 Task: Research Airbnb properties in Peshtera, Bulgaria from 6th December, 2023 to 10th December, 2023 for 6 adults, 2 children.6 bedrooms having 6 beds and 6 bathrooms. Property type can be house. Amenities needed are: wifi, TV, free parkinig on premises, gym, breakfast. Booking option can be shelf check-in. Look for 3 properties as per requirement.
Action: Key pressed <Key.caps_lock>P<Key.caps_lock>eshtera
Screenshot: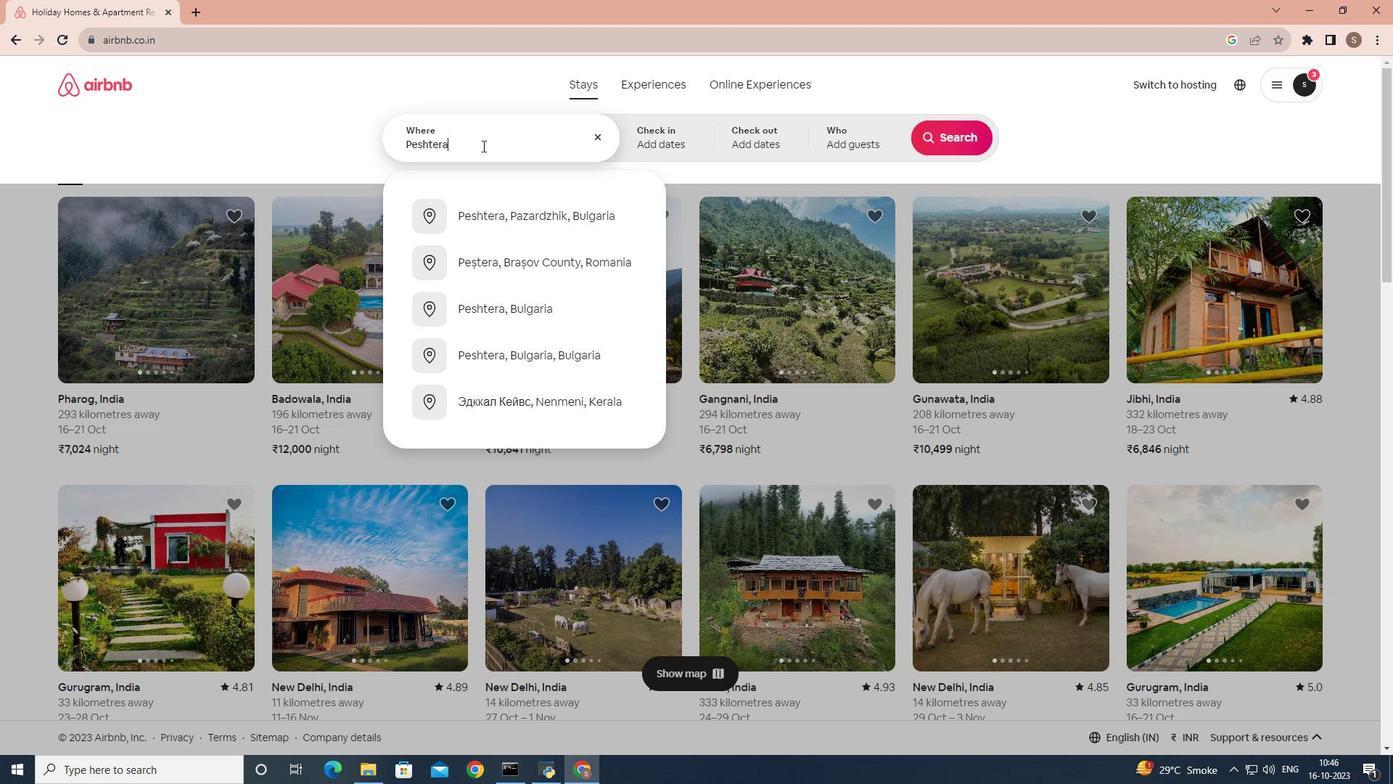 
Action: Mouse moved to (501, 235)
Screenshot: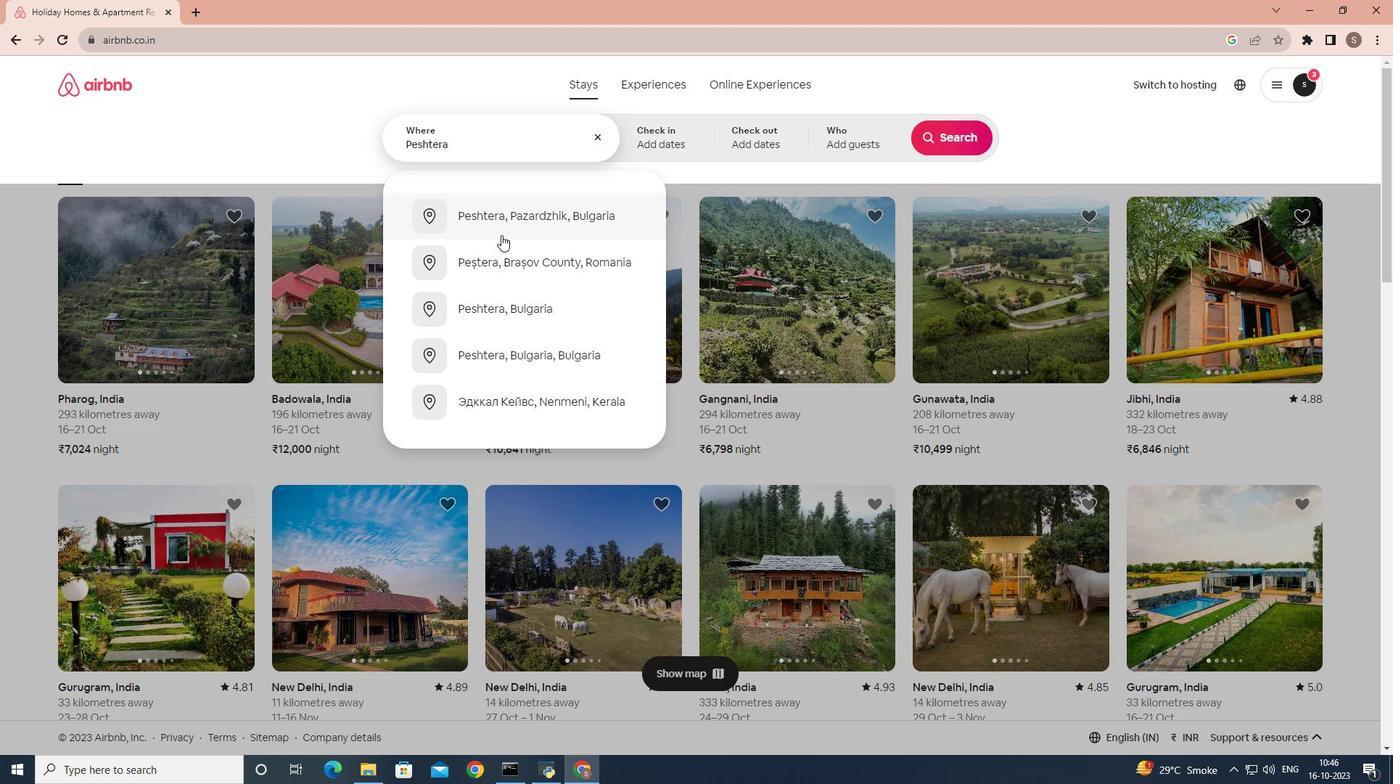 
Action: Mouse pressed left at (501, 235)
Screenshot: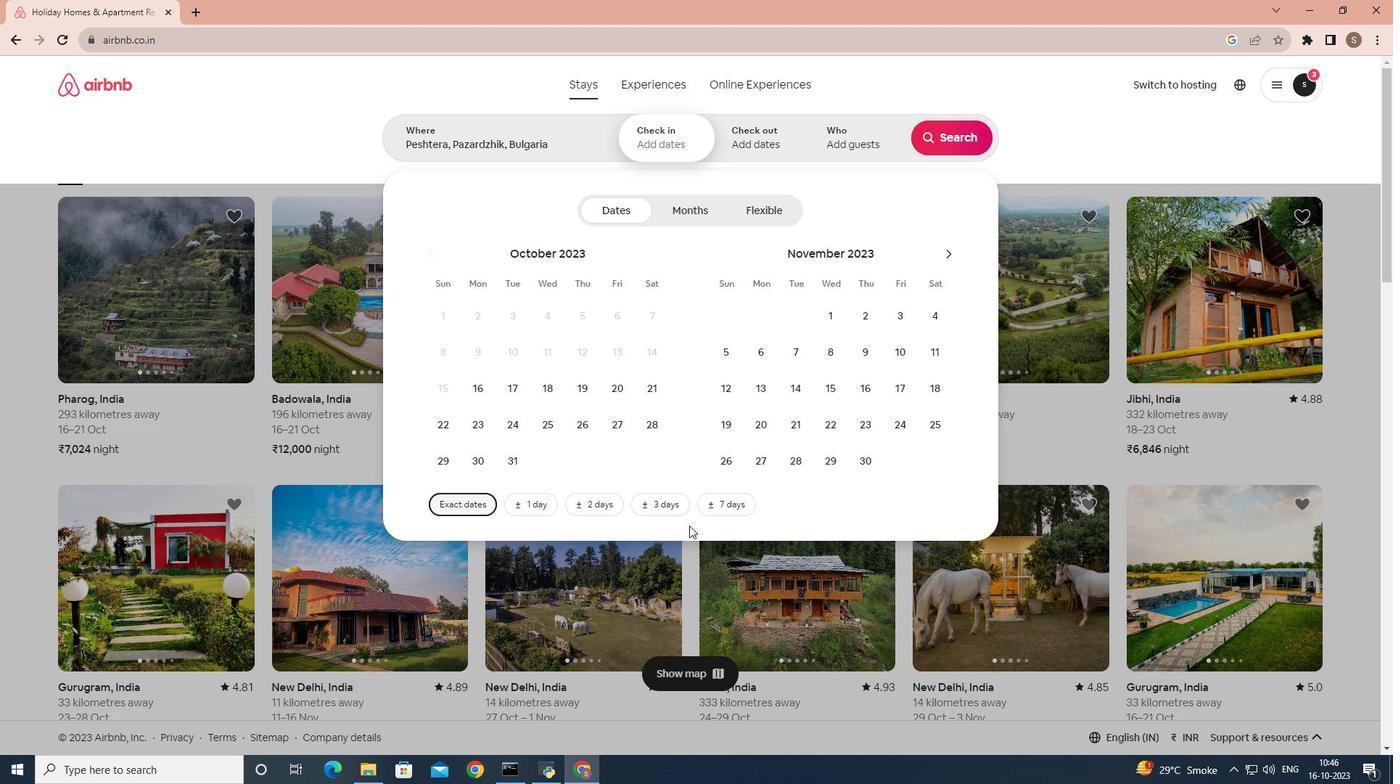 
Action: Mouse moved to (946, 262)
Screenshot: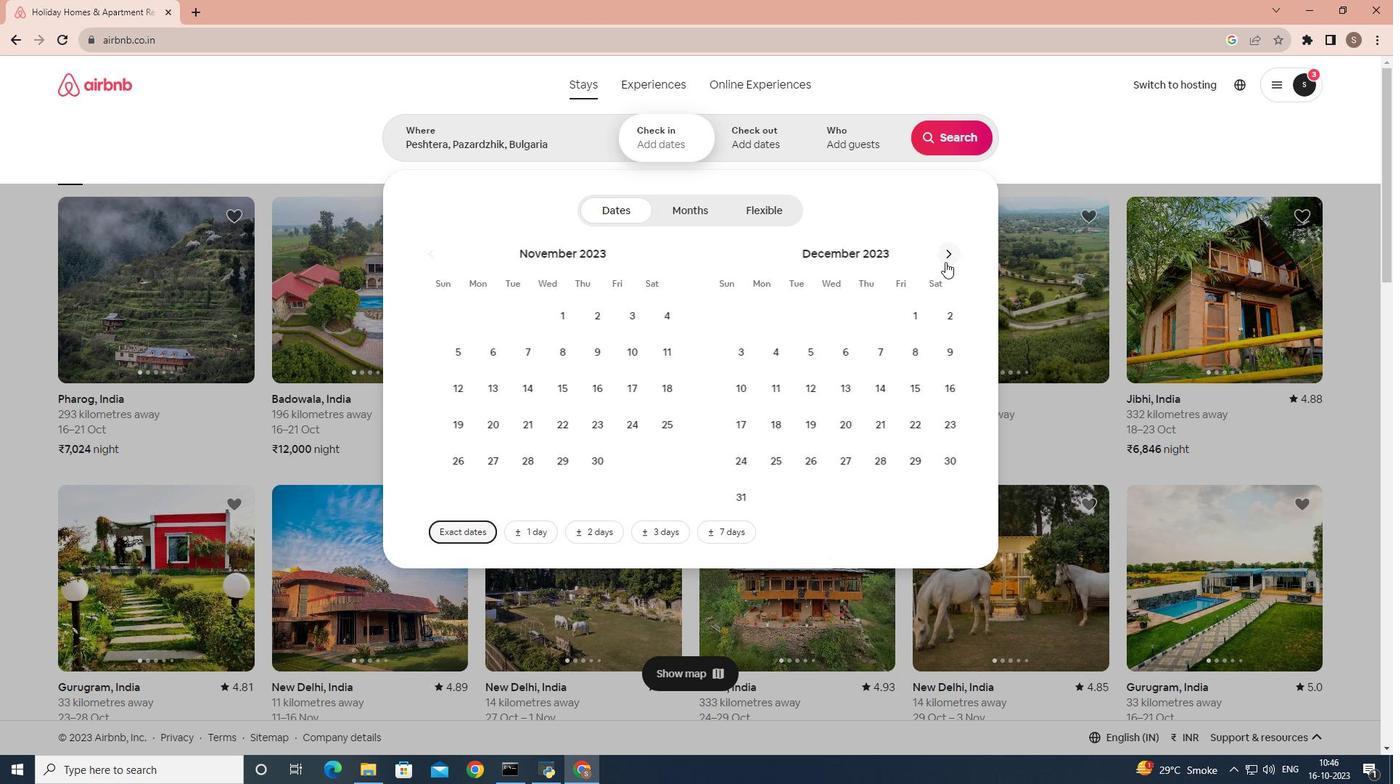 
Action: Mouse pressed left at (946, 262)
Screenshot: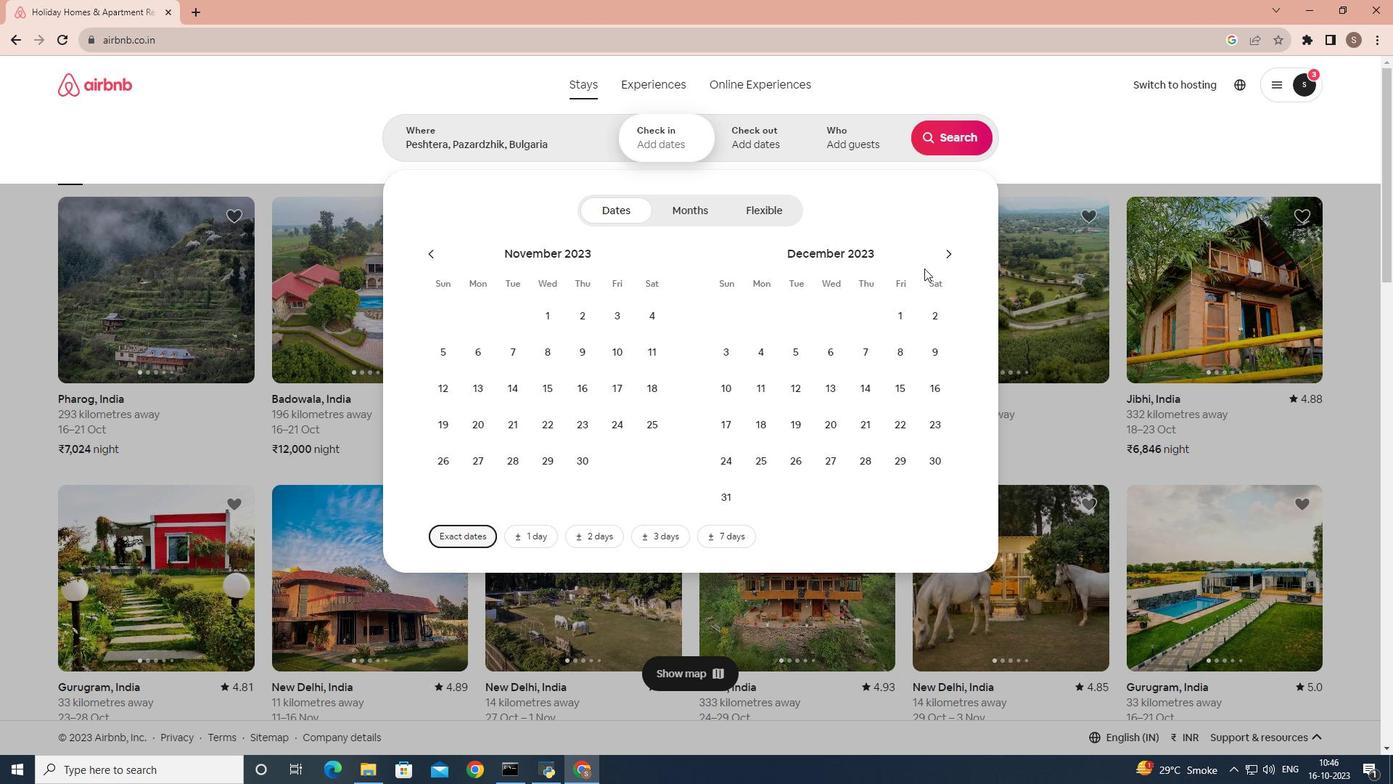 
Action: Mouse moved to (826, 352)
Screenshot: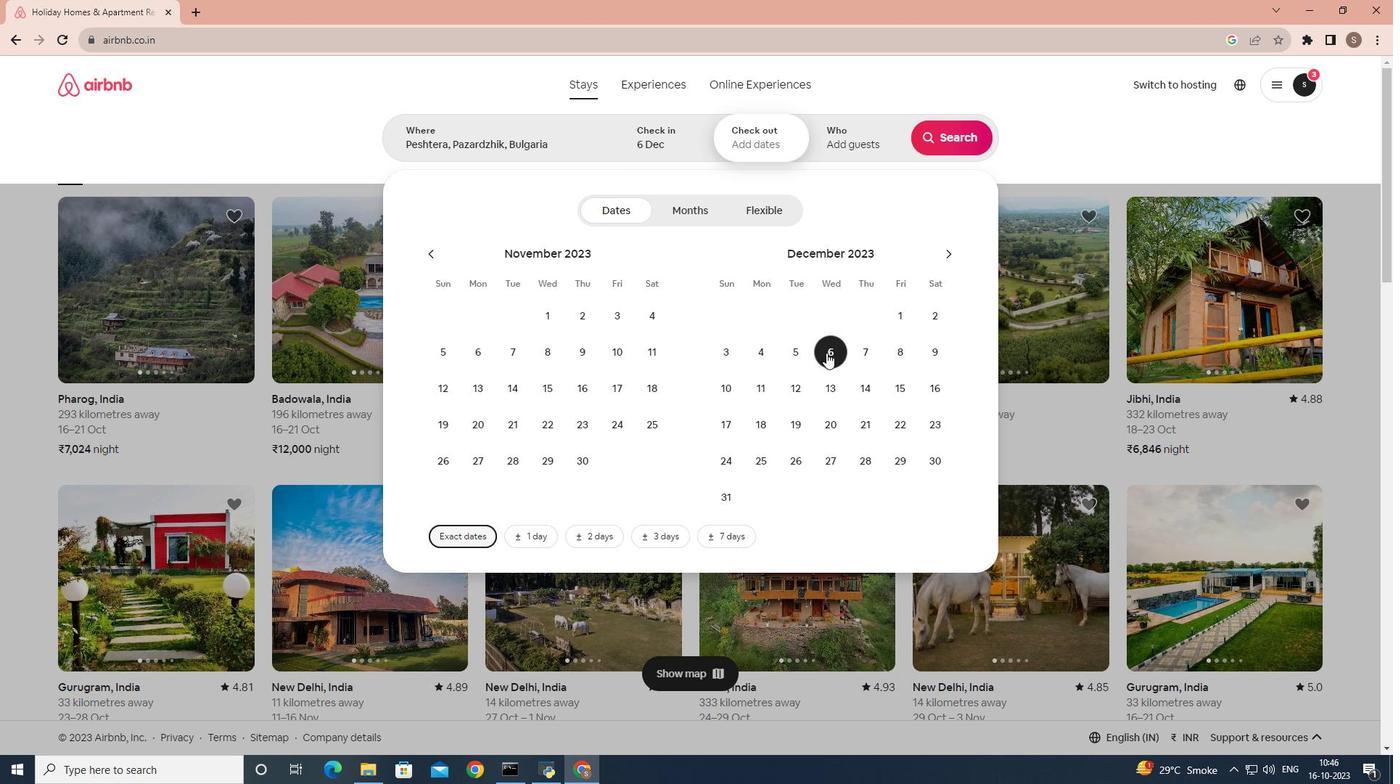 
Action: Mouse pressed left at (826, 352)
Screenshot: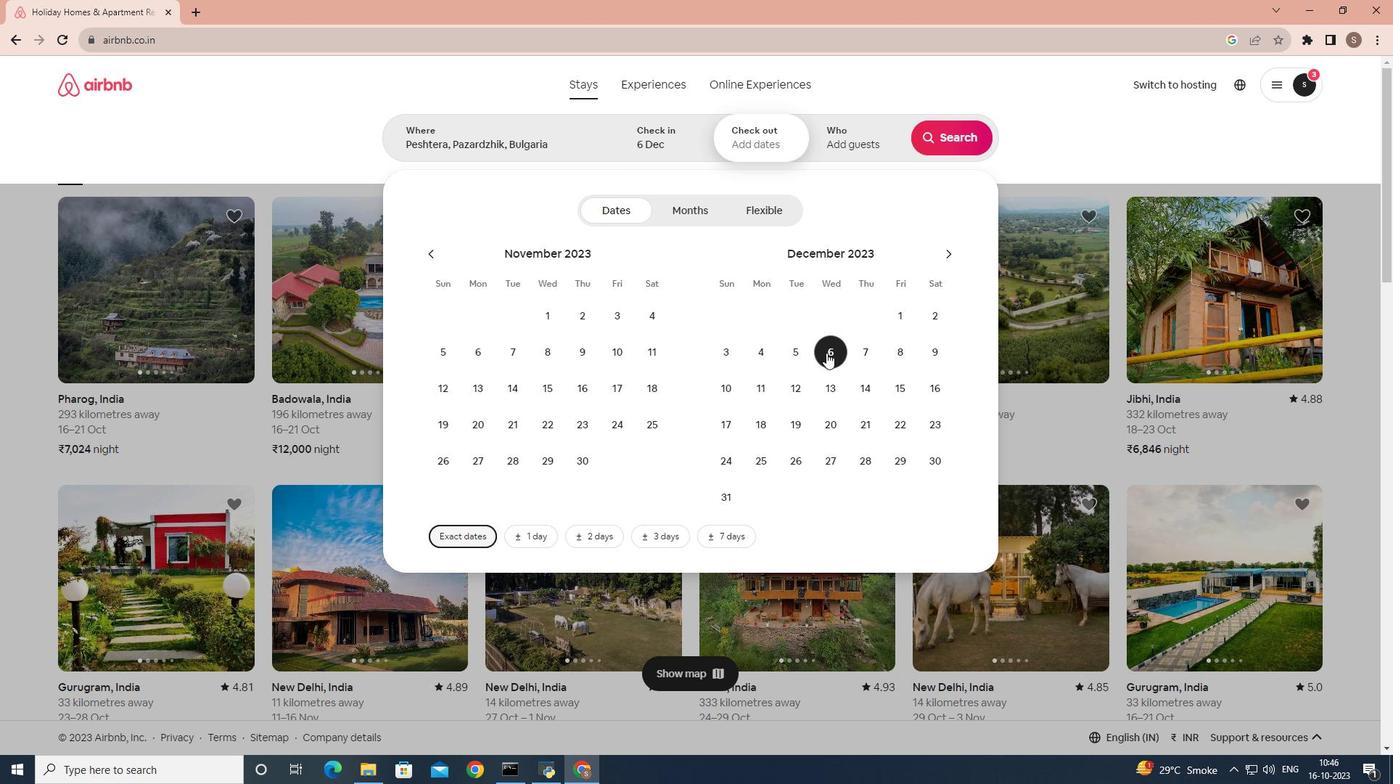 
Action: Mouse moved to (708, 379)
Screenshot: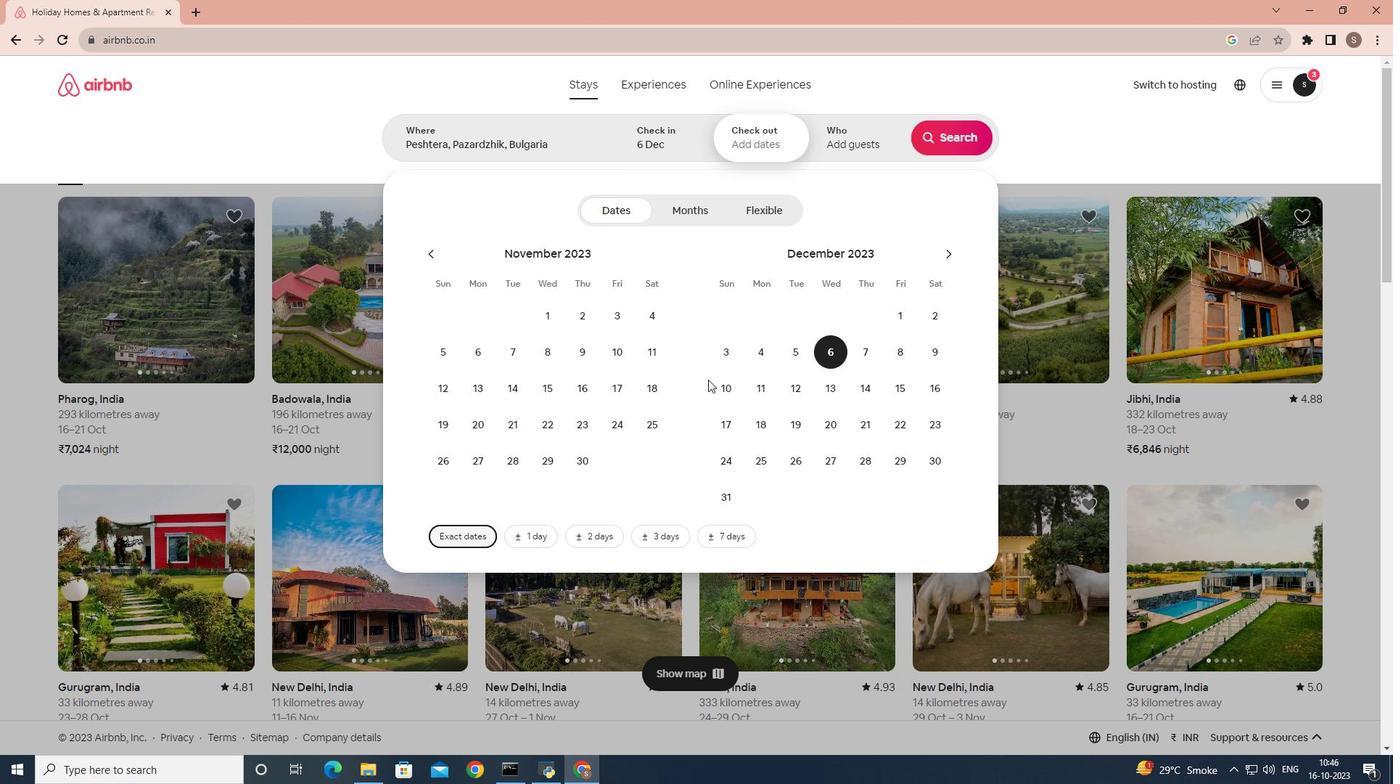 
Action: Mouse pressed left at (708, 379)
Screenshot: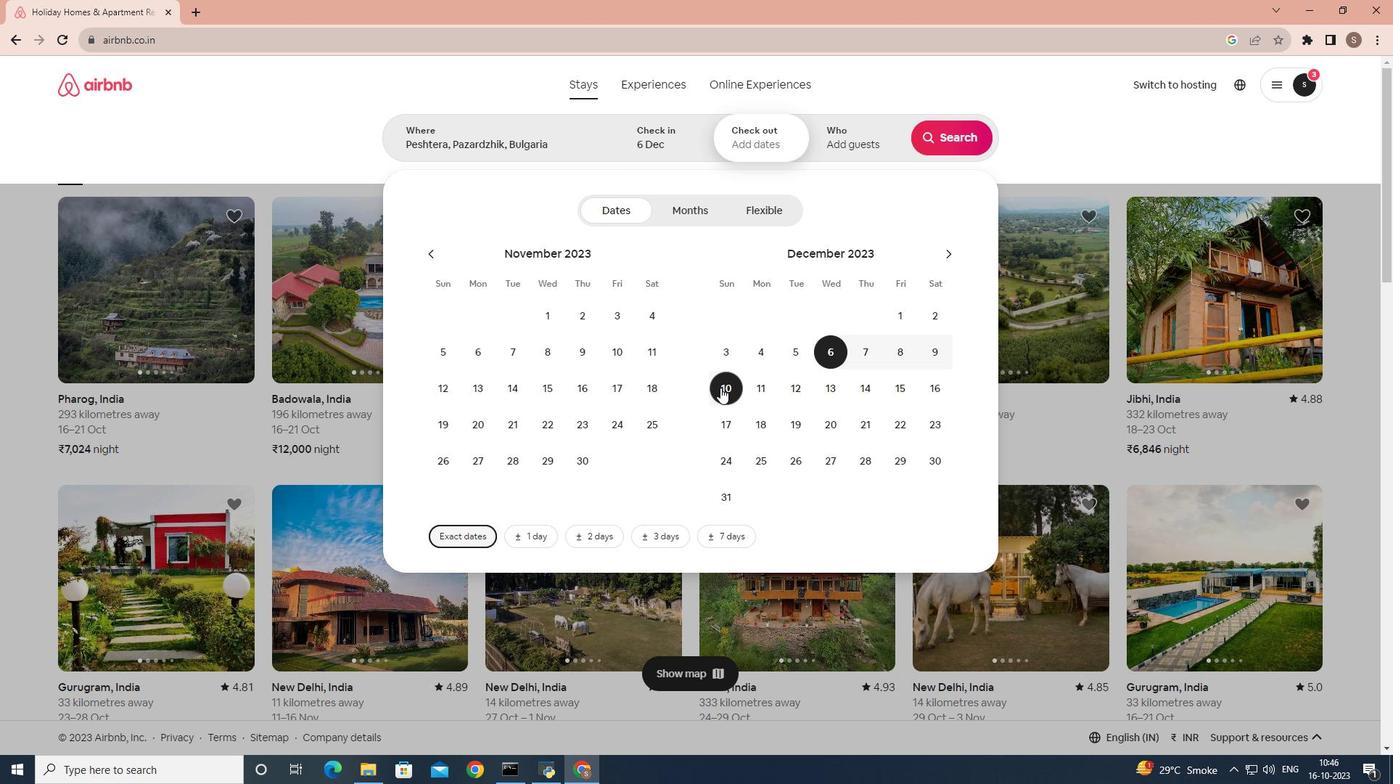 
Action: Mouse moved to (720, 387)
Screenshot: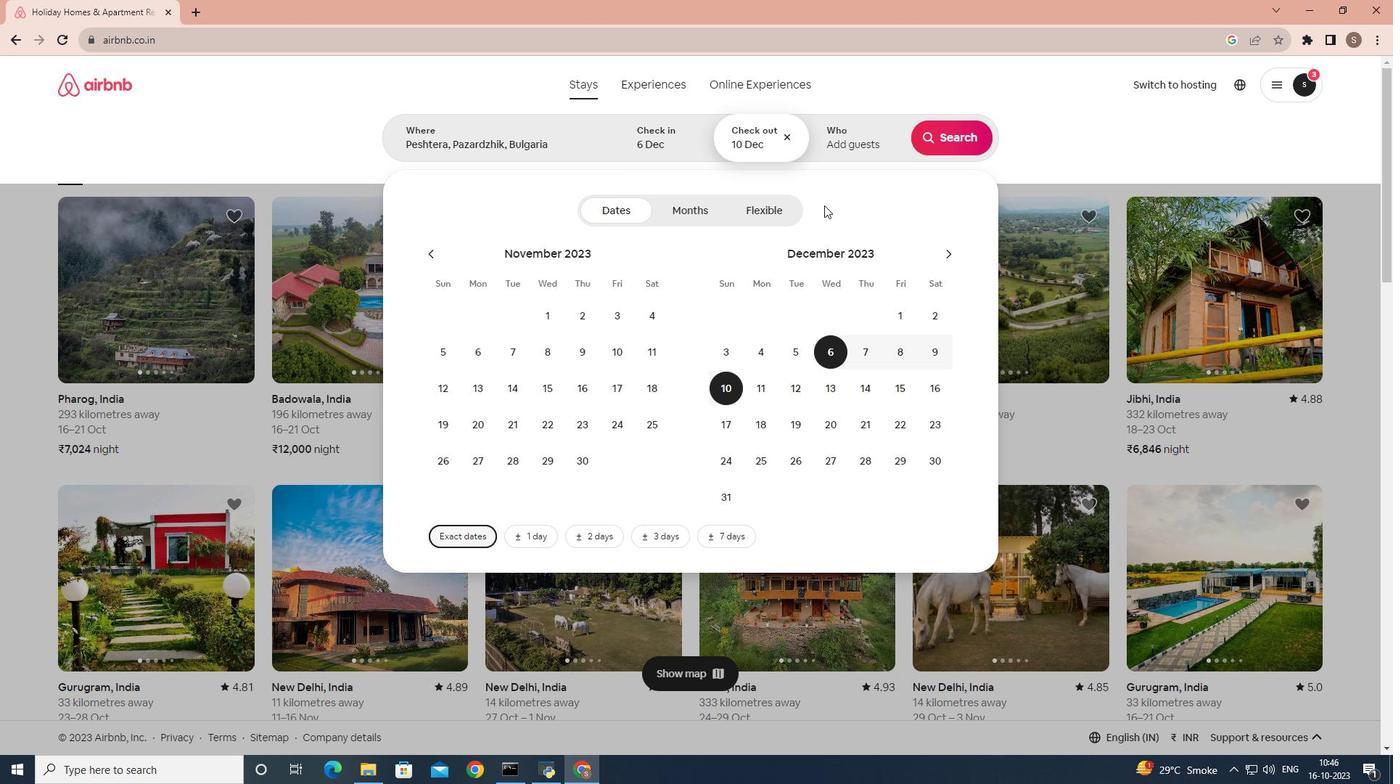 
Action: Mouse pressed left at (720, 387)
Screenshot: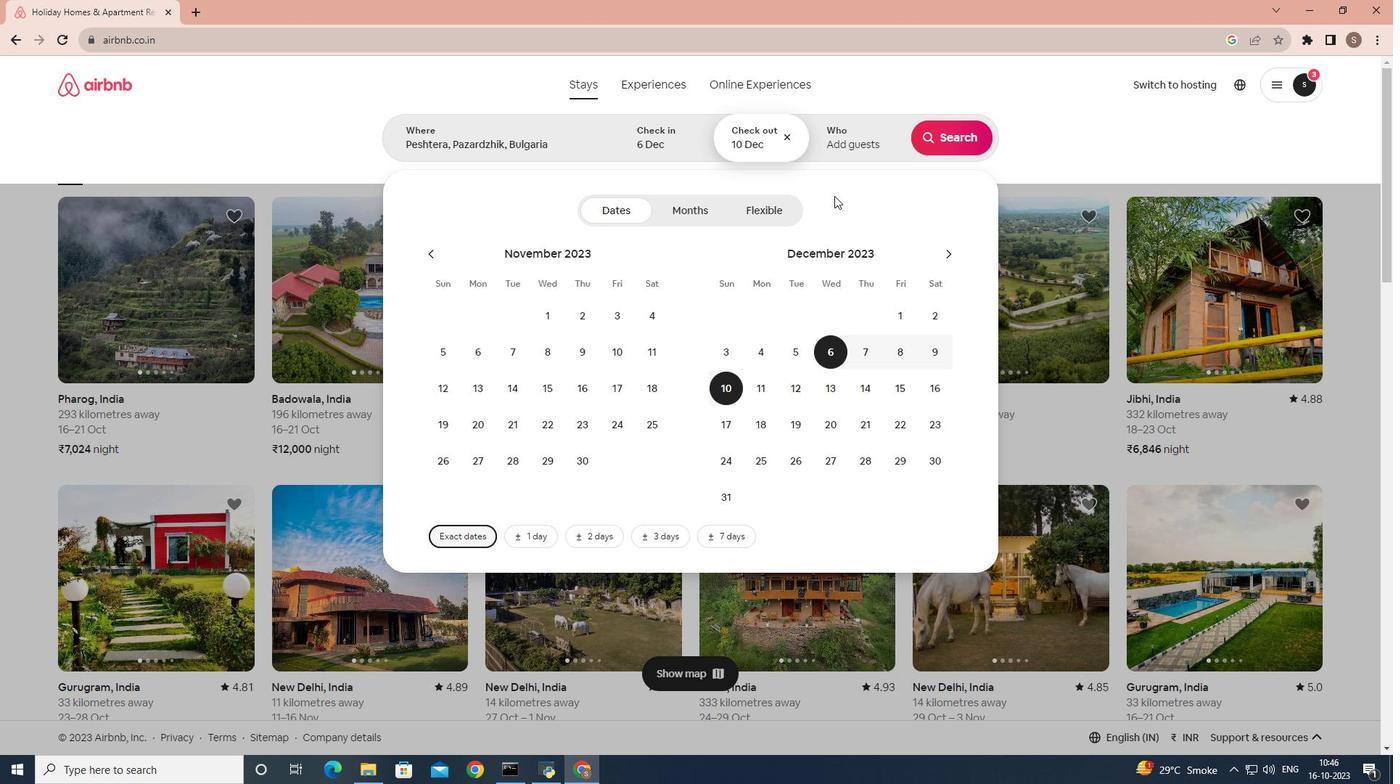 
Action: Mouse moved to (874, 148)
Screenshot: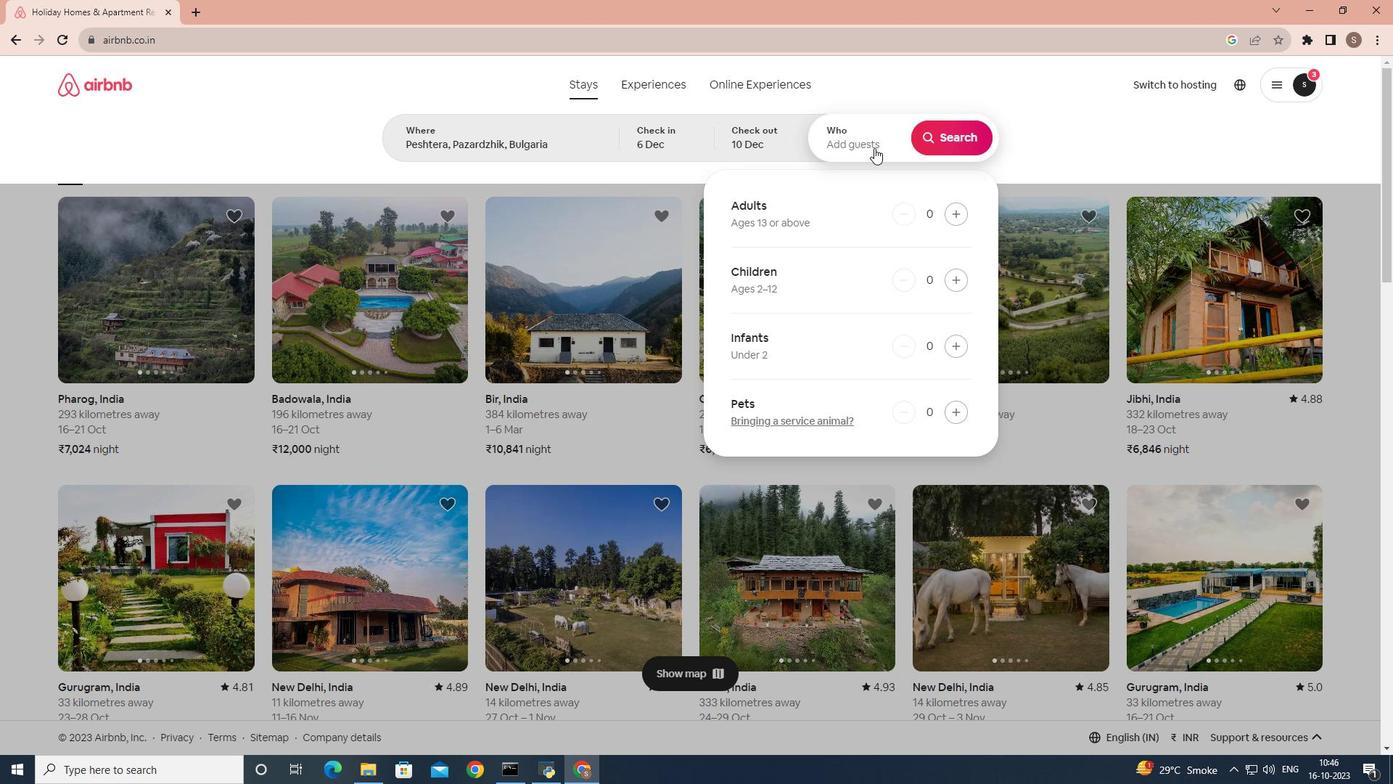 
Action: Mouse pressed left at (874, 148)
Screenshot: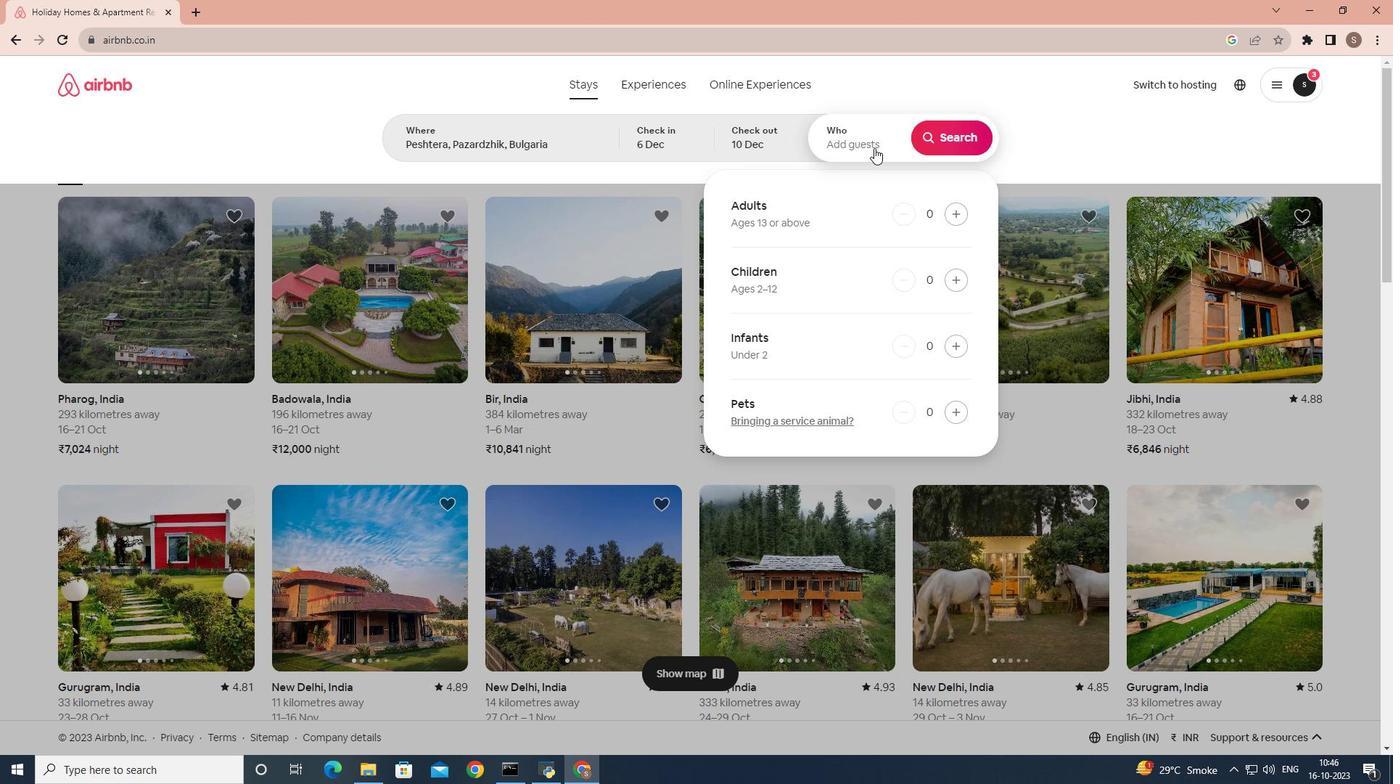 
Action: Mouse moved to (945, 210)
Screenshot: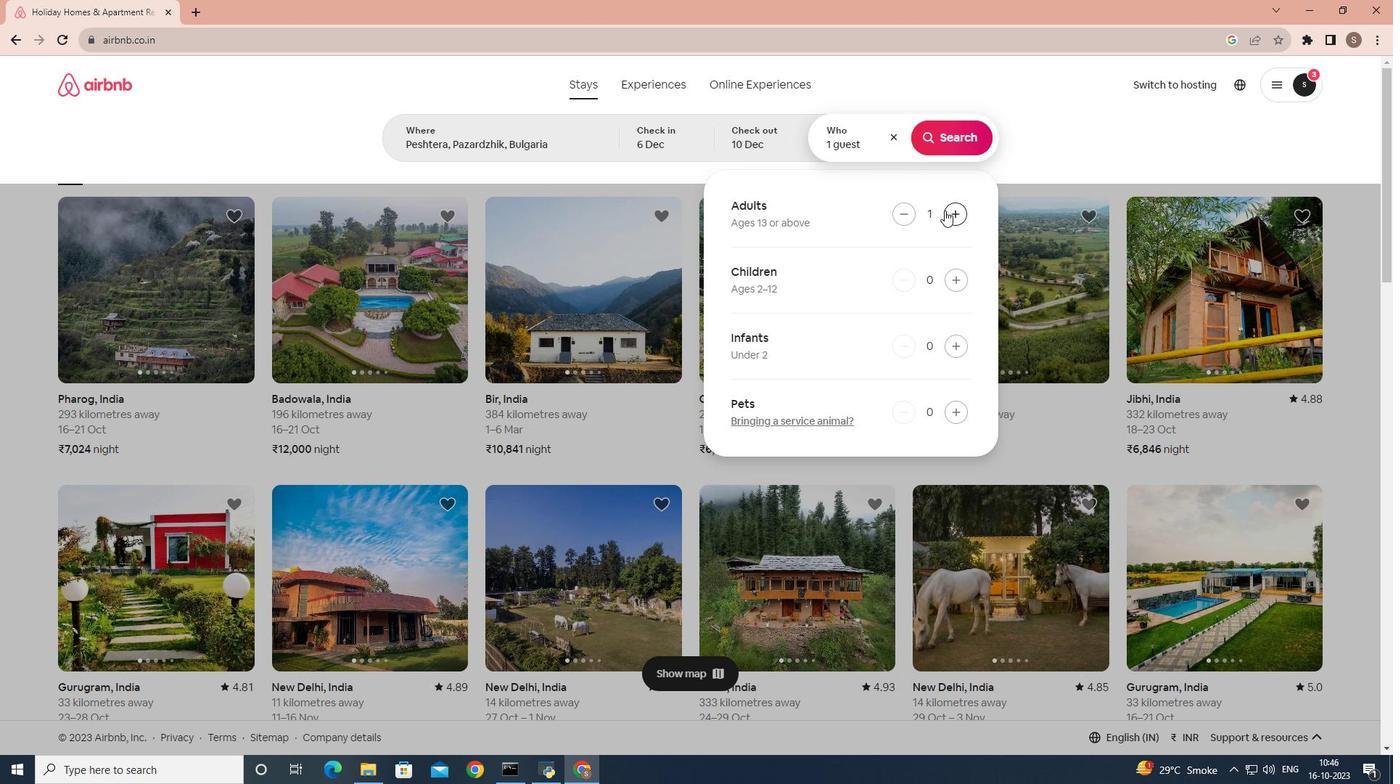 
Action: Mouse pressed left at (945, 210)
Screenshot: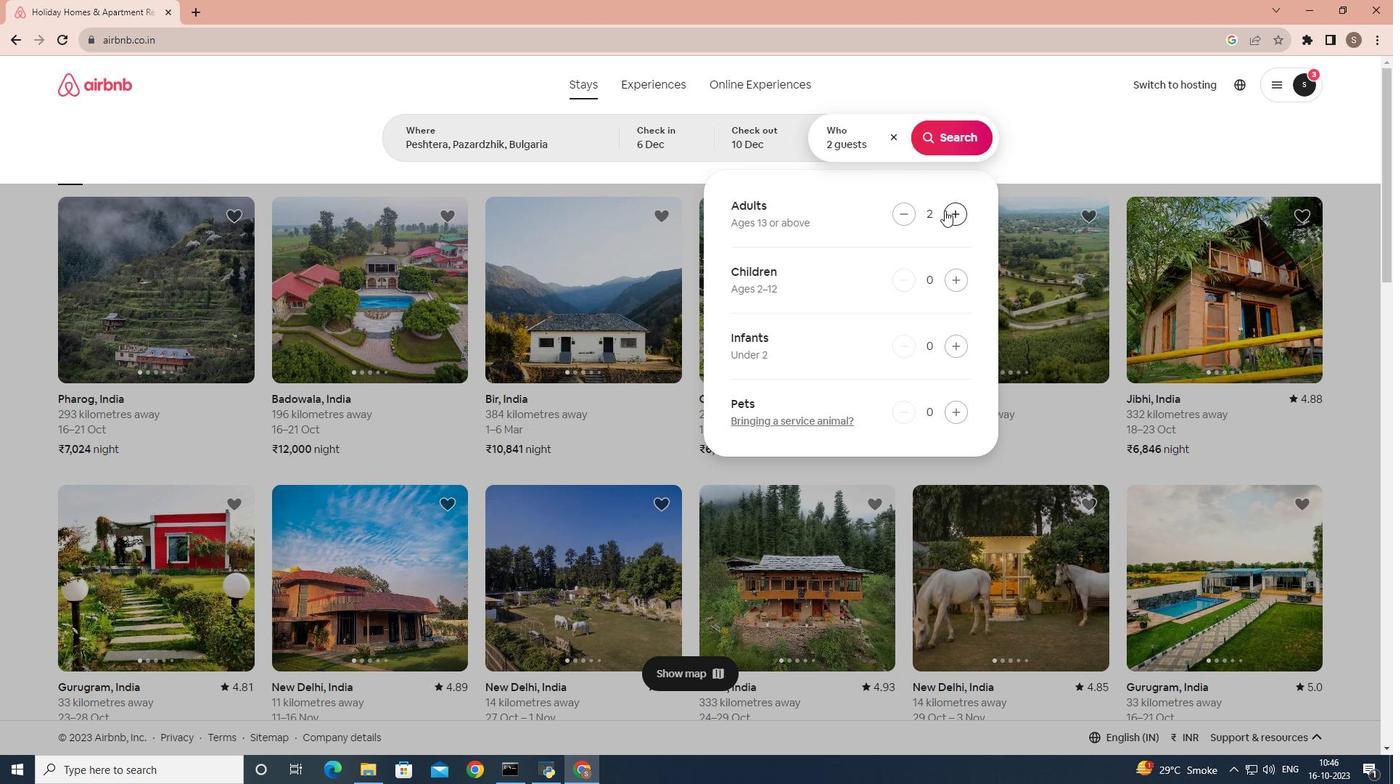 
Action: Mouse pressed left at (945, 210)
Screenshot: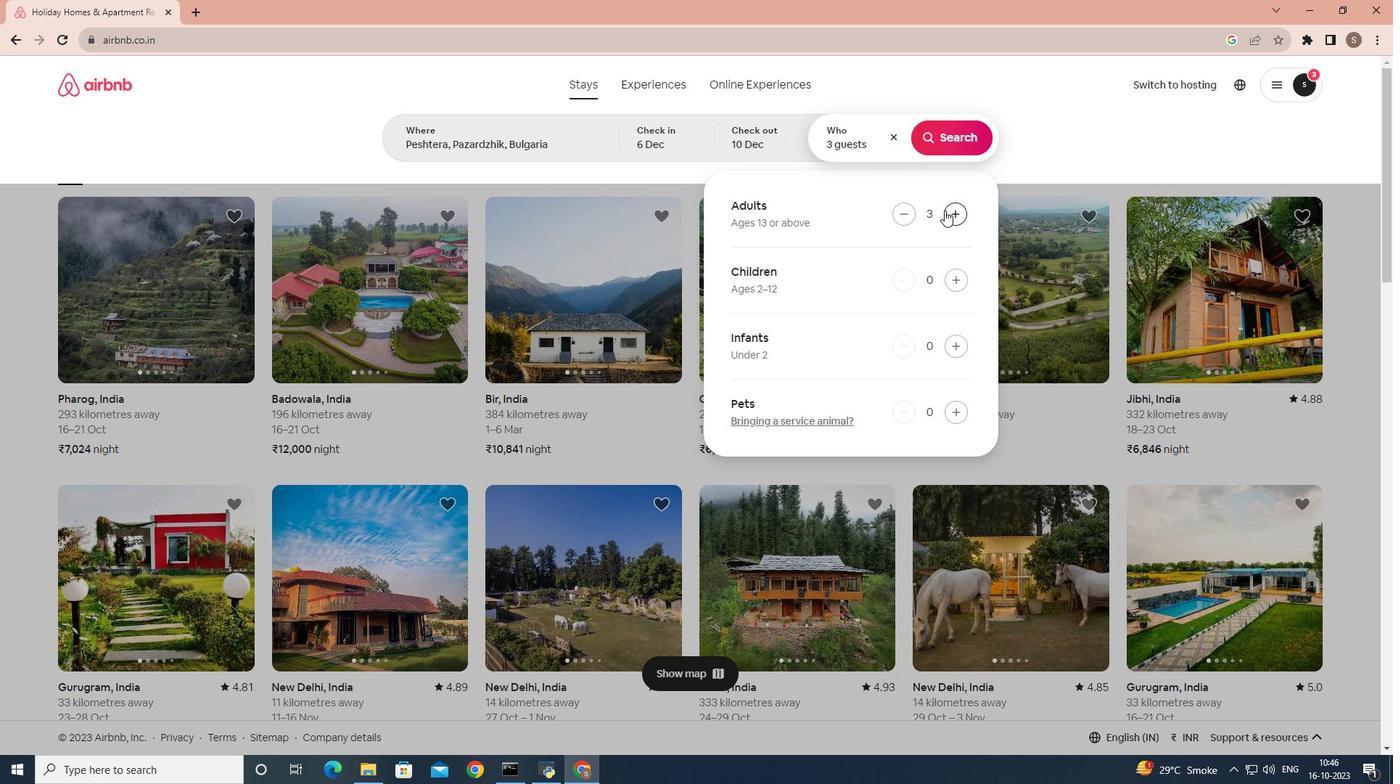 
Action: Mouse pressed left at (945, 210)
Screenshot: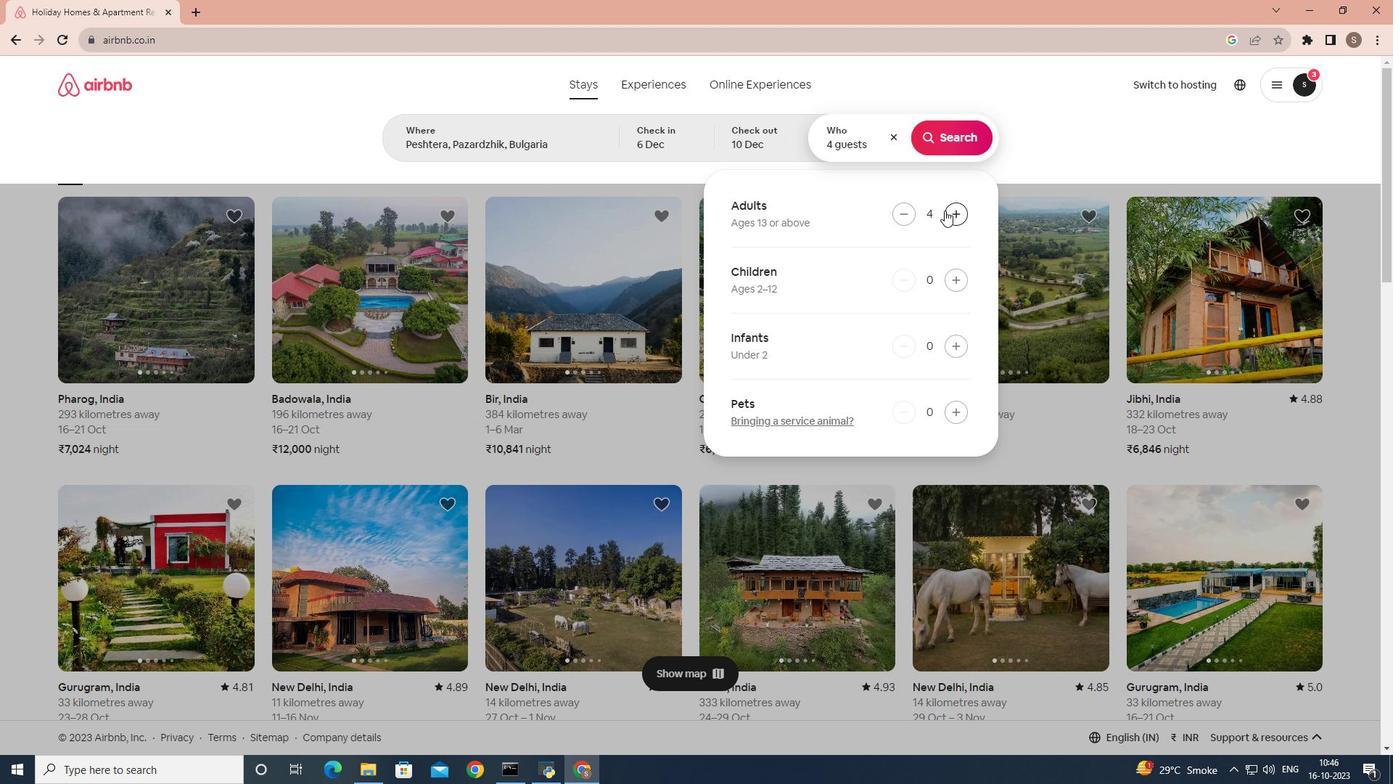
Action: Mouse pressed left at (945, 210)
Screenshot: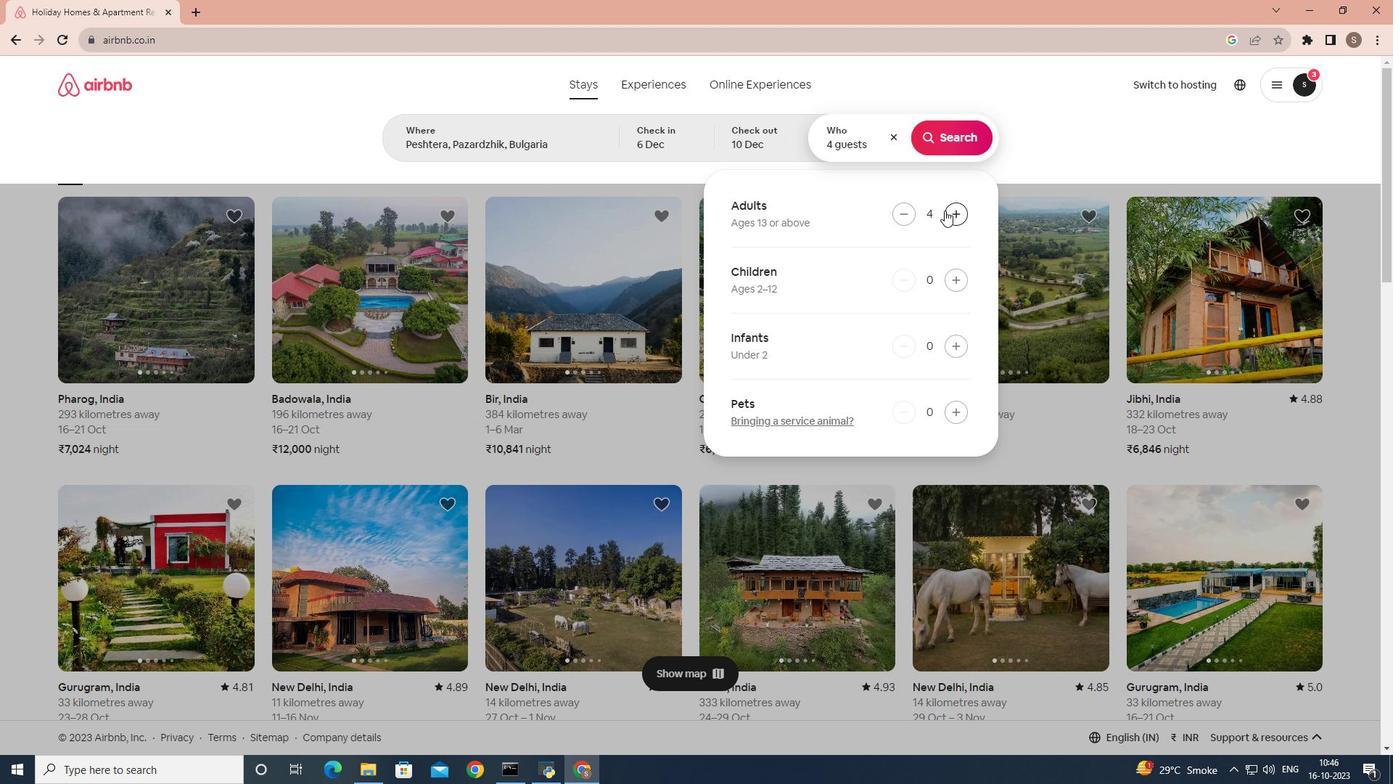 
Action: Mouse pressed left at (945, 210)
Screenshot: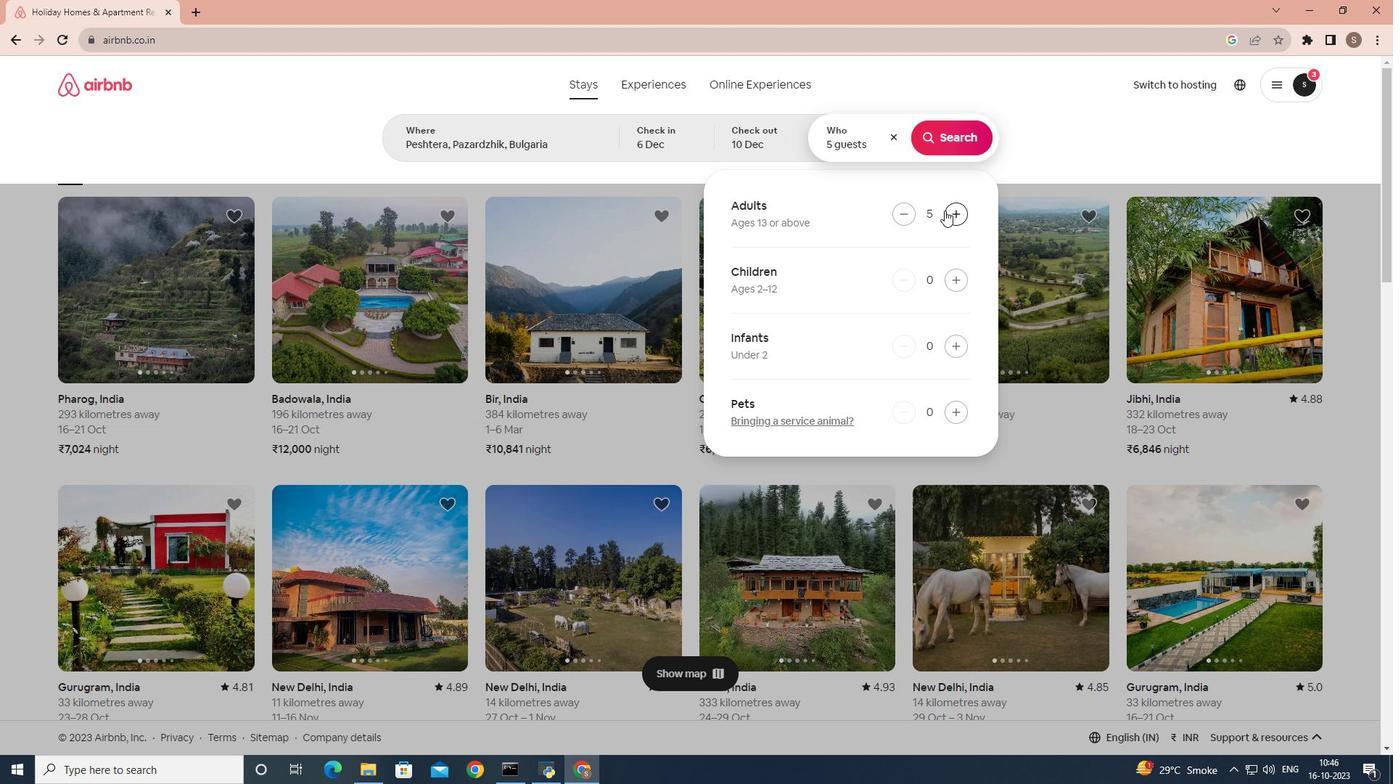 
Action: Mouse pressed left at (945, 210)
Screenshot: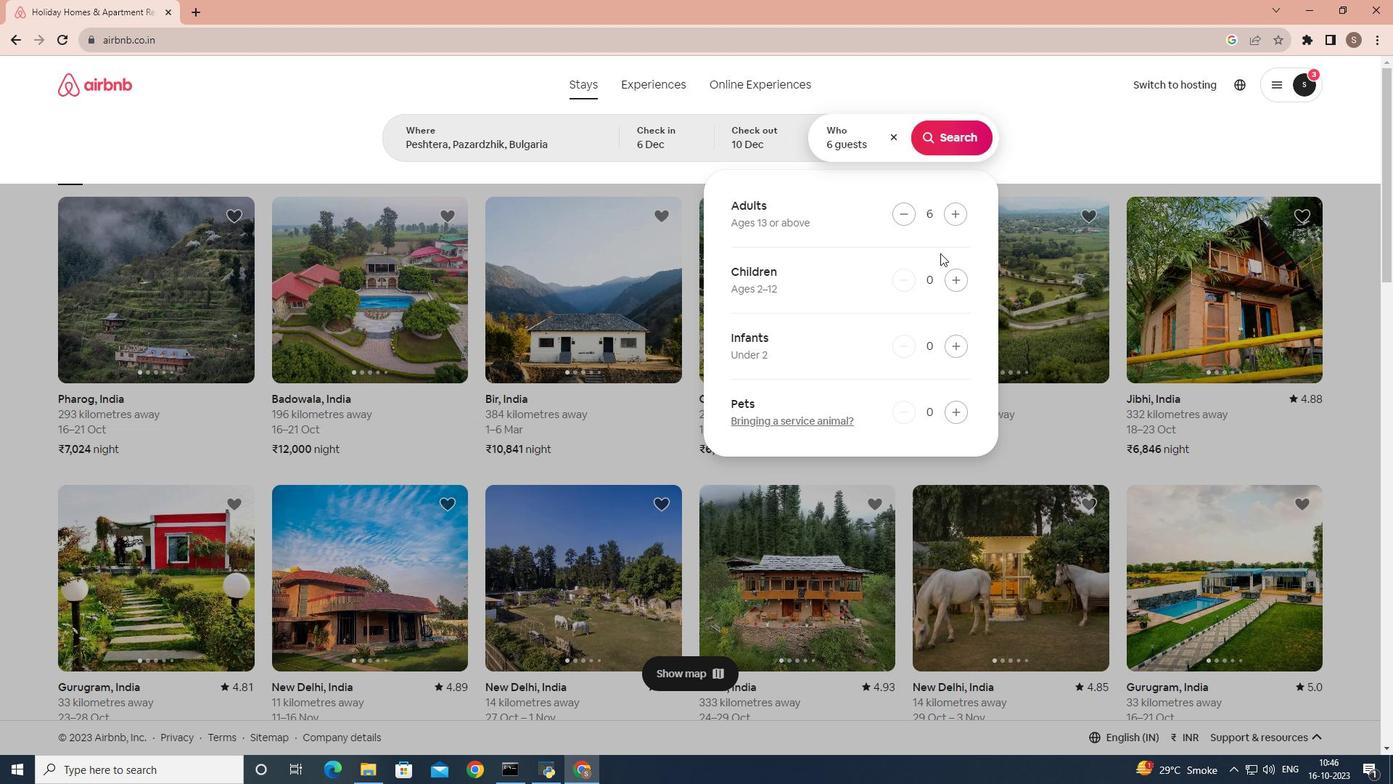 
Action: Mouse moved to (951, 280)
Screenshot: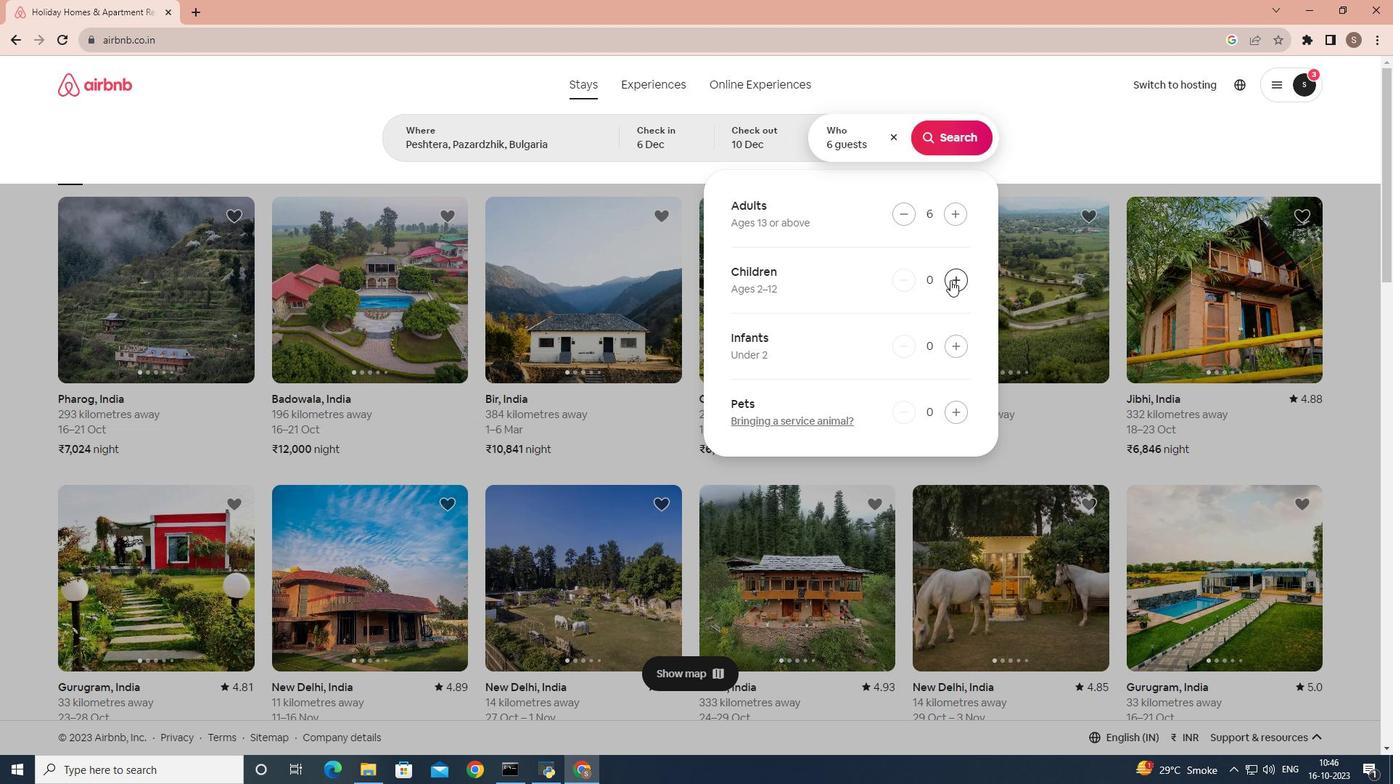 
Action: Mouse pressed left at (951, 280)
Screenshot: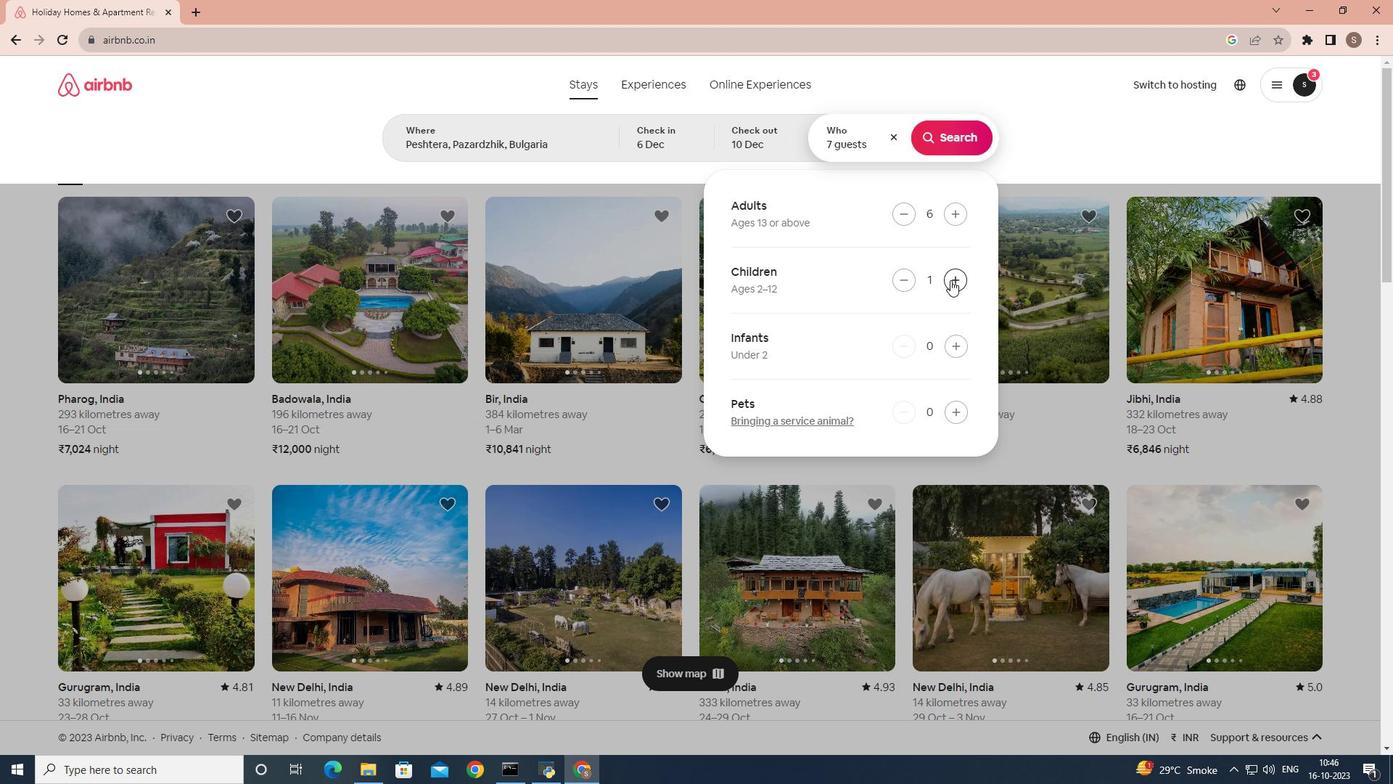 
Action: Mouse pressed left at (951, 280)
Screenshot: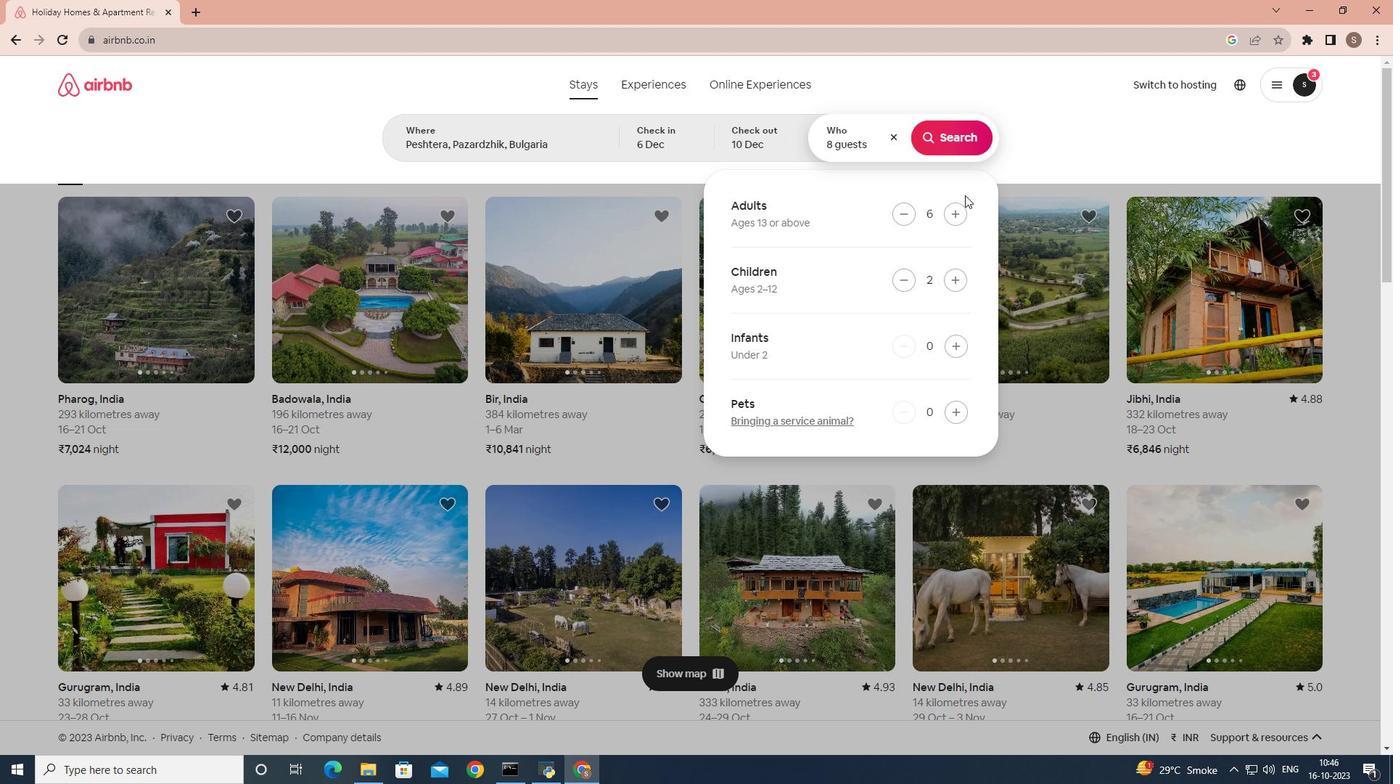 
Action: Mouse moved to (972, 145)
Screenshot: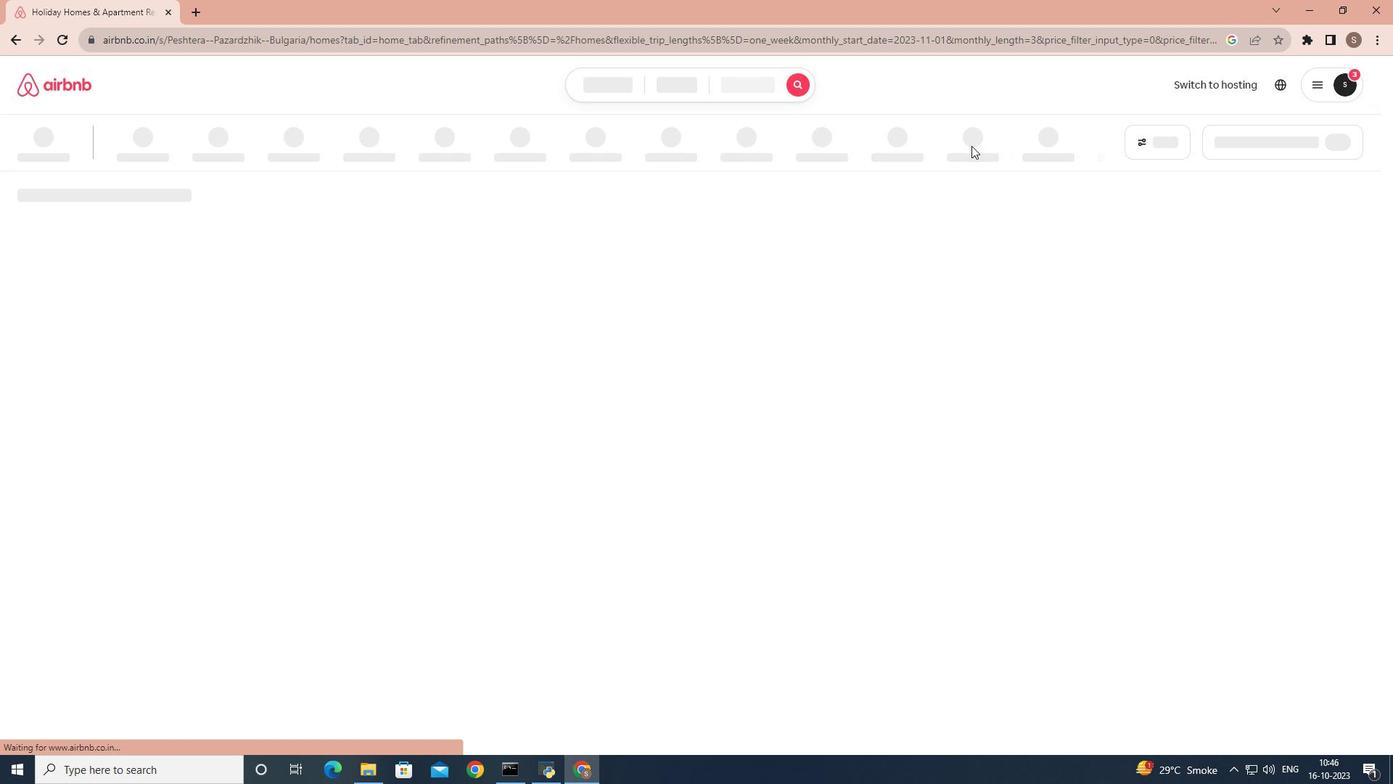 
Action: Mouse pressed left at (972, 145)
Screenshot: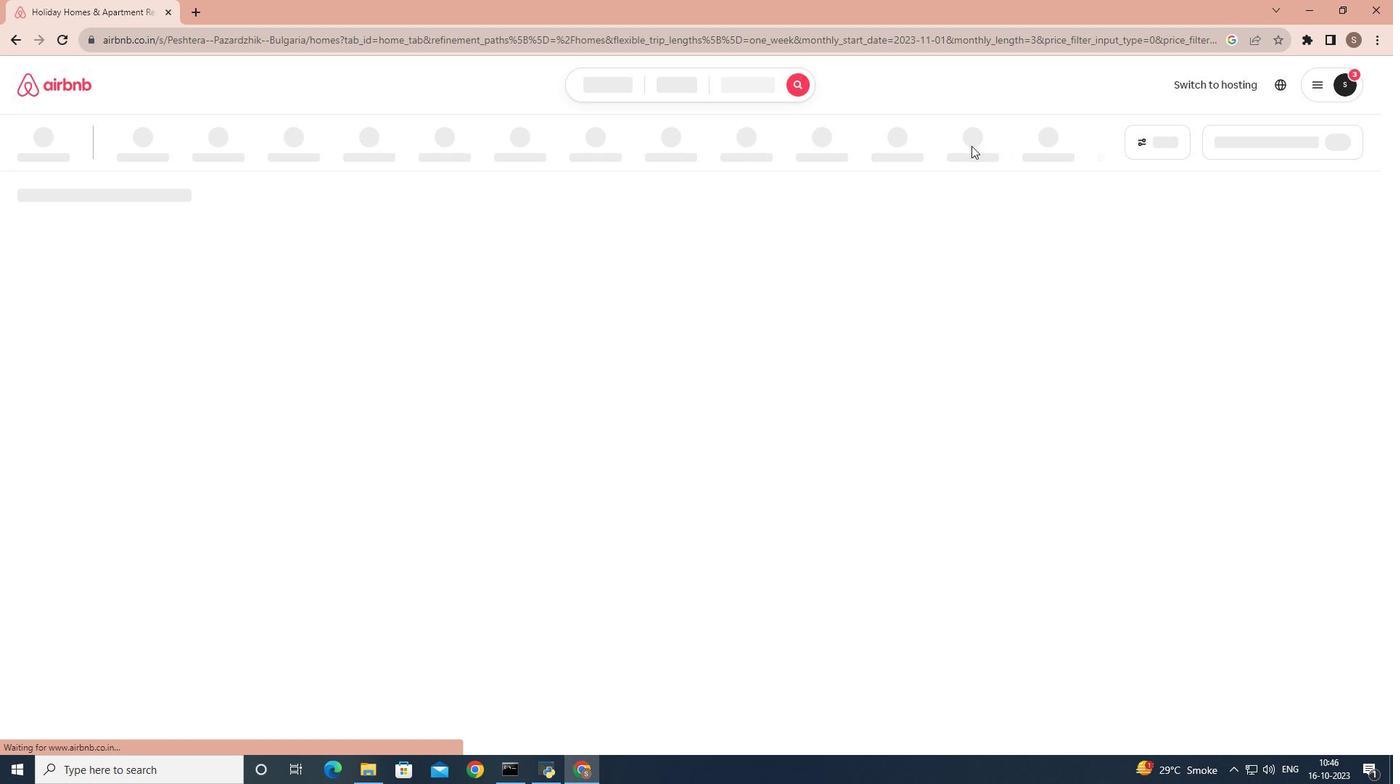 
Action: Mouse moved to (1166, 140)
Screenshot: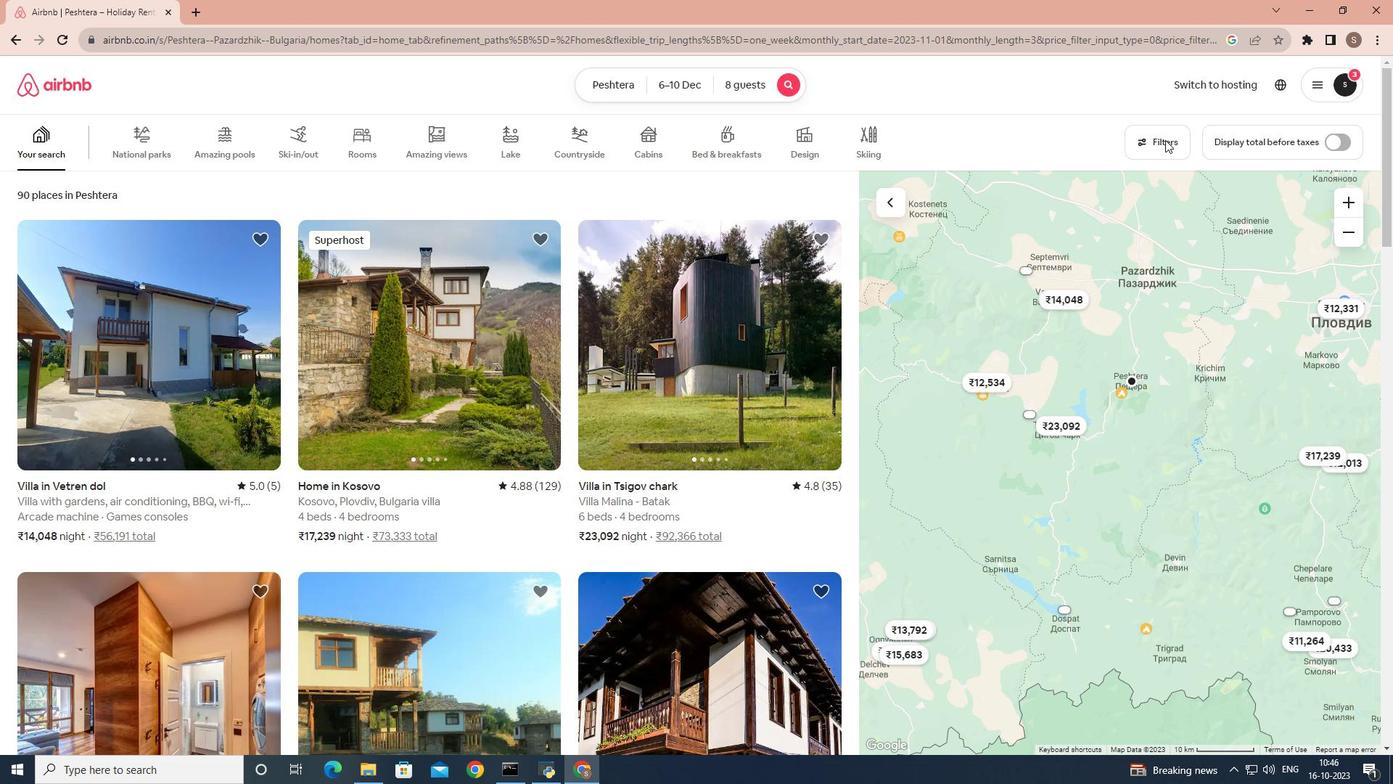 
Action: Mouse pressed left at (1166, 140)
Screenshot: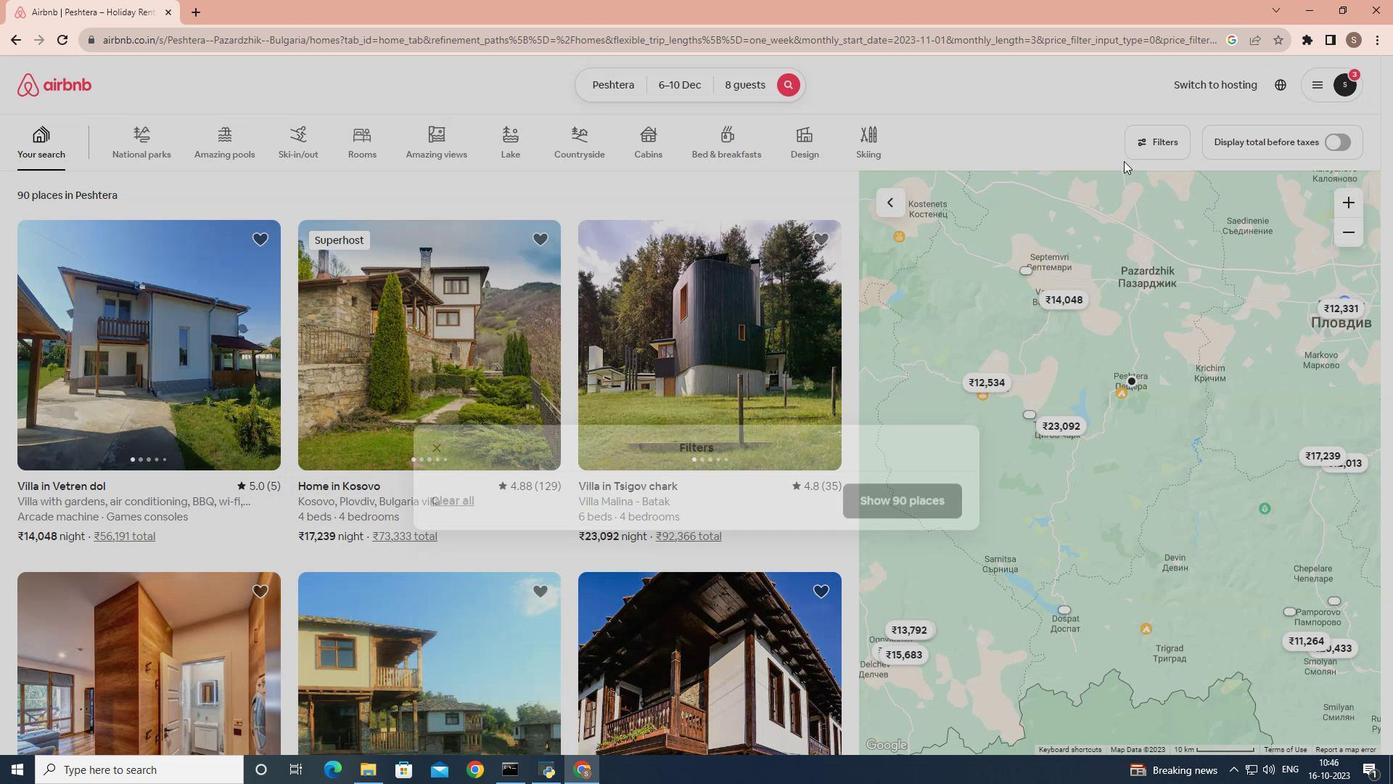 
Action: Mouse moved to (564, 390)
Screenshot: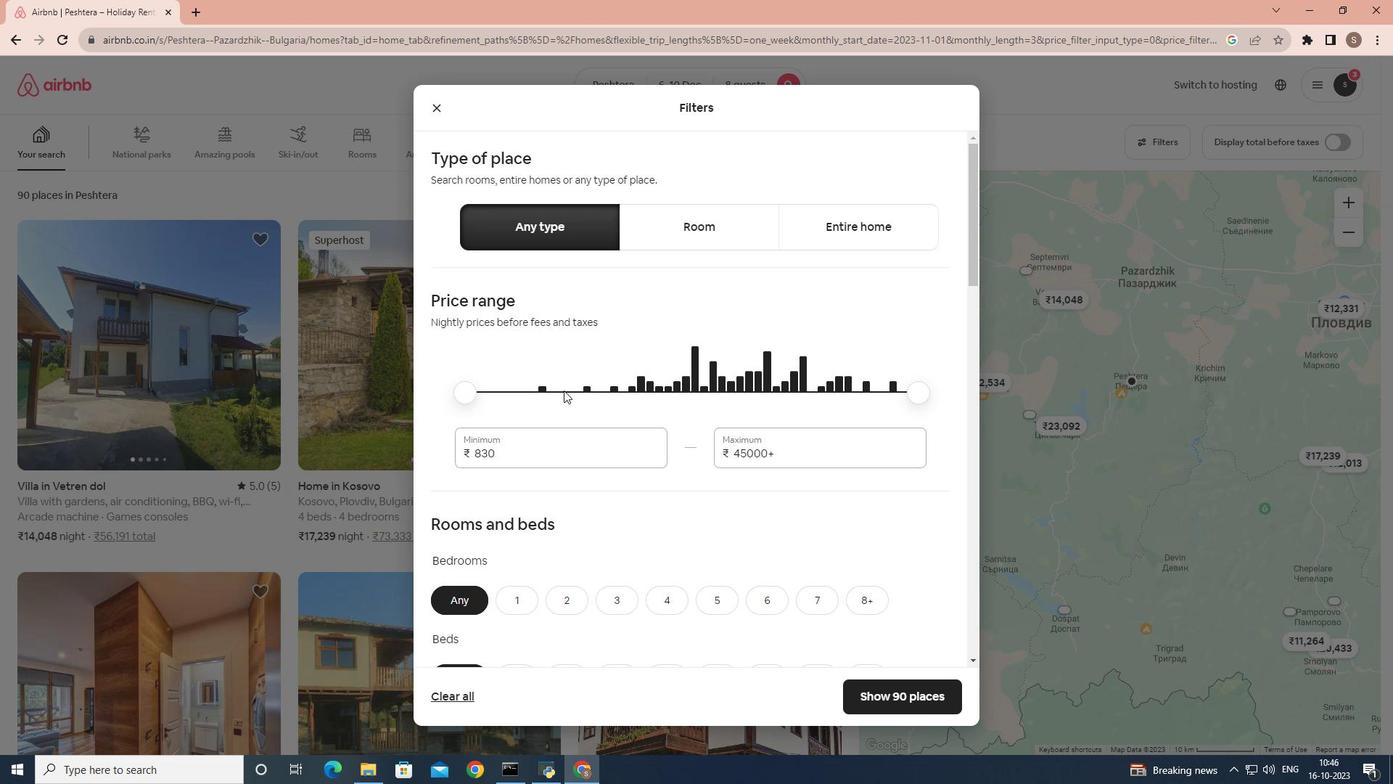 
Action: Mouse scrolled (564, 389) with delta (0, 0)
Screenshot: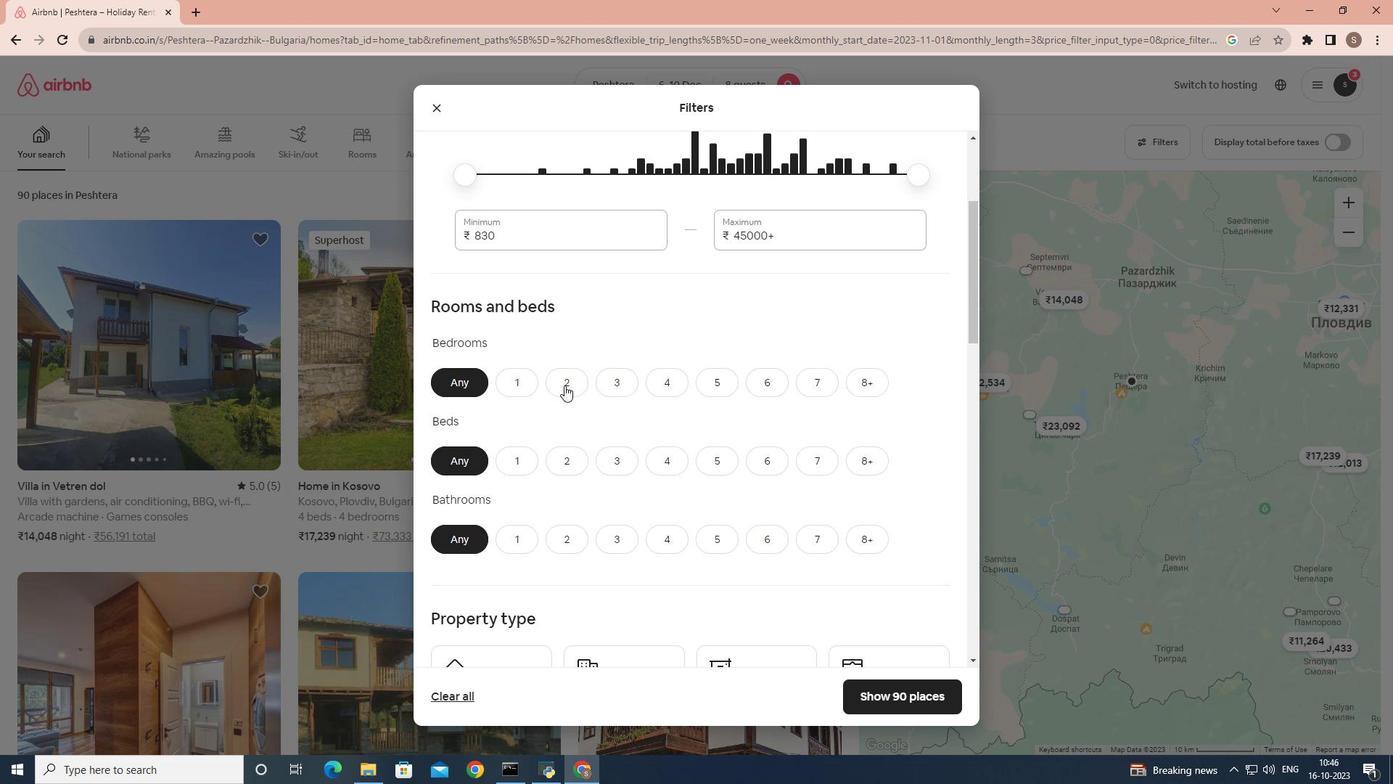 
Action: Mouse scrolled (564, 389) with delta (0, 0)
Screenshot: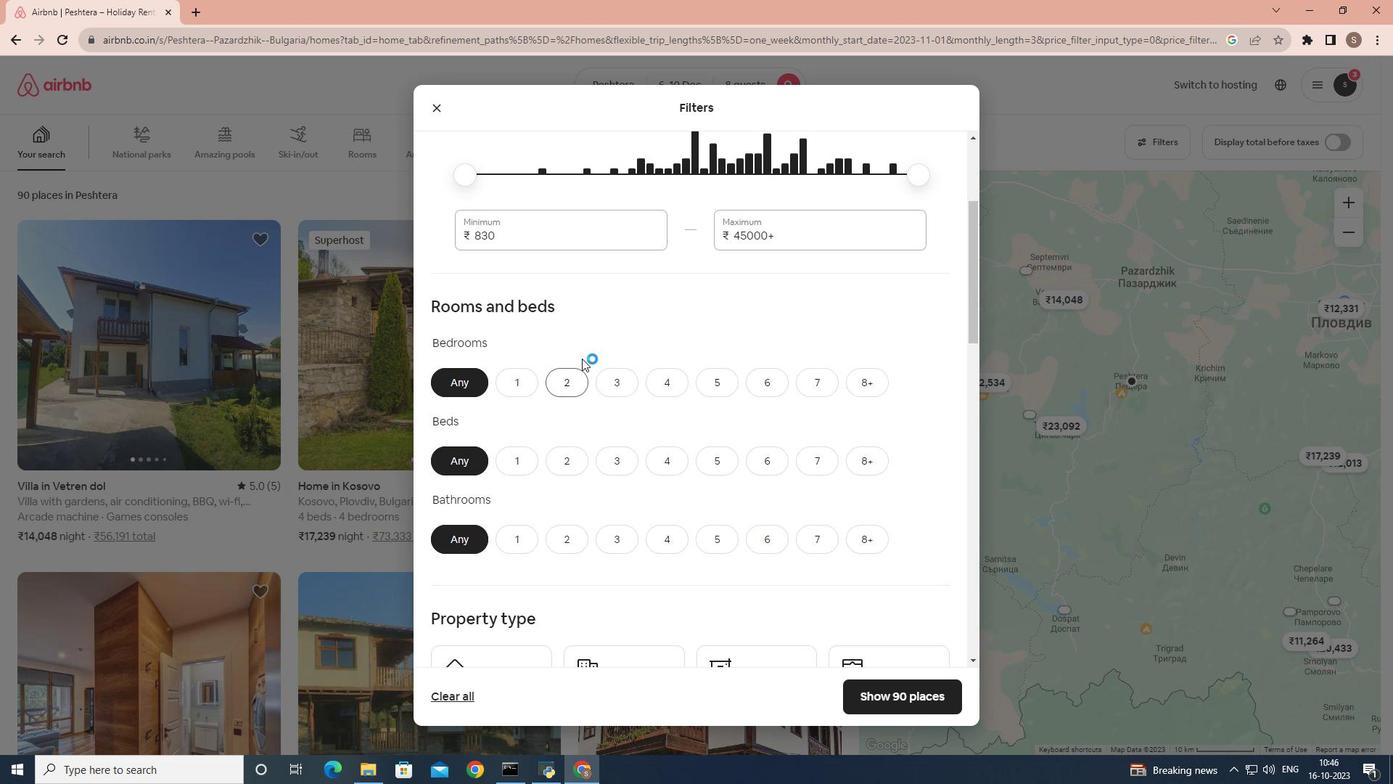 
Action: Mouse scrolled (564, 389) with delta (0, 0)
Screenshot: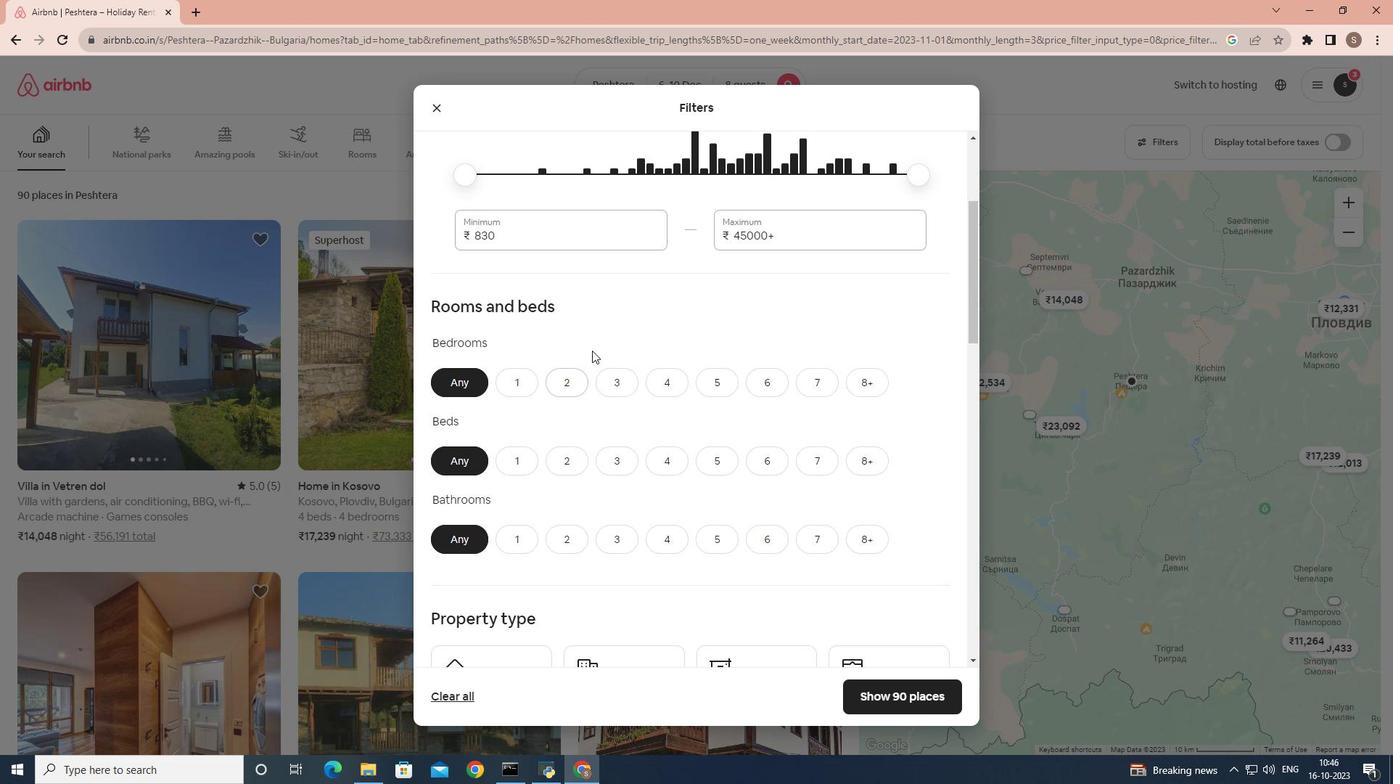
Action: Mouse moved to (779, 386)
Screenshot: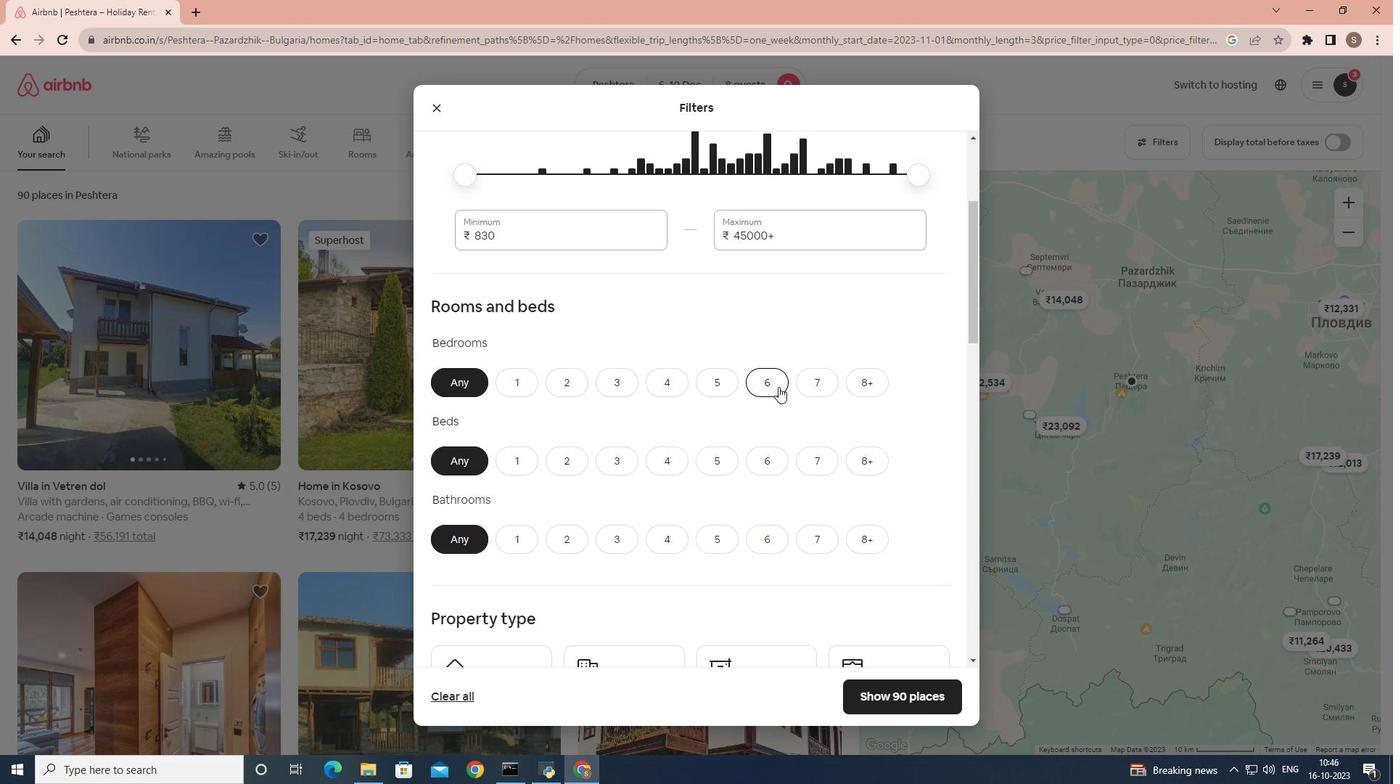 
Action: Mouse pressed left at (779, 386)
Screenshot: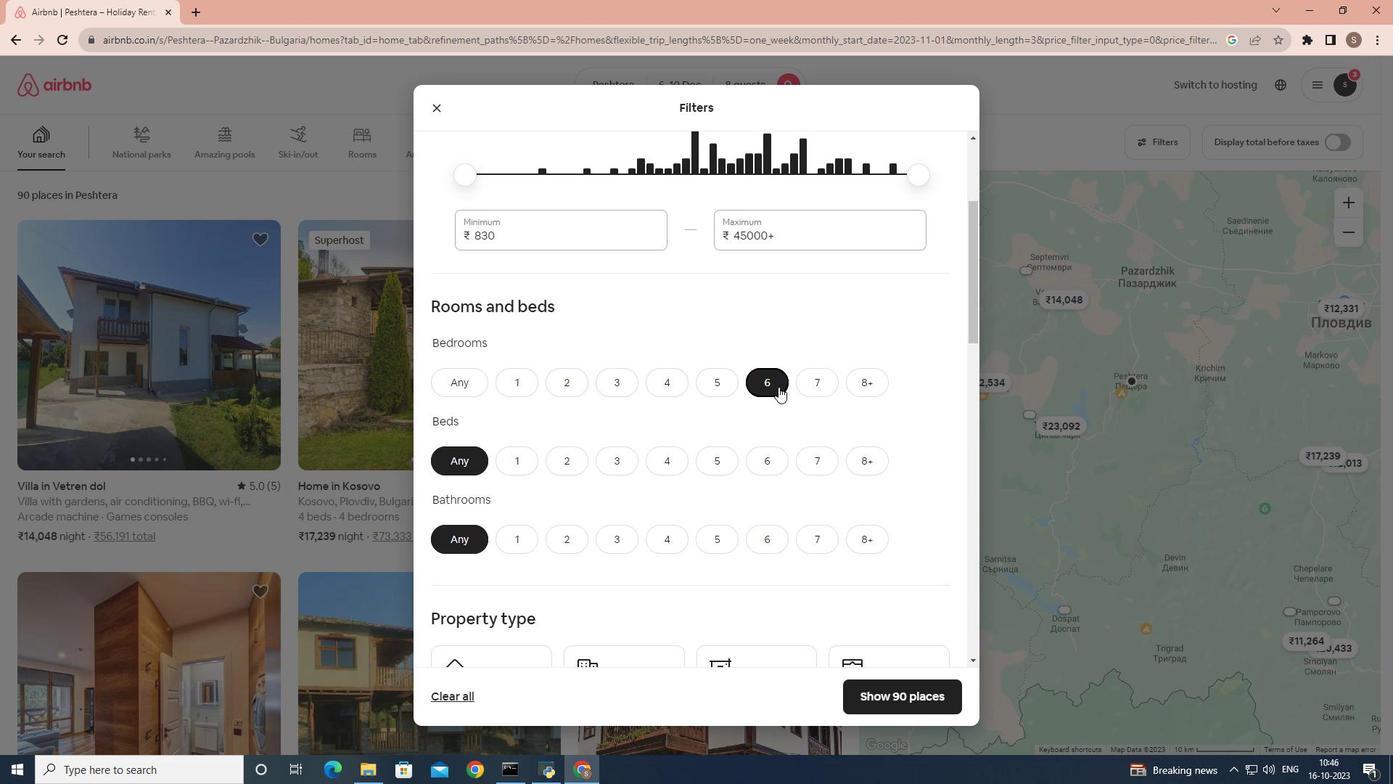 
Action: Mouse moved to (759, 469)
Screenshot: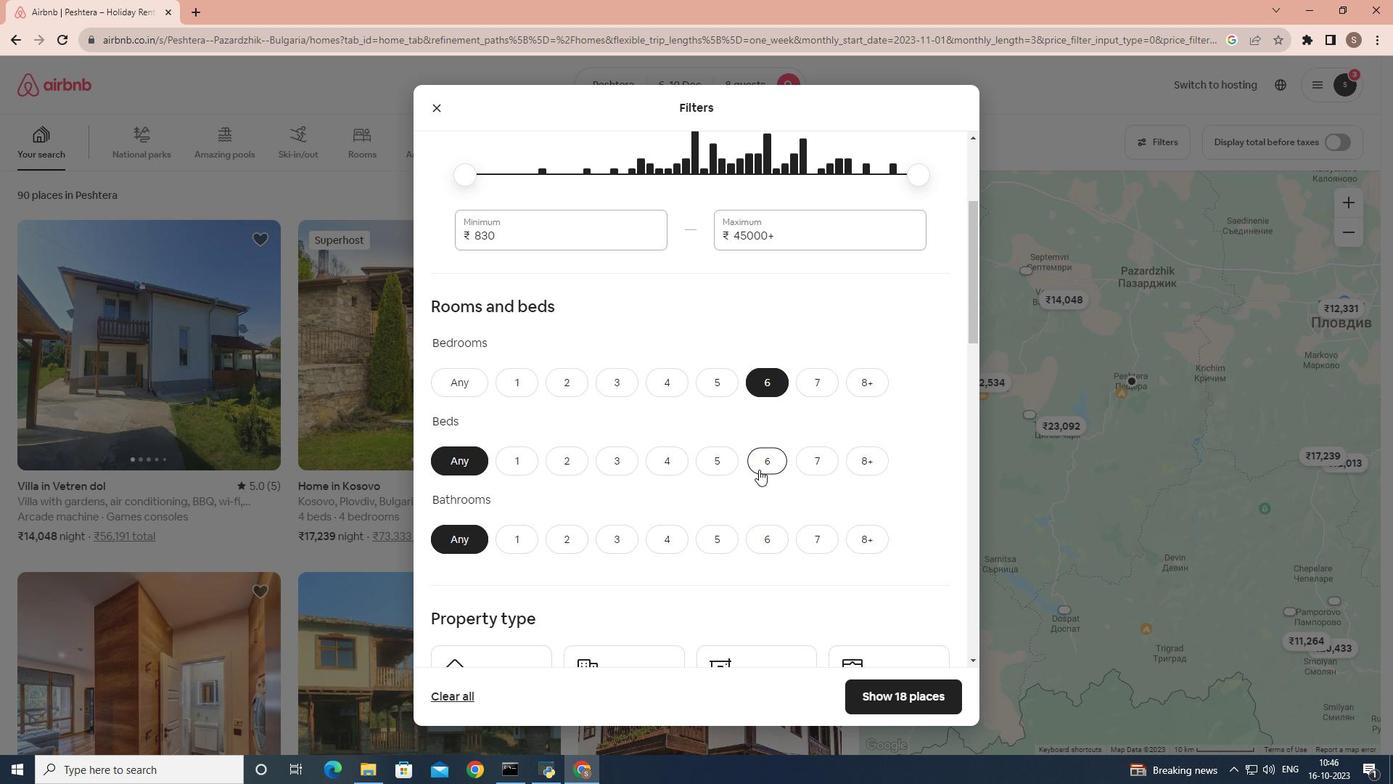 
Action: Mouse pressed left at (759, 469)
Screenshot: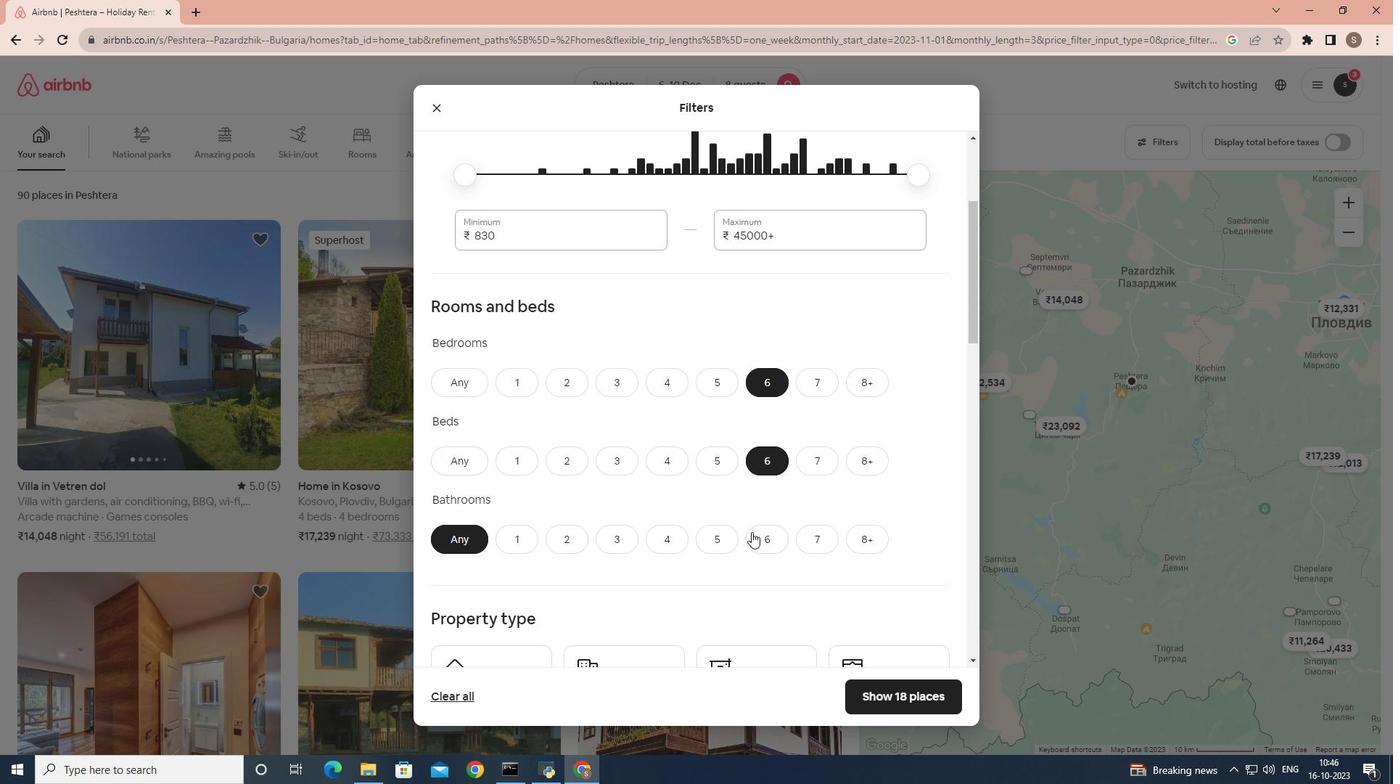 
Action: Mouse moved to (752, 532)
Screenshot: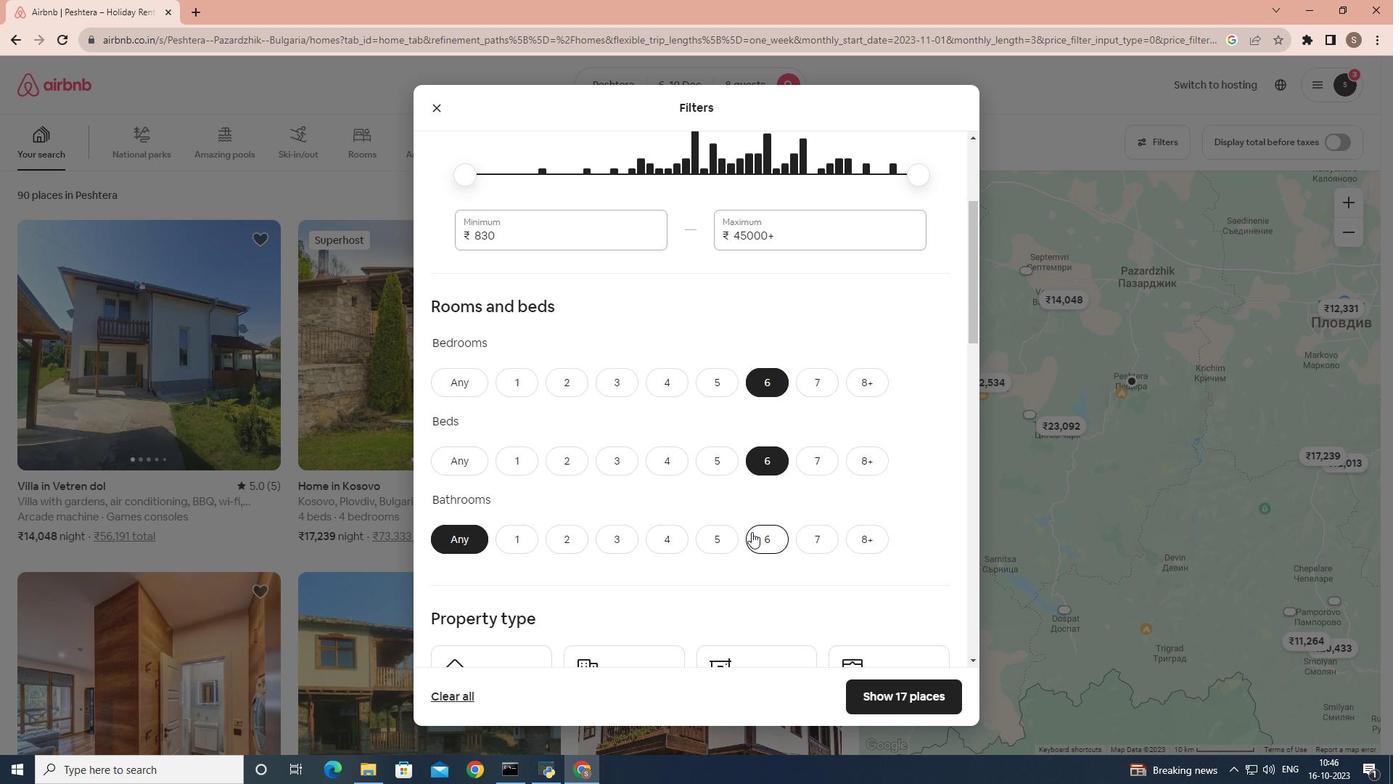 
Action: Mouse pressed left at (752, 532)
Screenshot: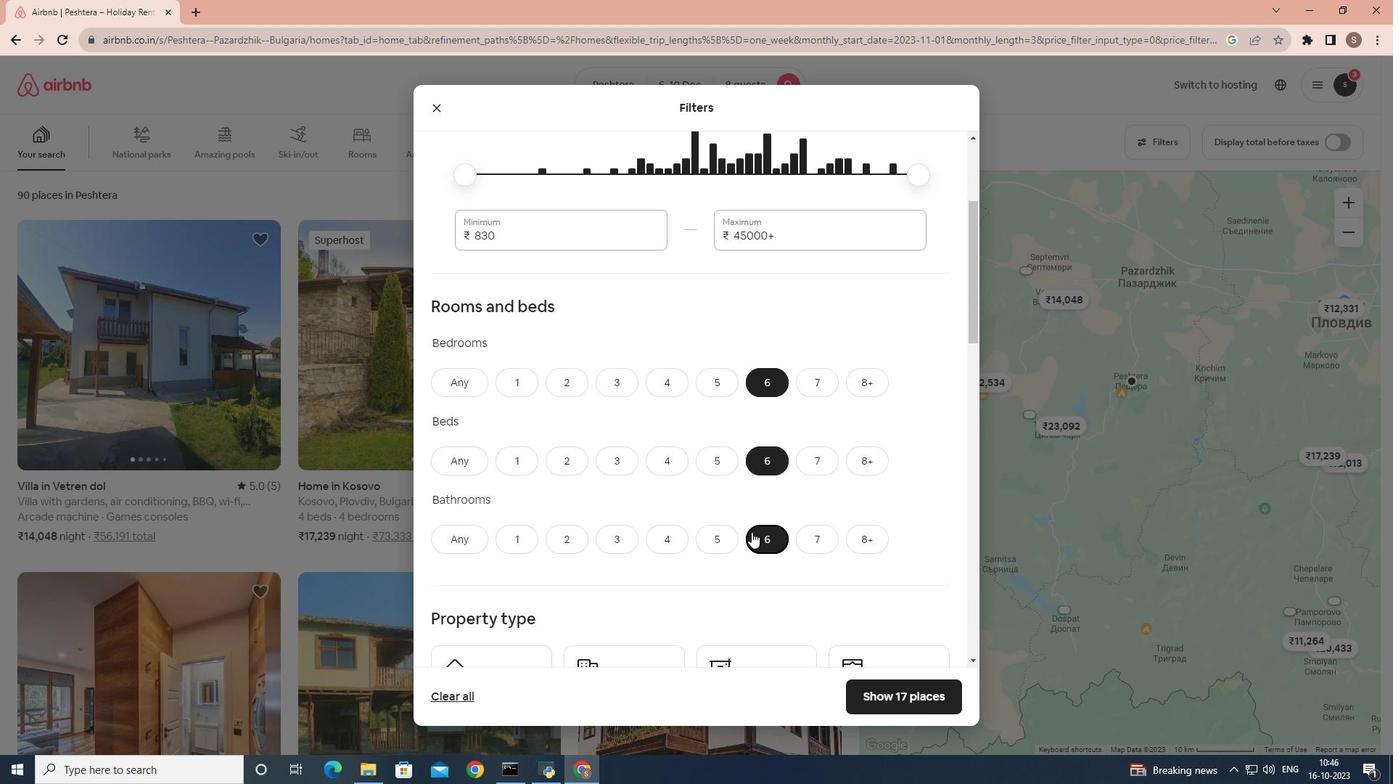 
Action: Mouse moved to (687, 438)
Screenshot: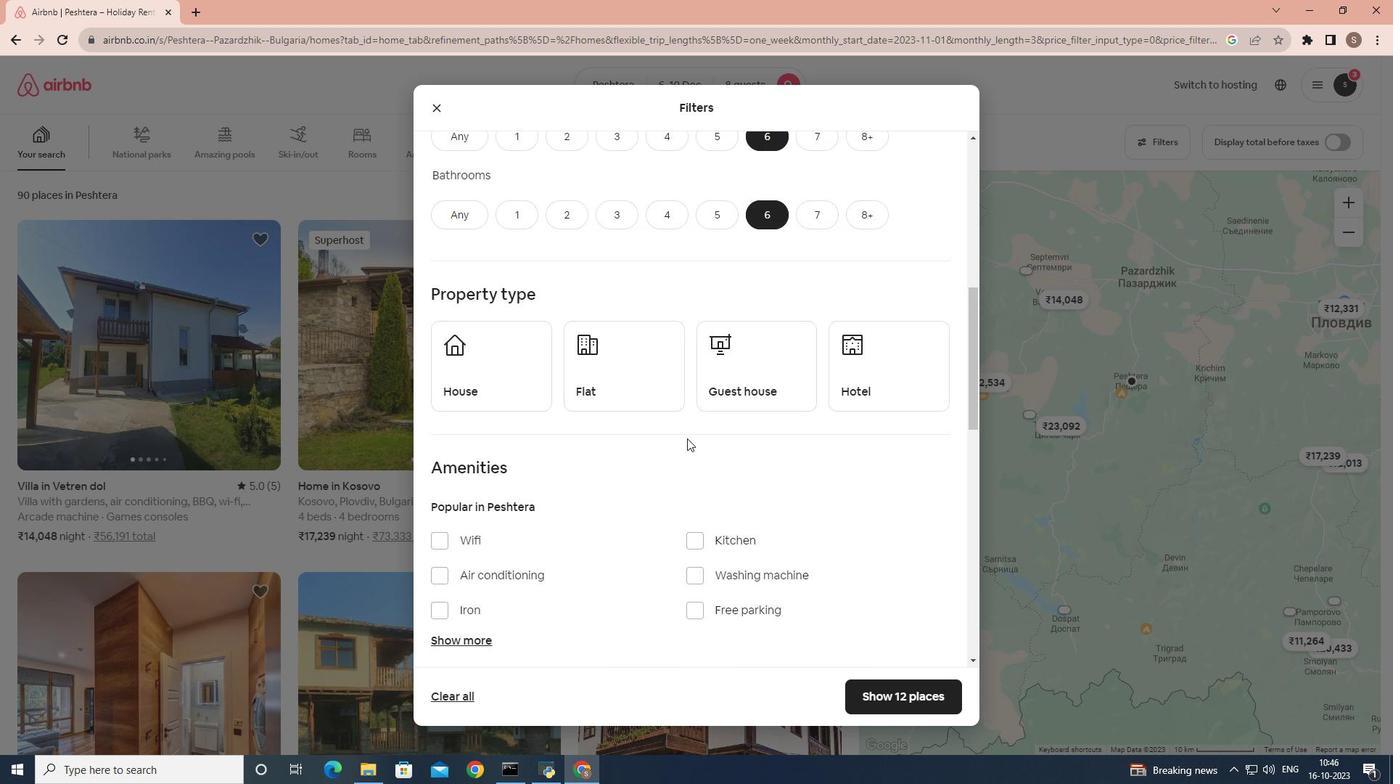 
Action: Mouse scrolled (687, 437) with delta (0, 0)
Screenshot: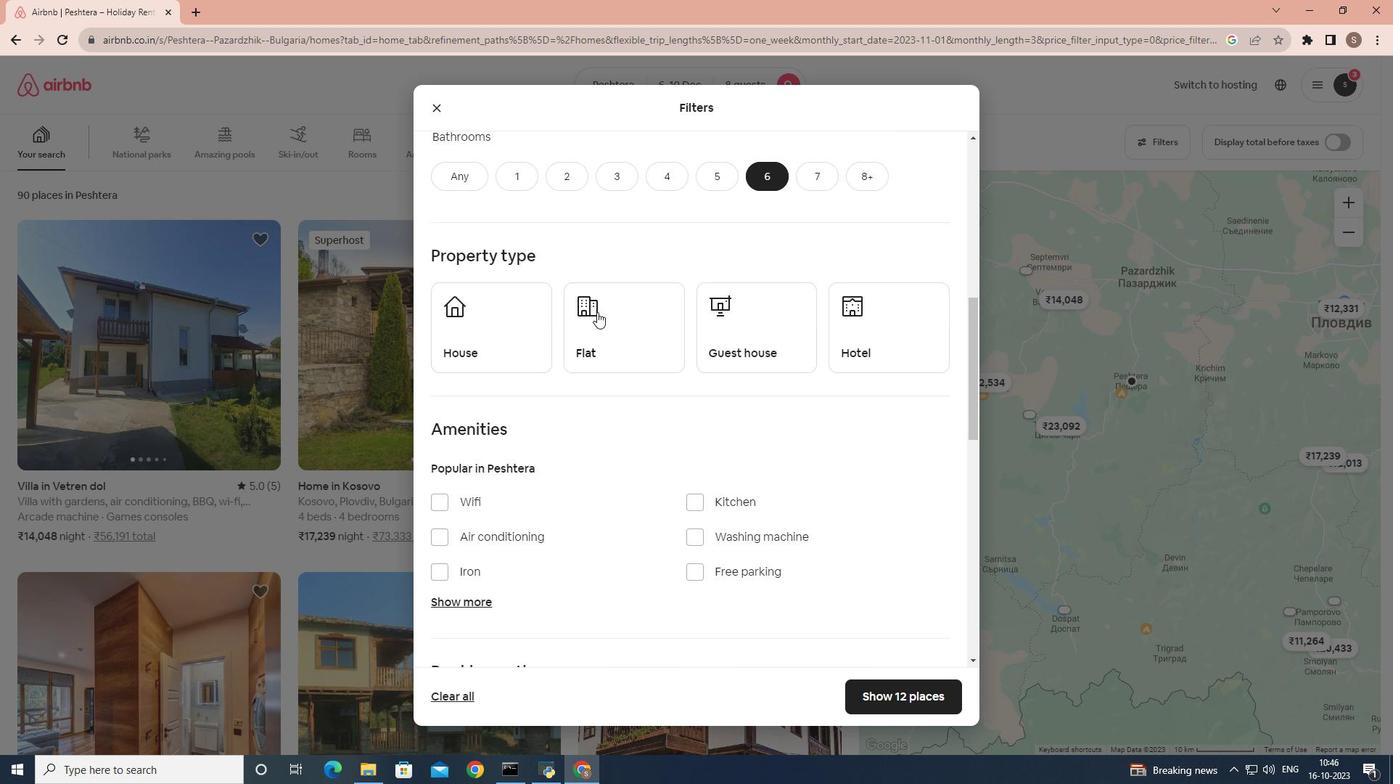 
Action: Mouse scrolled (687, 437) with delta (0, 0)
Screenshot: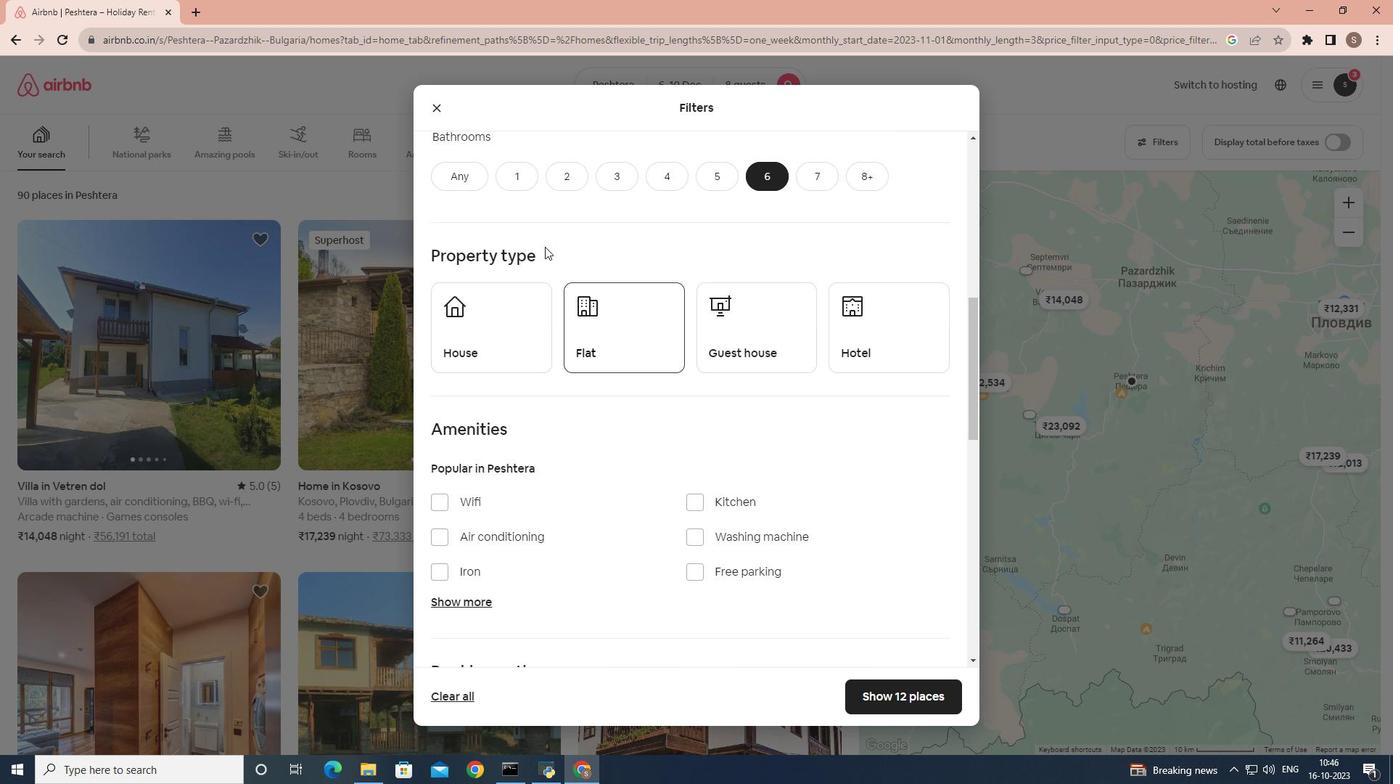 
Action: Mouse scrolled (687, 437) with delta (0, 0)
Screenshot: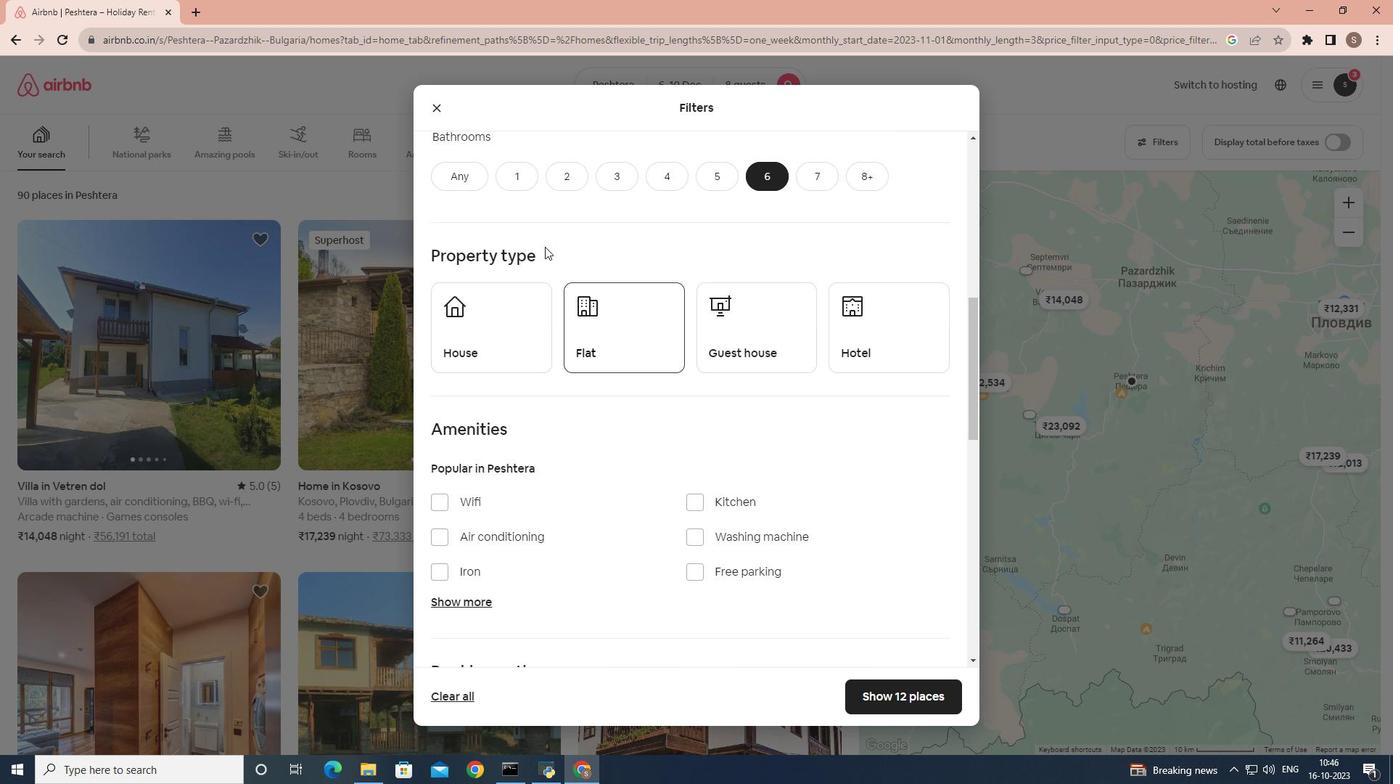 
Action: Mouse scrolled (687, 437) with delta (0, 0)
Screenshot: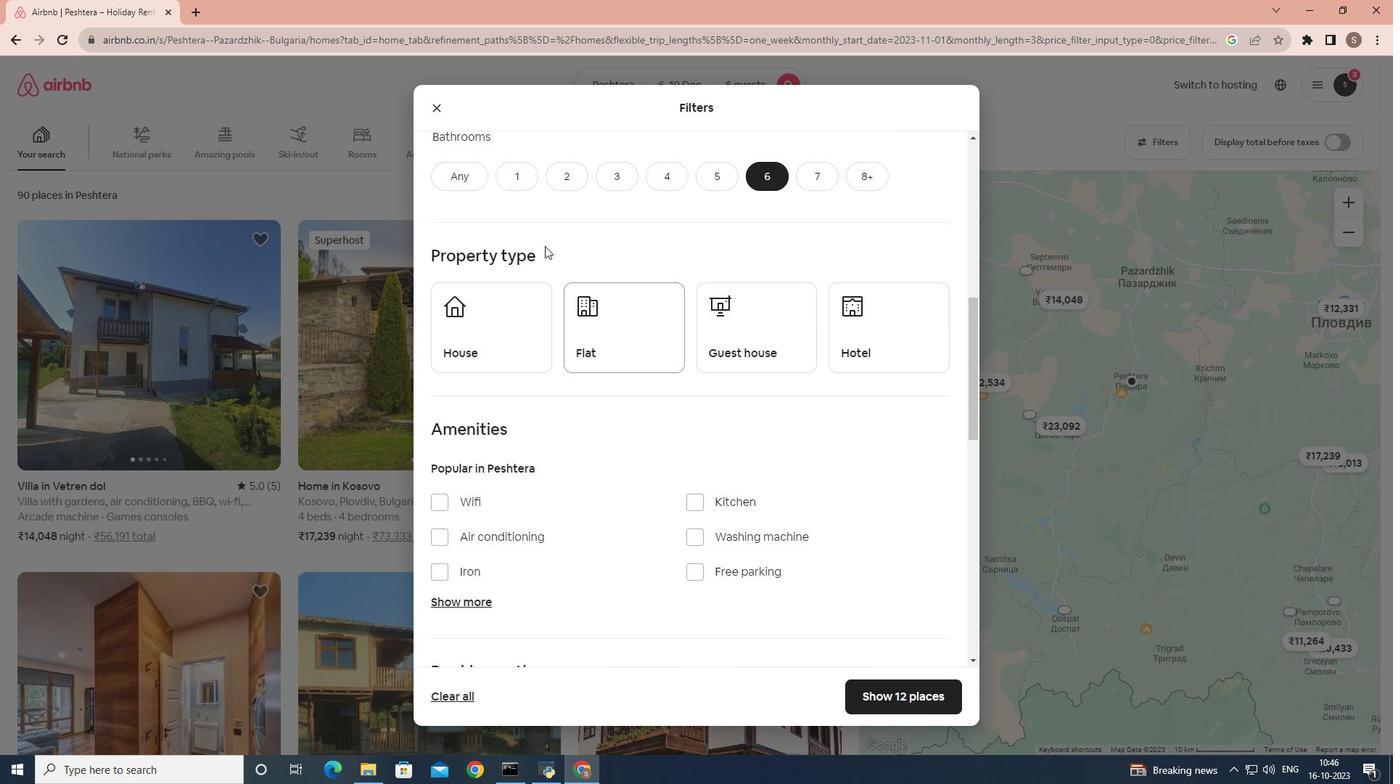 
Action: Mouse scrolled (687, 437) with delta (0, 0)
Screenshot: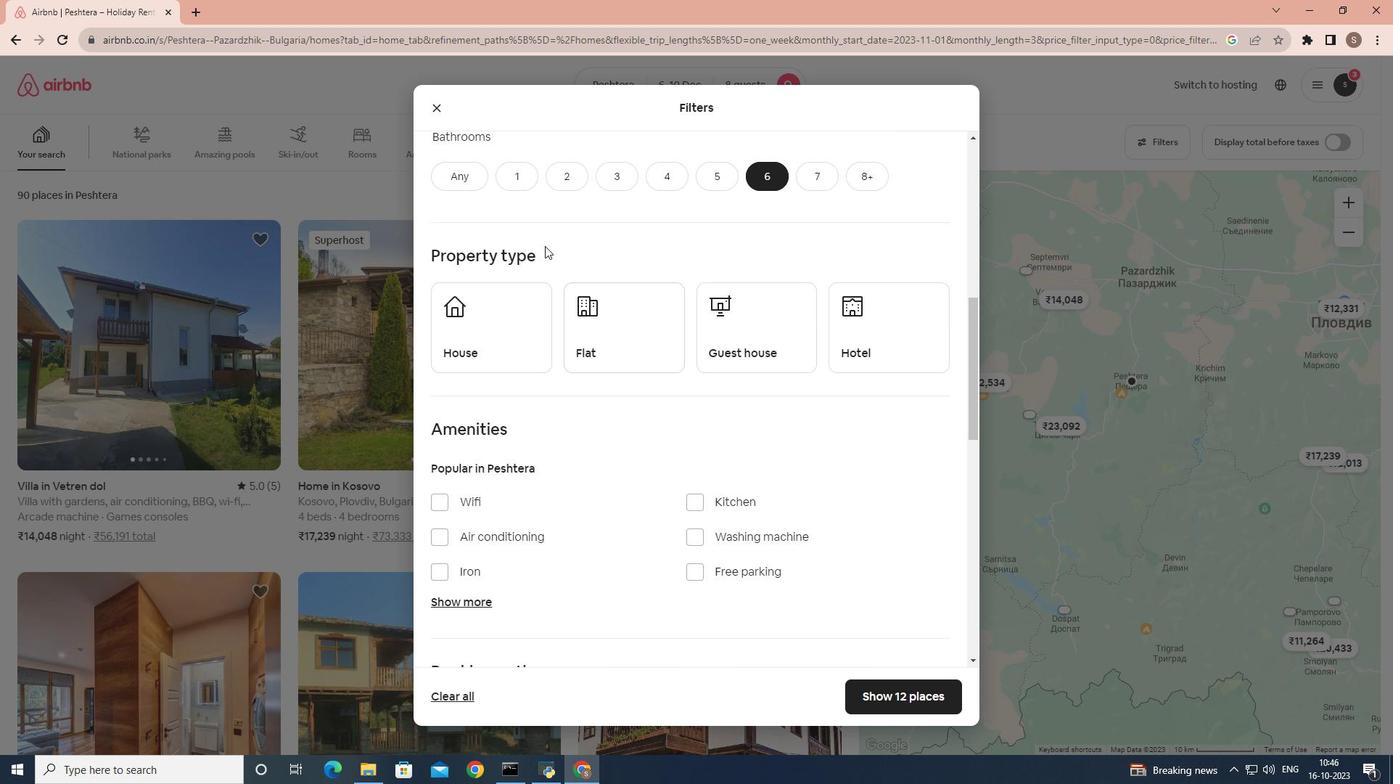 
Action: Mouse moved to (484, 347)
Screenshot: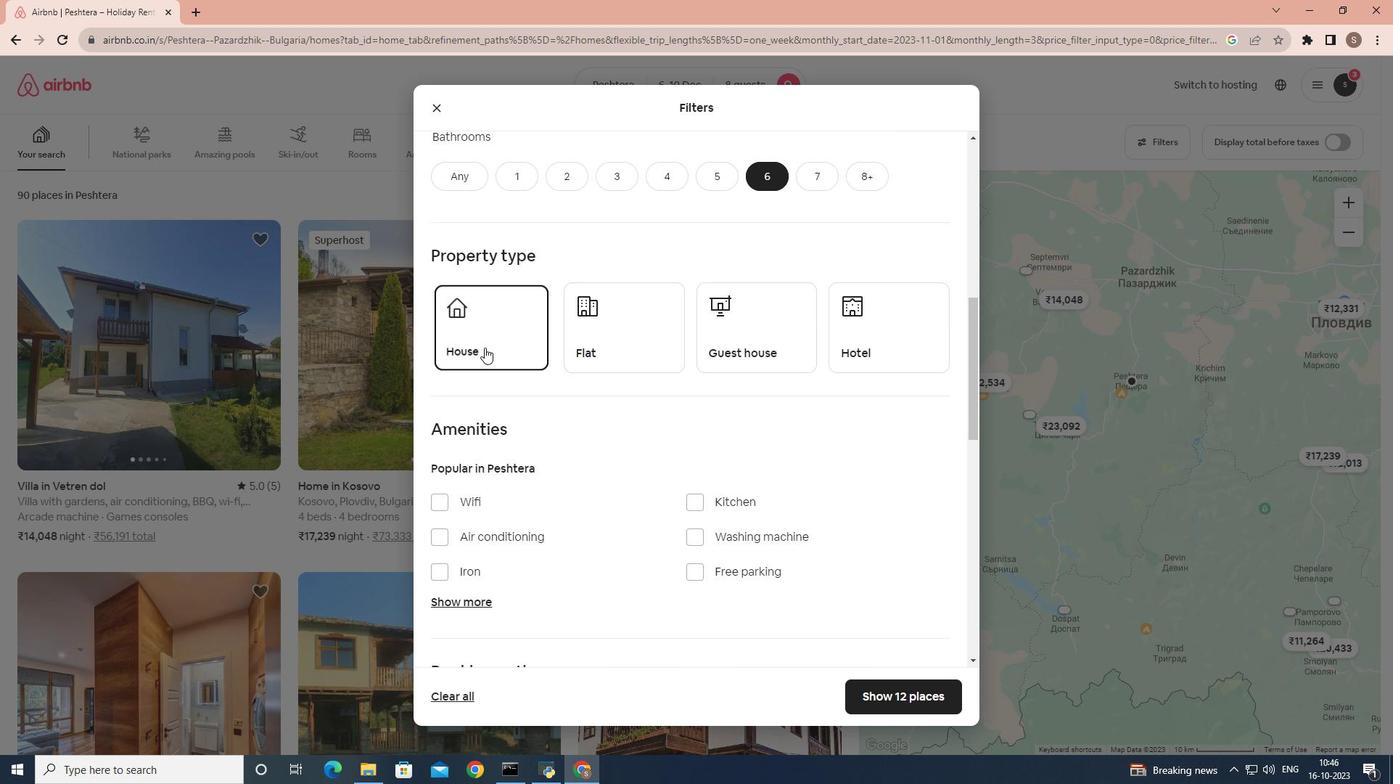 
Action: Mouse pressed left at (484, 347)
Screenshot: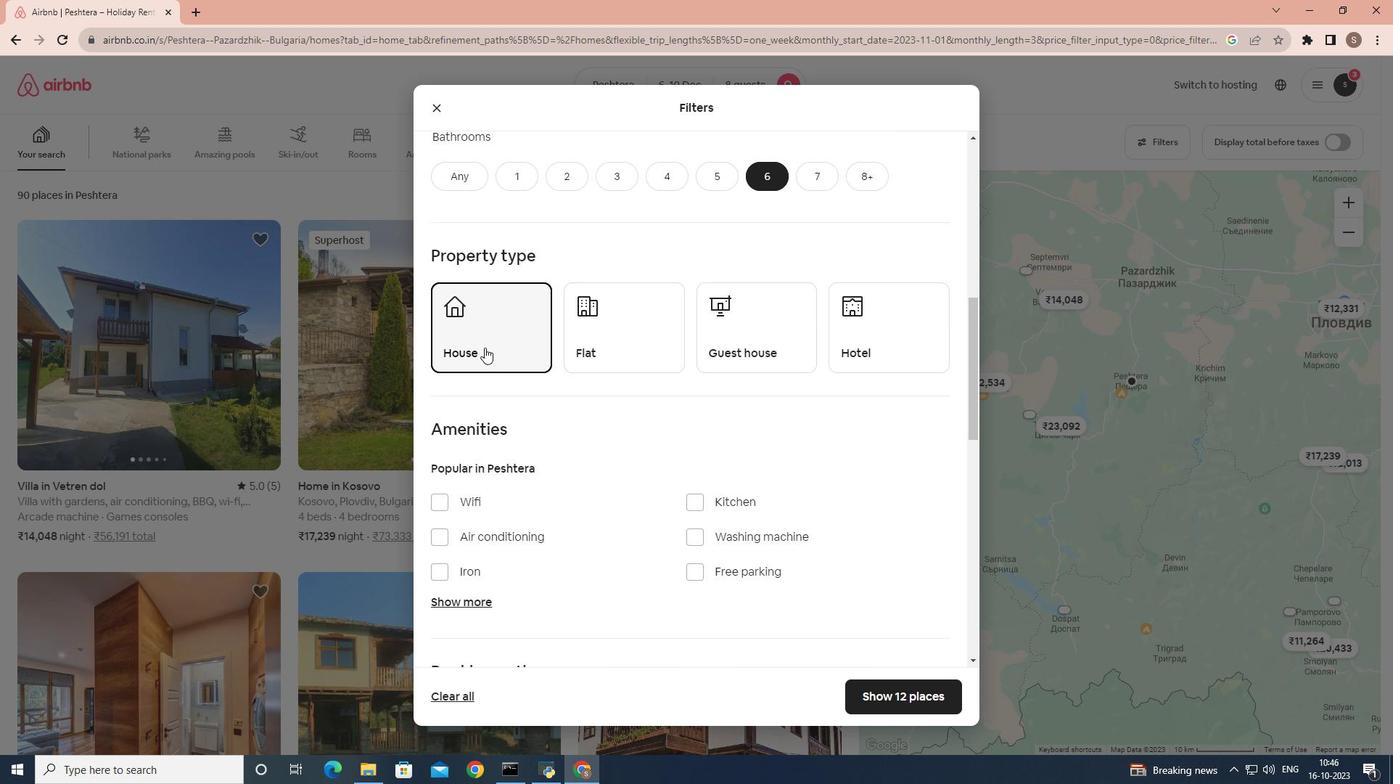 
Action: Mouse moved to (506, 396)
Screenshot: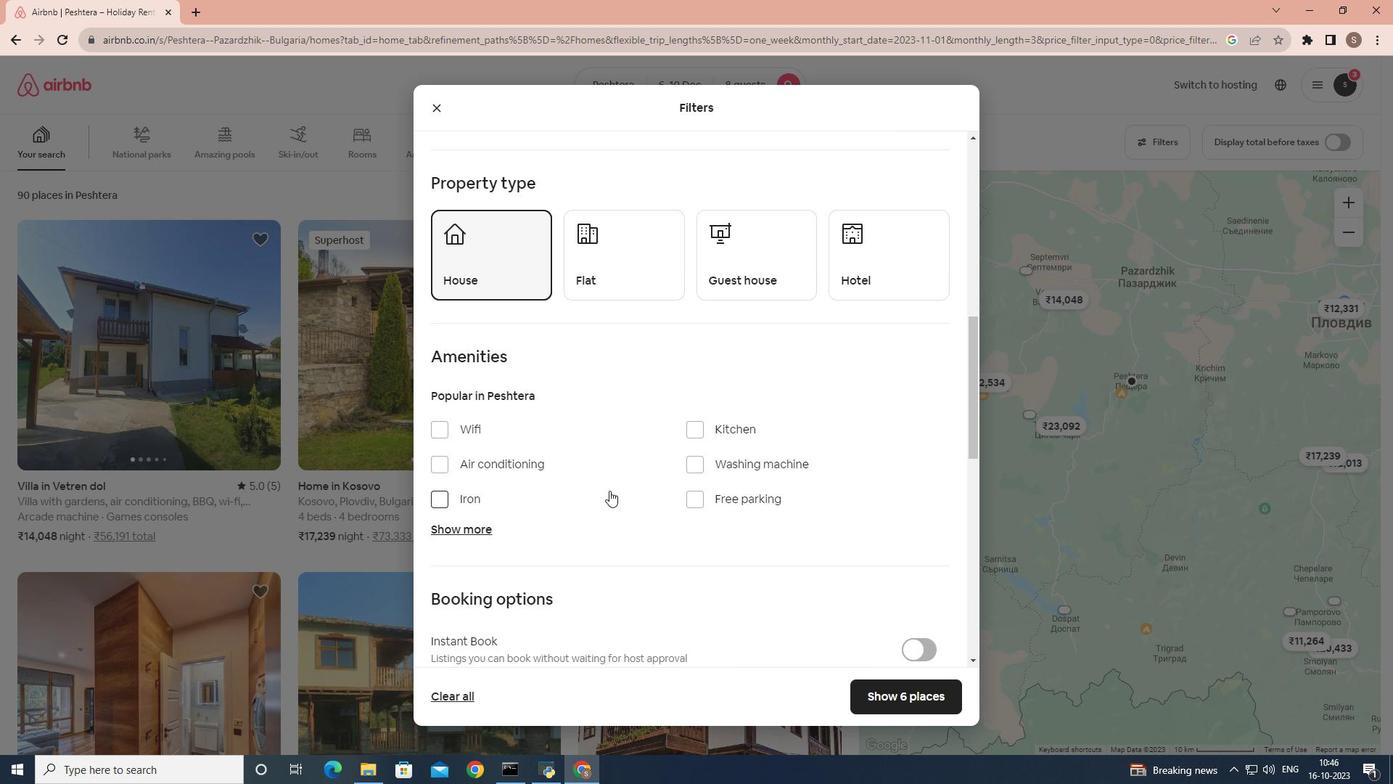
Action: Mouse scrolled (506, 395) with delta (0, 0)
Screenshot: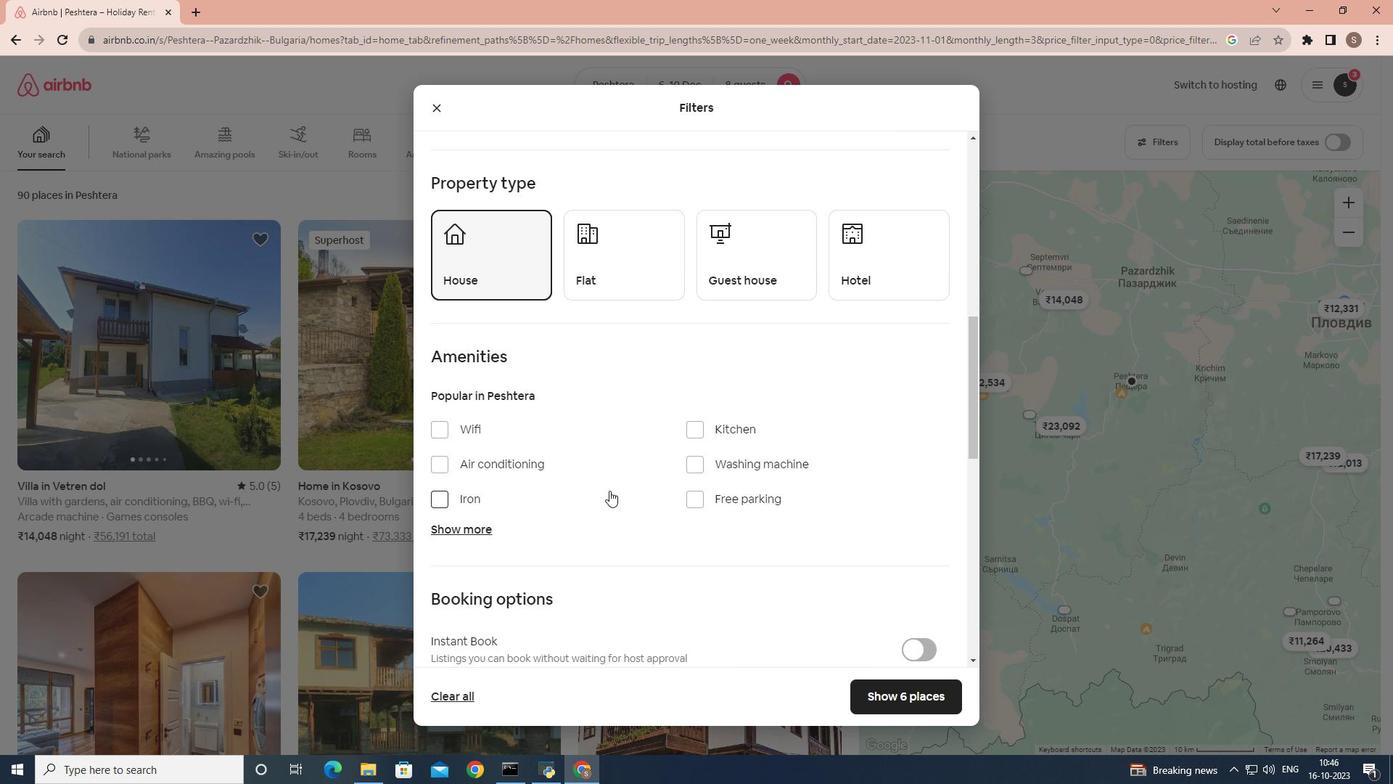 
Action: Mouse moved to (609, 481)
Screenshot: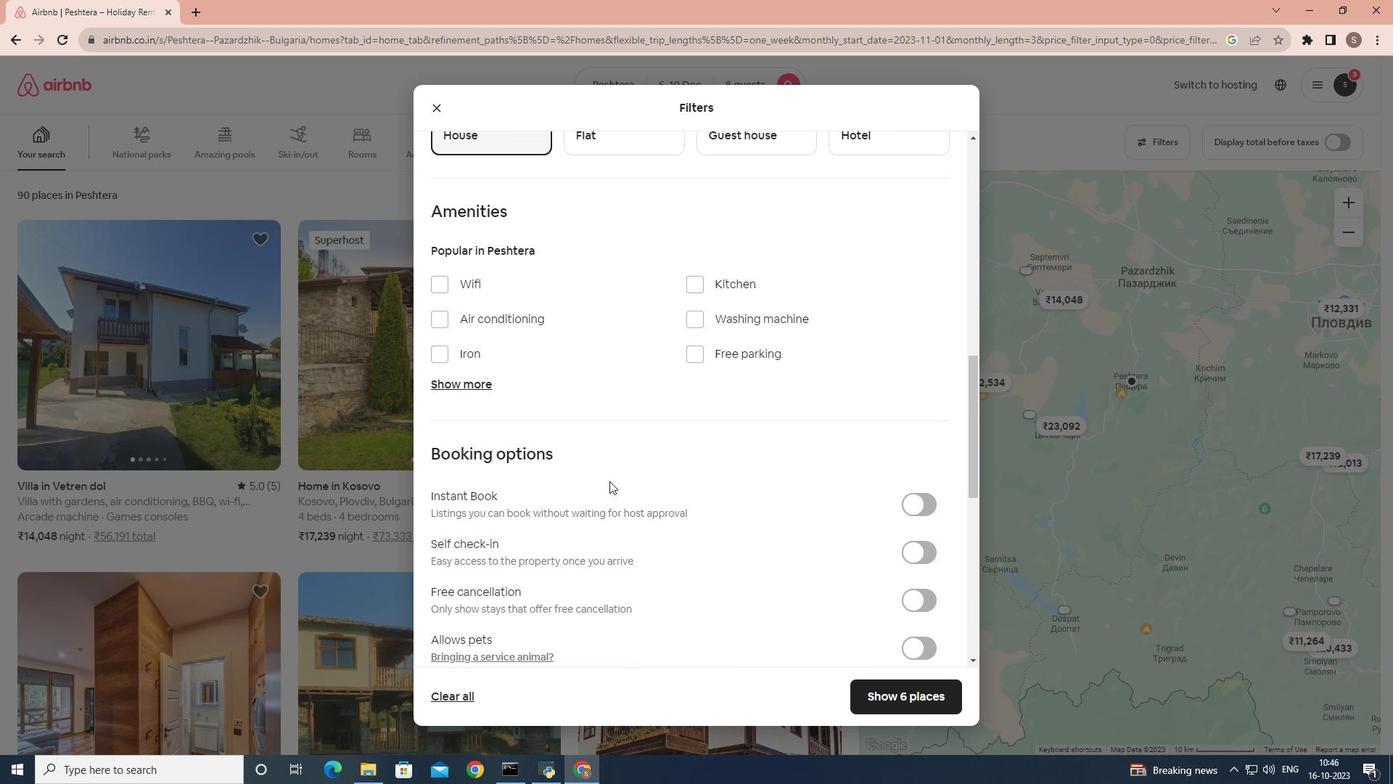 
Action: Mouse scrolled (609, 480) with delta (0, 0)
Screenshot: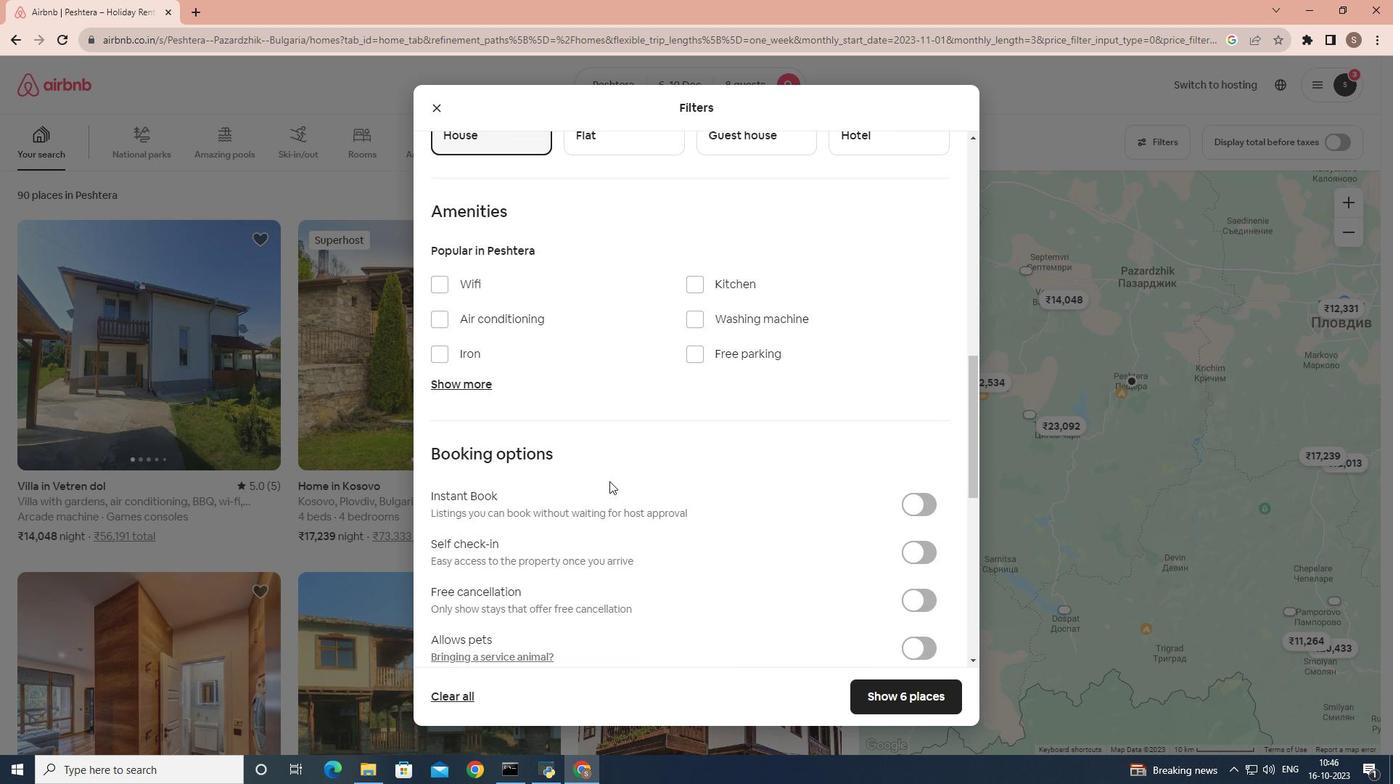 
Action: Mouse scrolled (609, 480) with delta (0, 0)
Screenshot: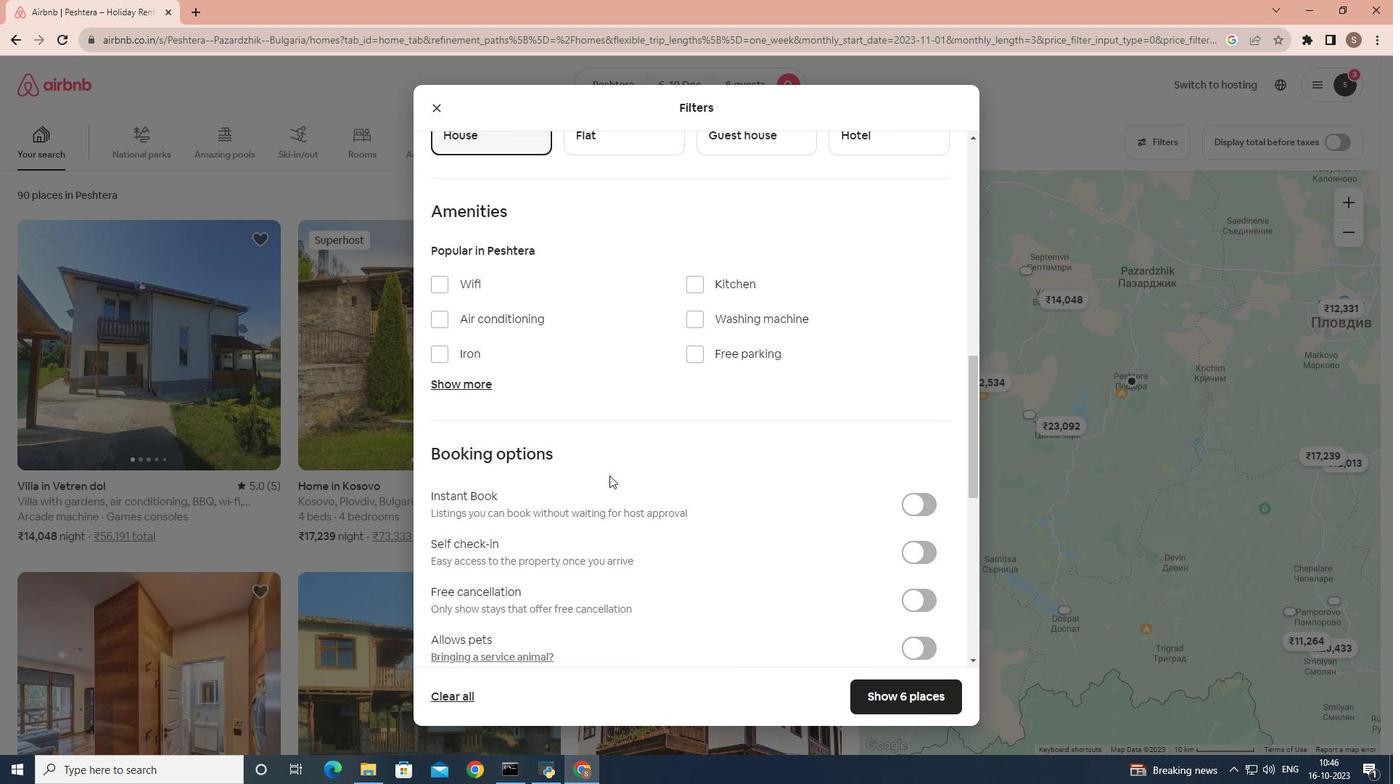 
Action: Mouse moved to (485, 384)
Screenshot: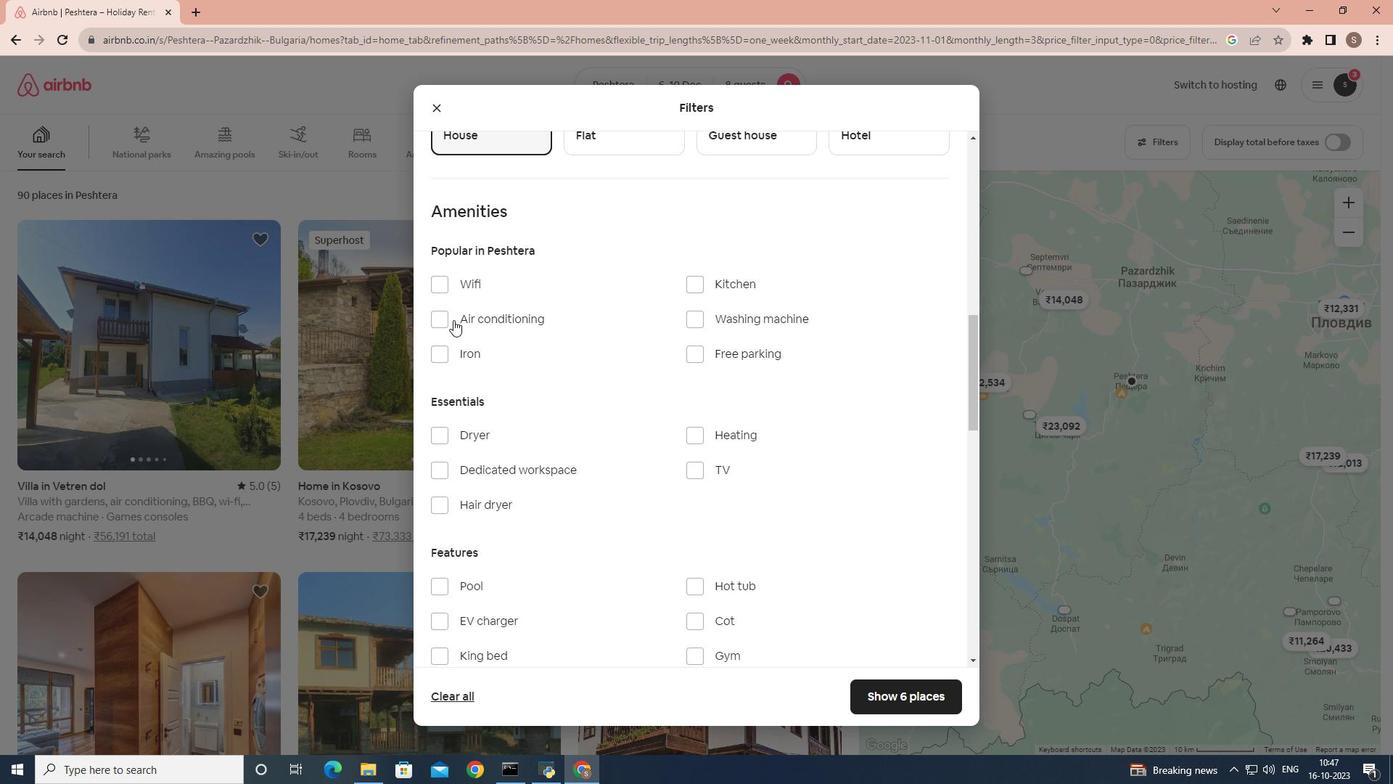 
Action: Mouse pressed left at (485, 384)
Screenshot: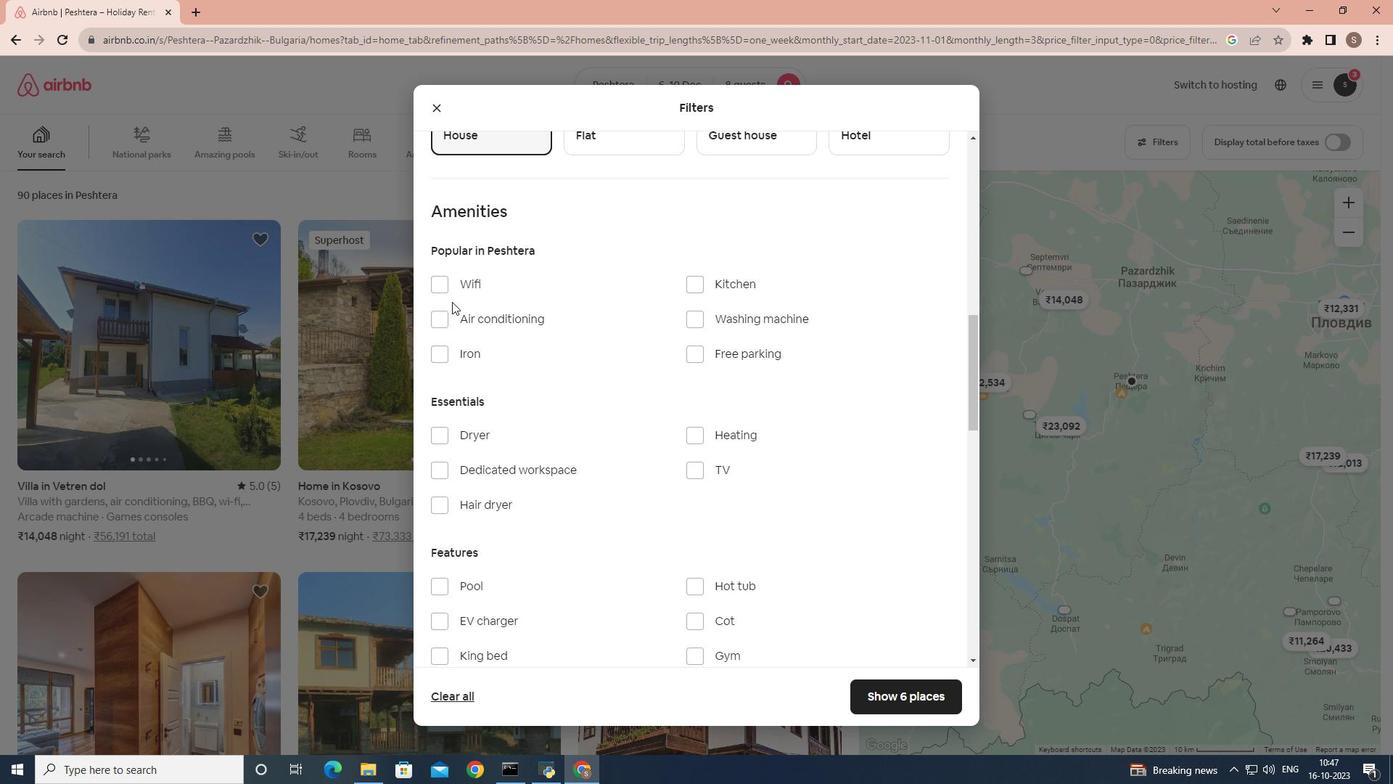
Action: Mouse moved to (459, 291)
Screenshot: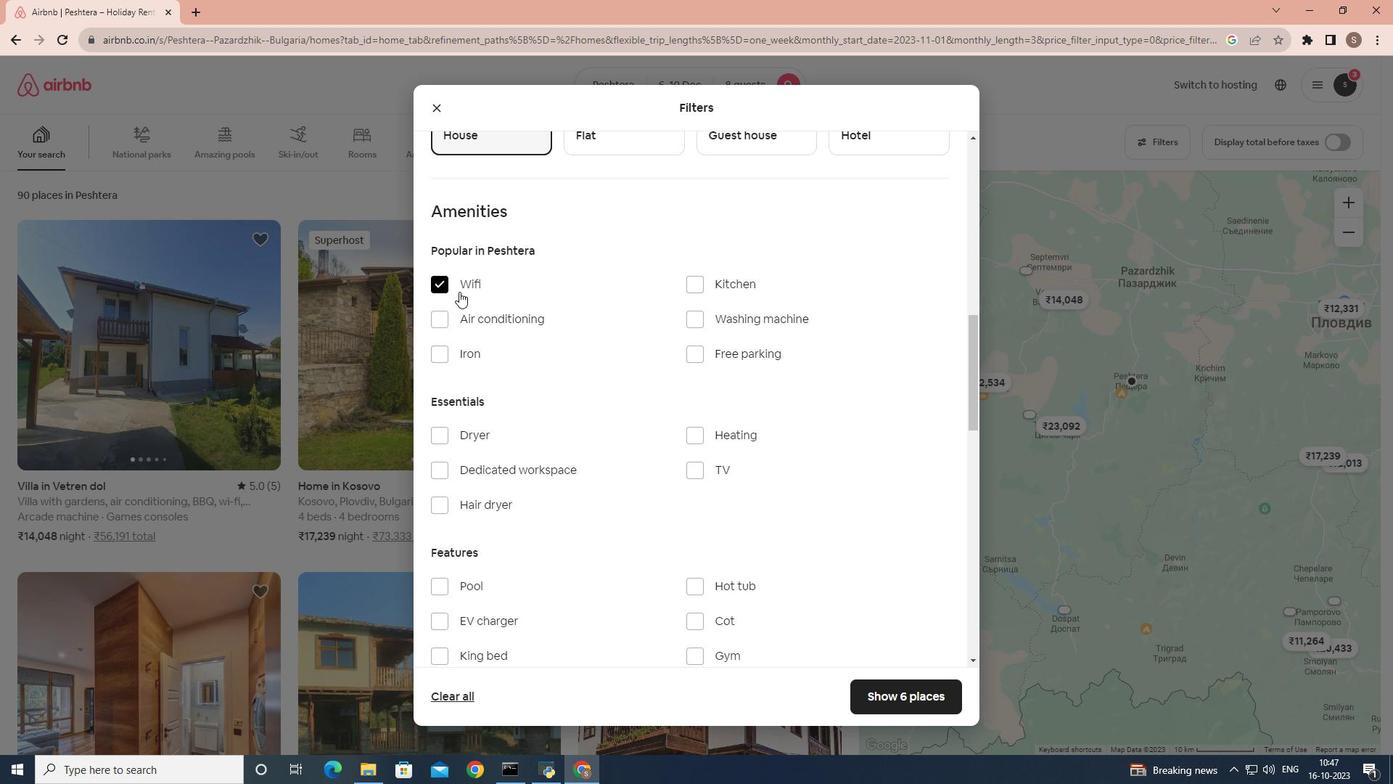 
Action: Mouse pressed left at (459, 291)
Screenshot: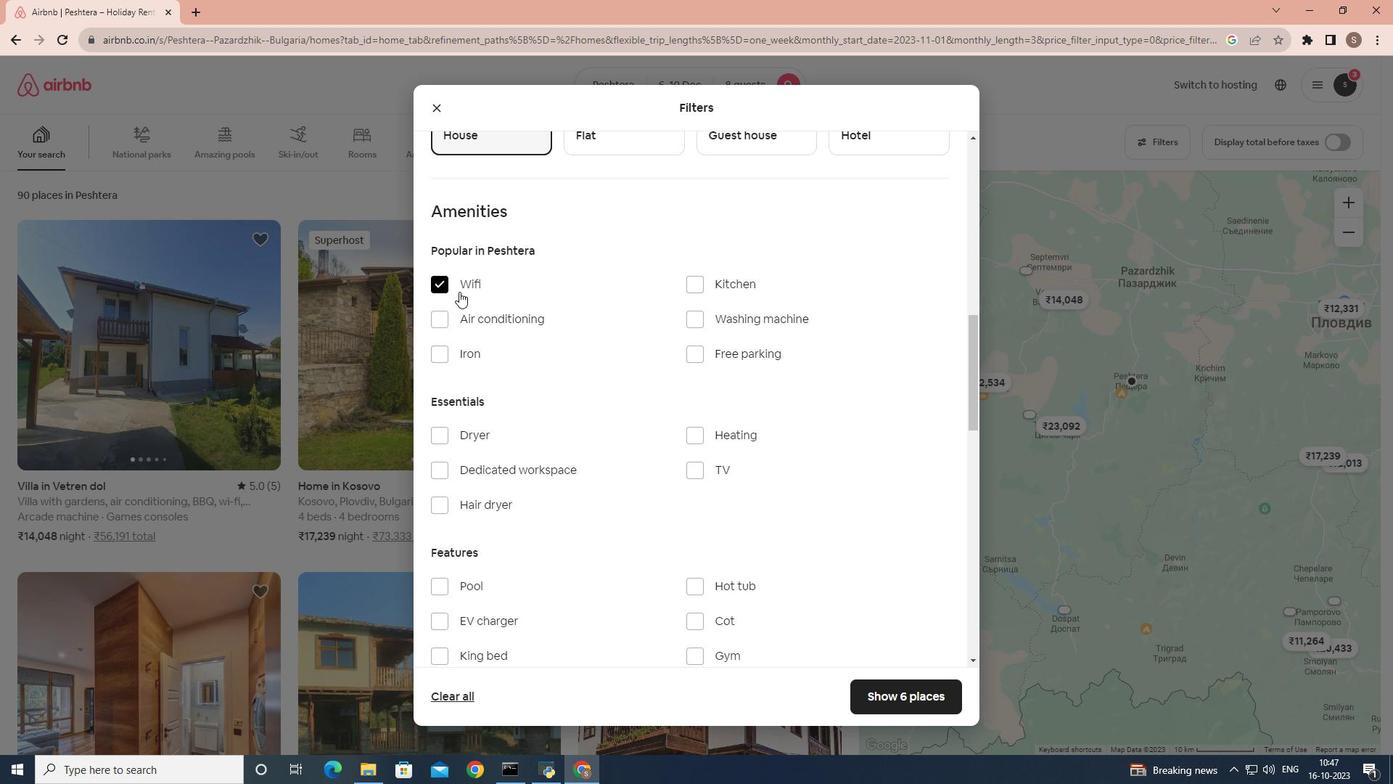 
Action: Mouse moved to (496, 418)
Screenshot: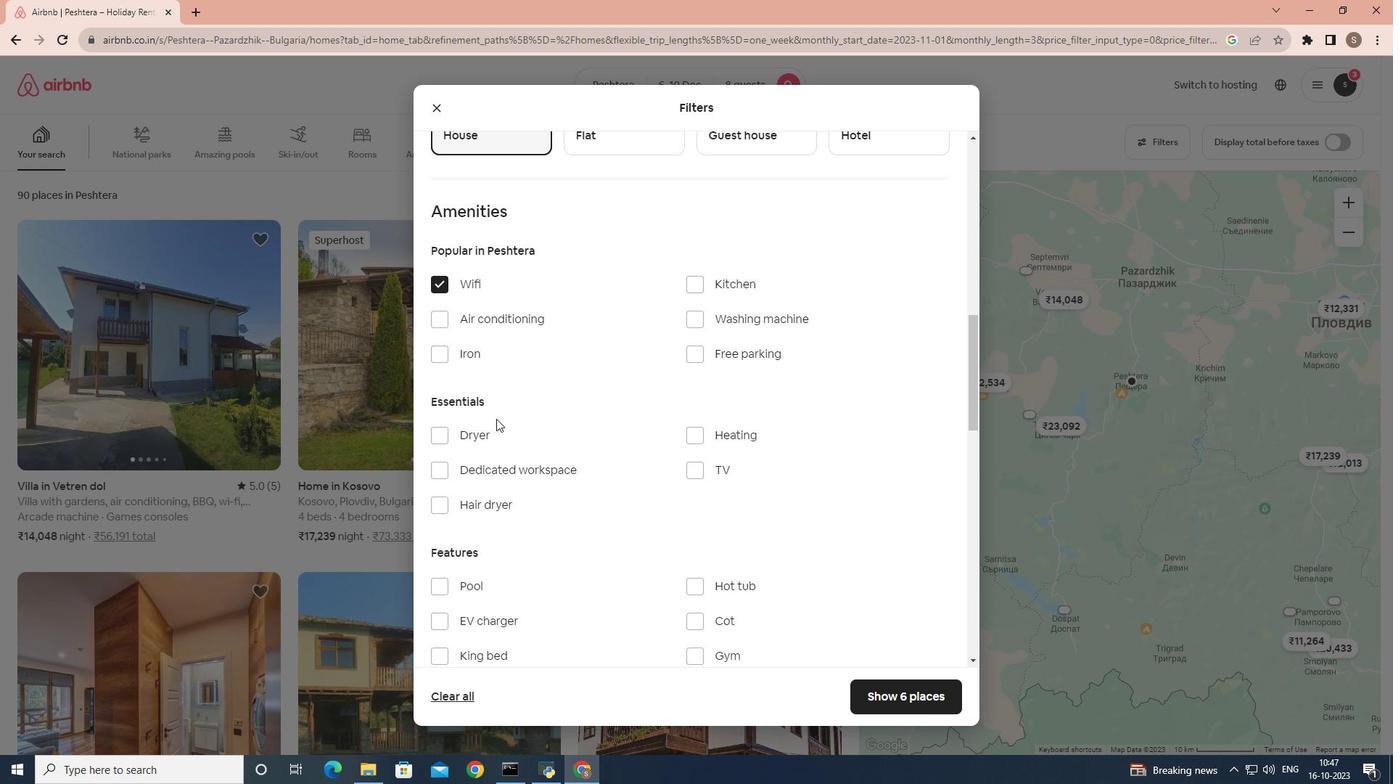 
Action: Mouse scrolled (496, 418) with delta (0, 0)
Screenshot: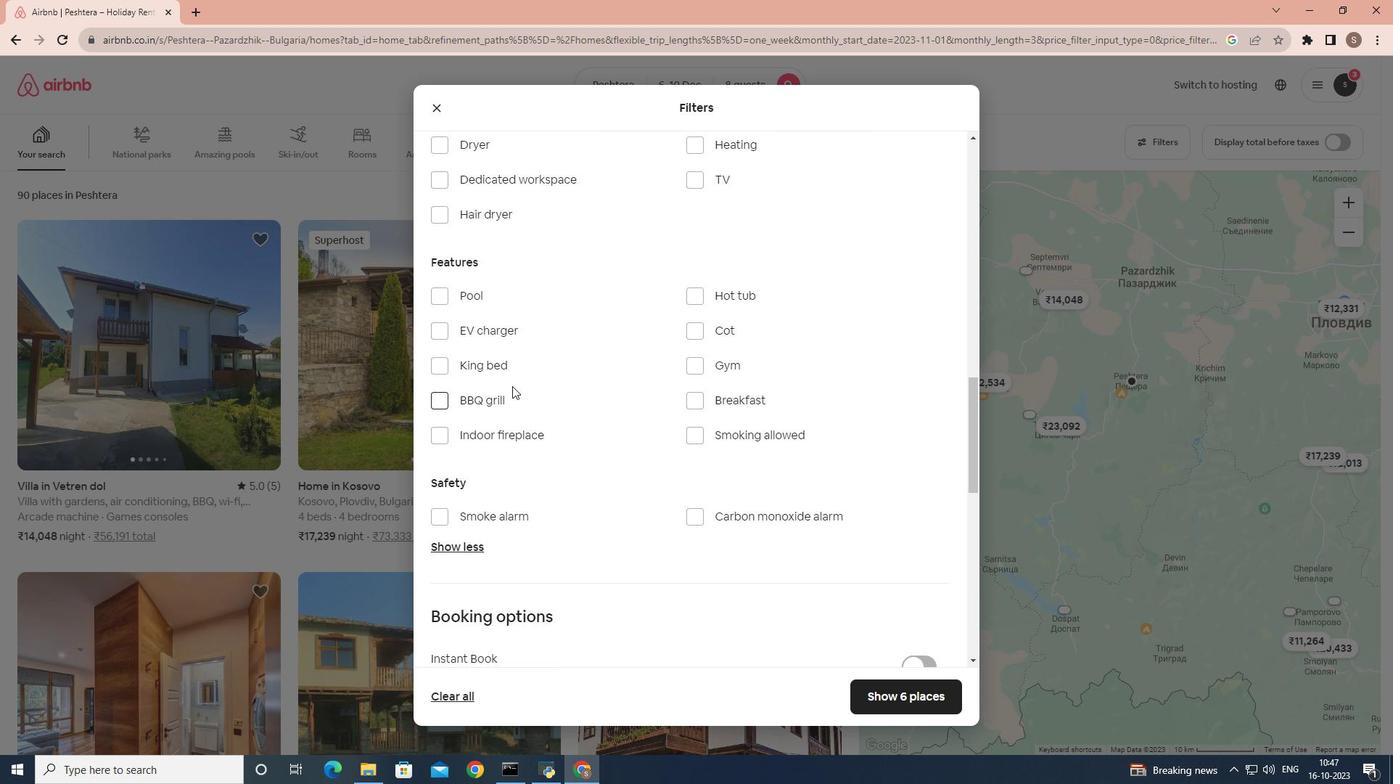 
Action: Mouse scrolled (496, 418) with delta (0, 0)
Screenshot: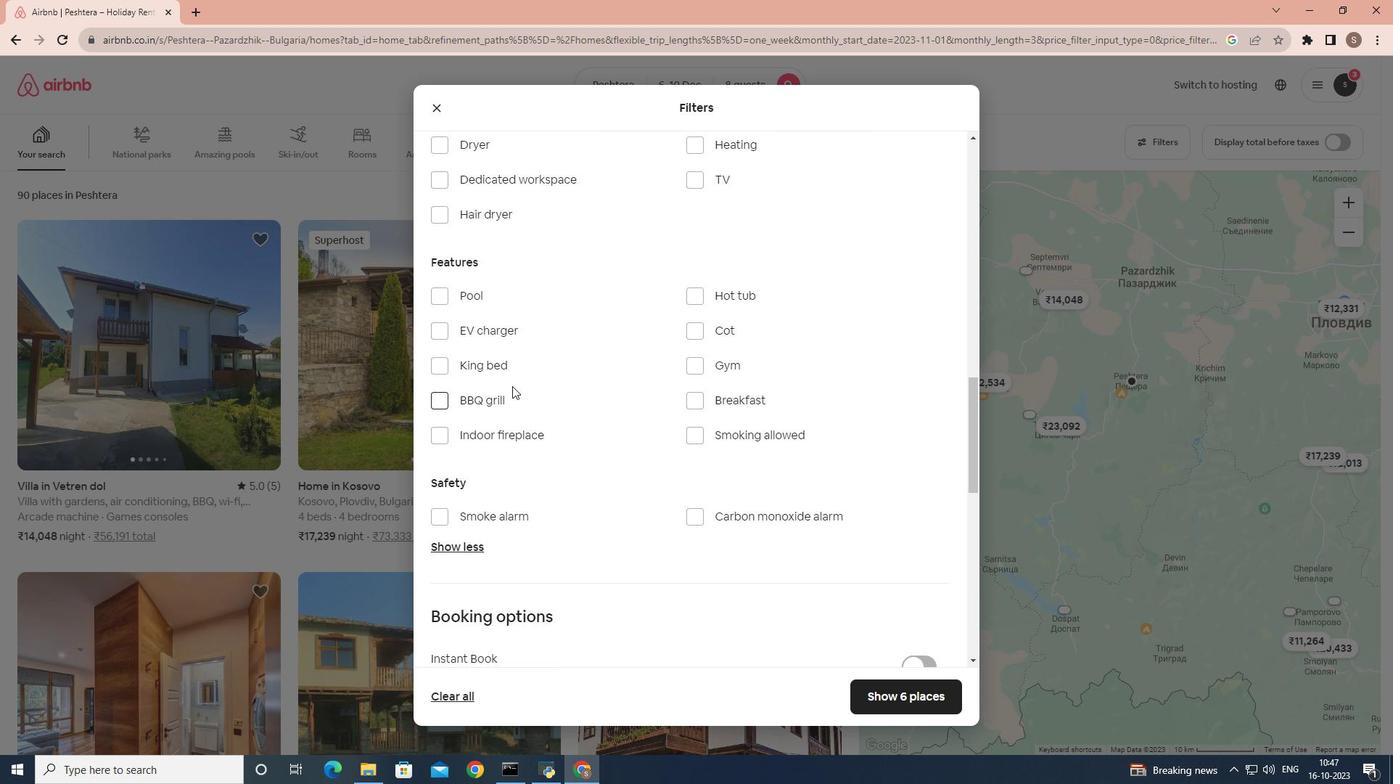
Action: Mouse scrolled (496, 418) with delta (0, 0)
Screenshot: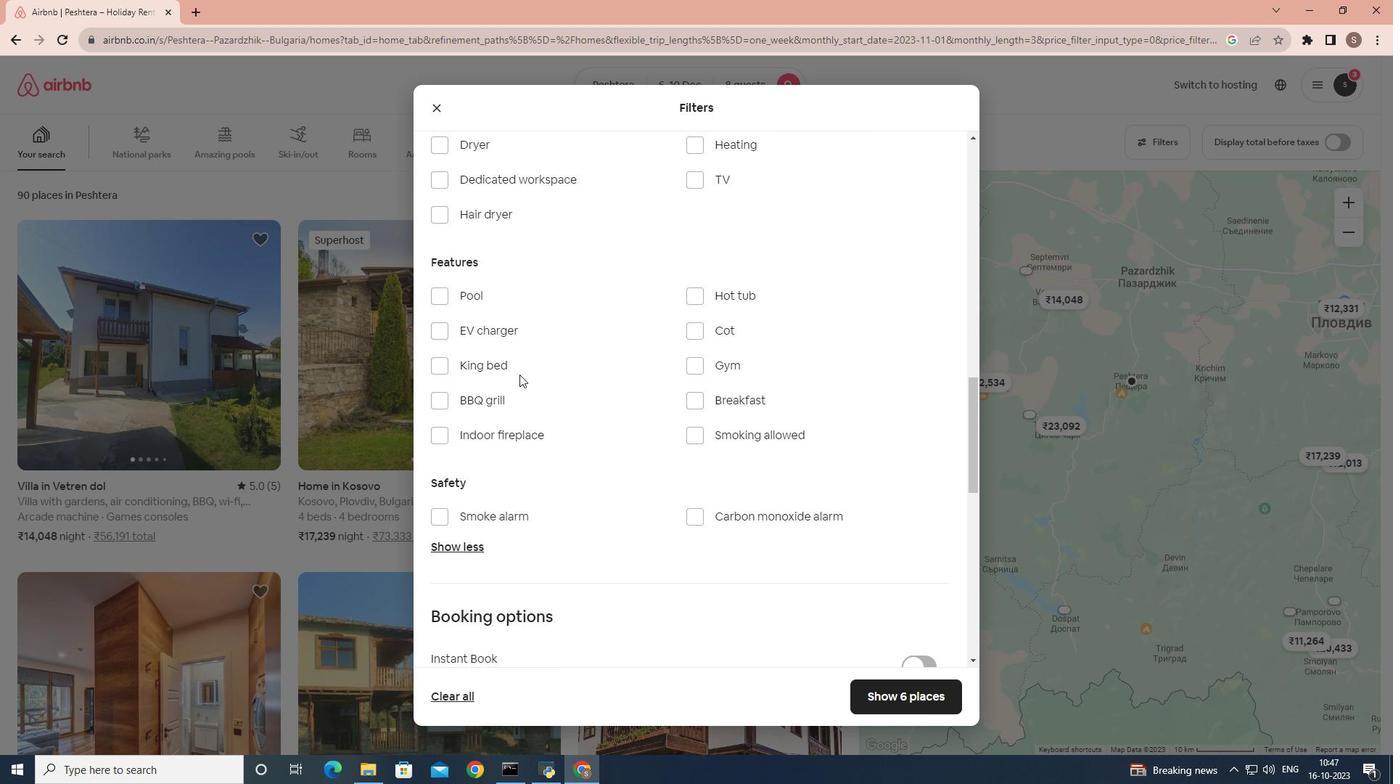 
Action: Mouse scrolled (496, 418) with delta (0, 0)
Screenshot: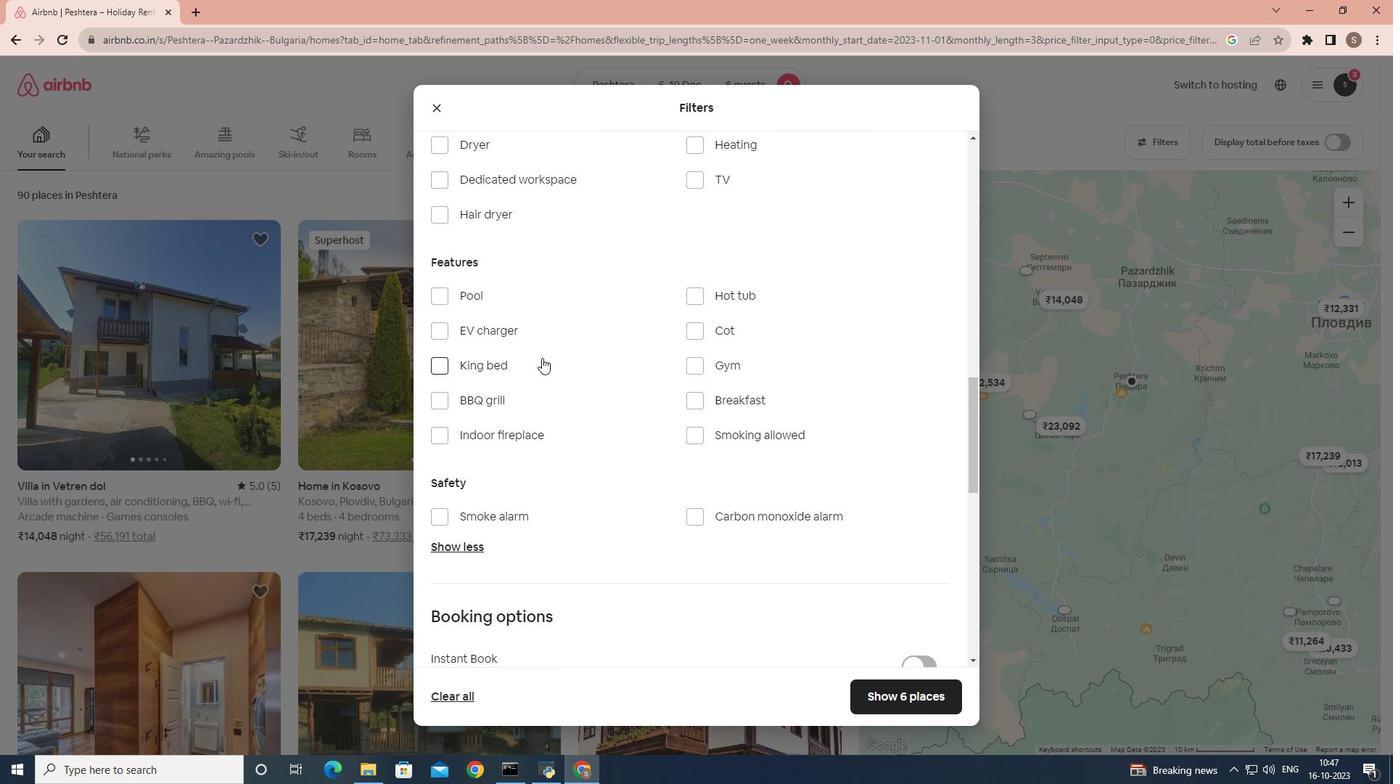 
Action: Mouse moved to (707, 174)
Screenshot: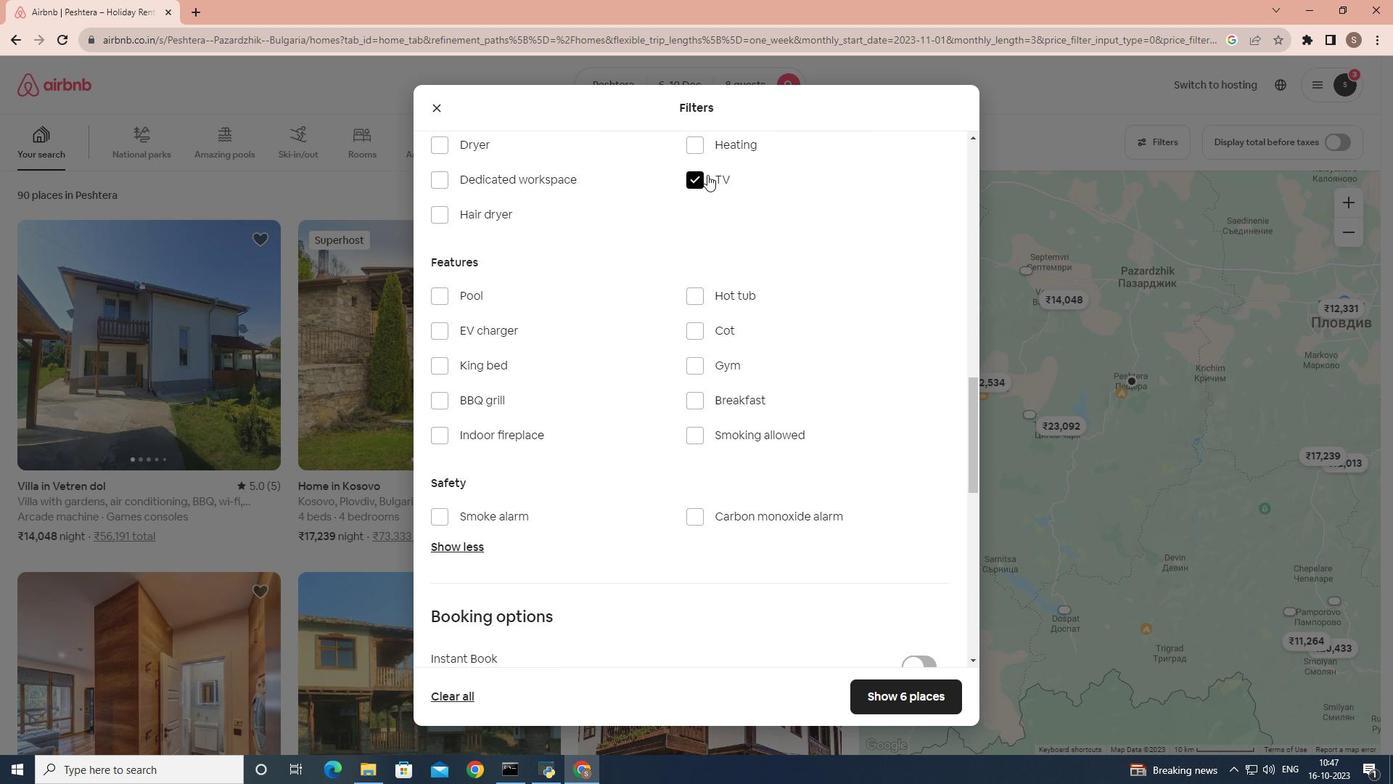 
Action: Mouse pressed left at (707, 174)
Screenshot: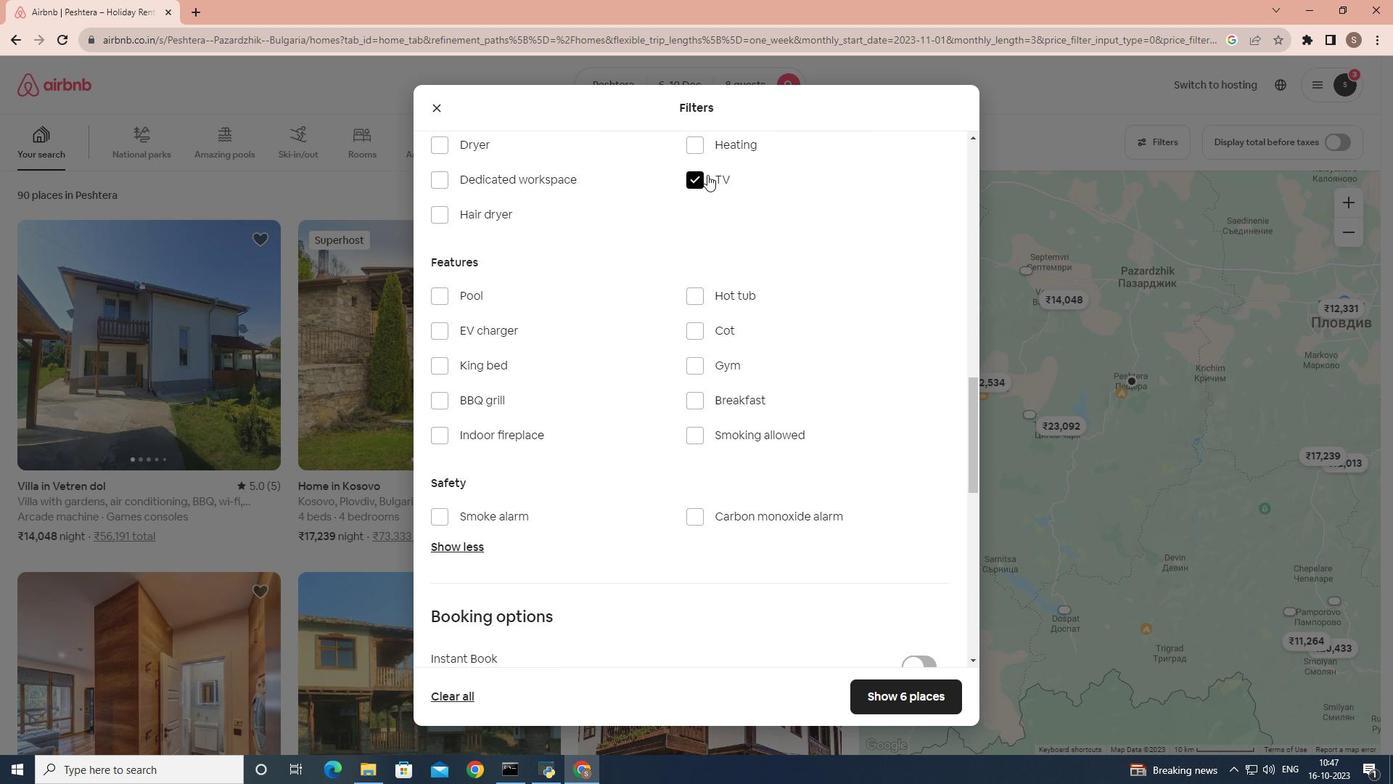 
Action: Mouse moved to (697, 394)
Screenshot: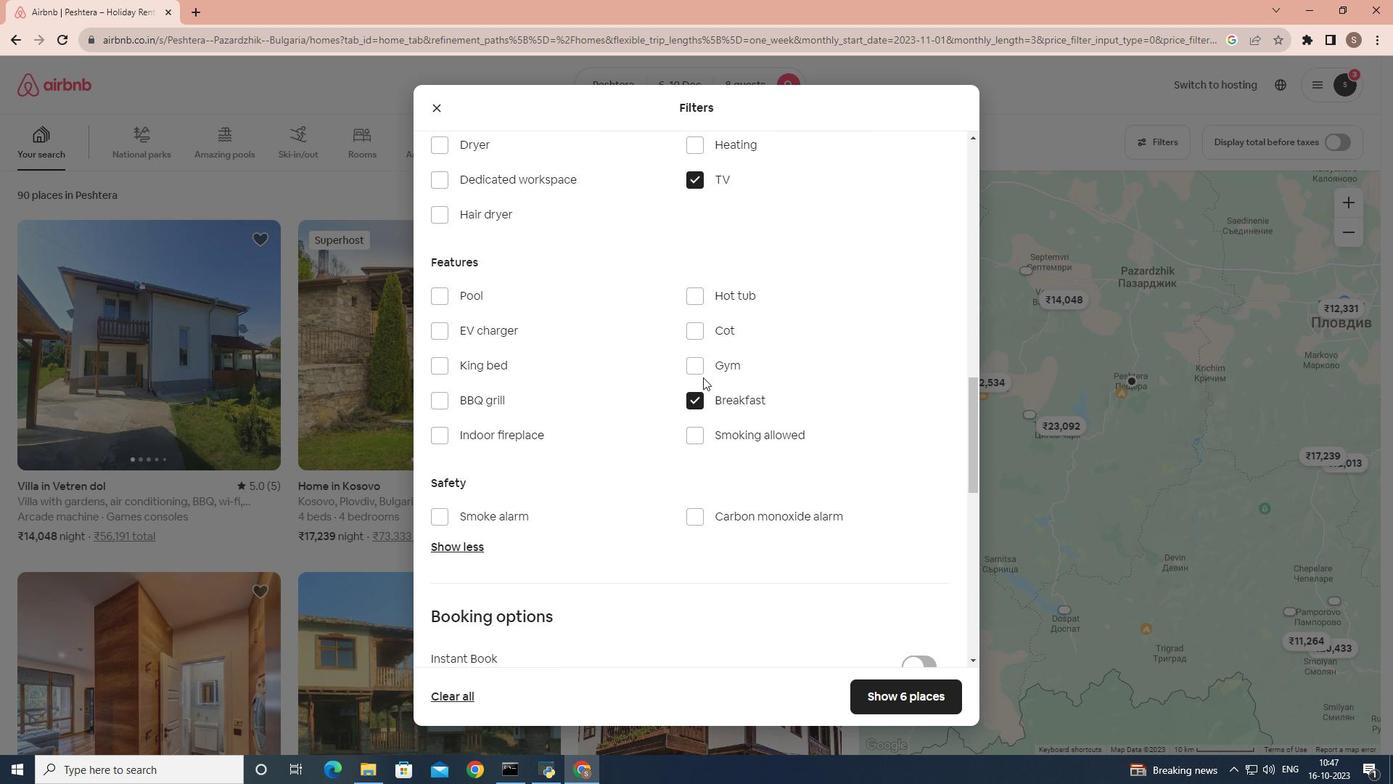 
Action: Mouse pressed left at (697, 394)
Screenshot: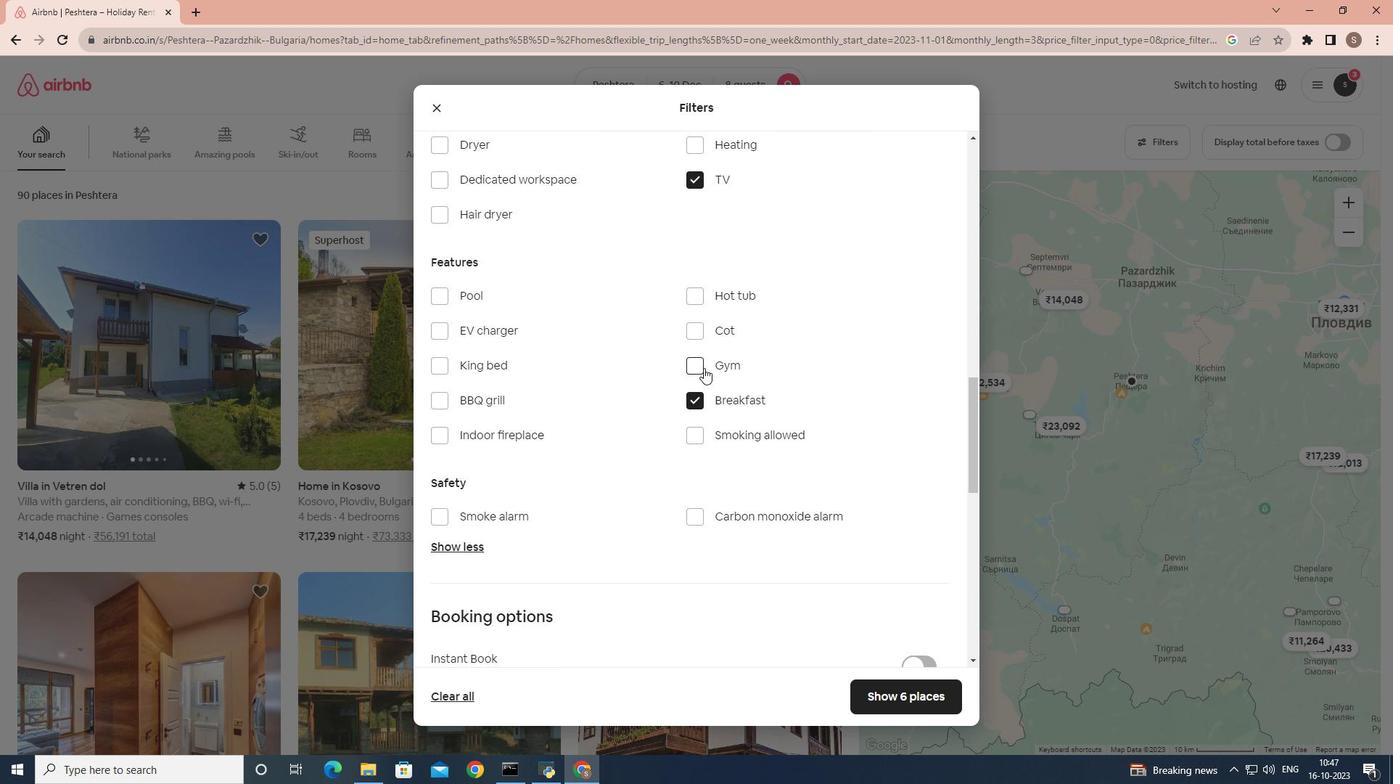 
Action: Mouse moved to (704, 366)
Screenshot: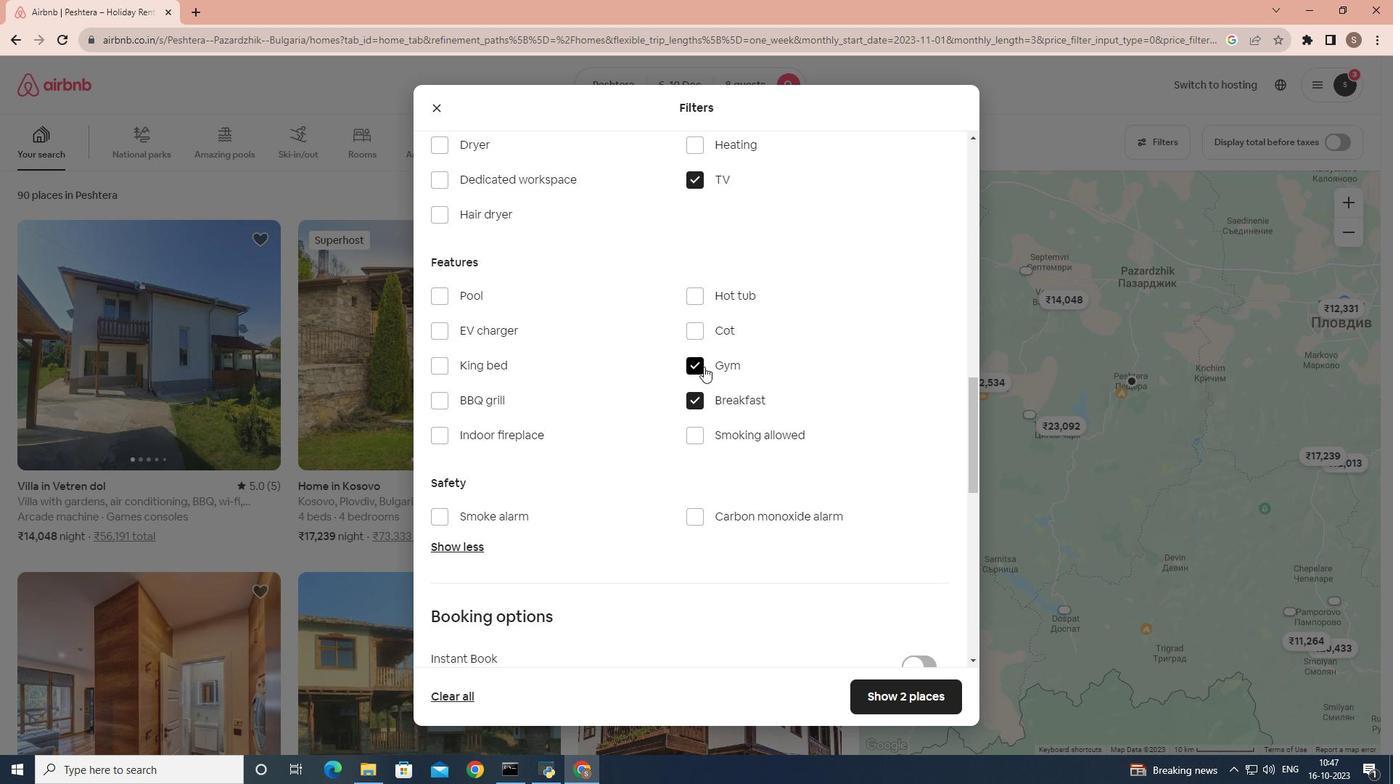 
Action: Mouse pressed left at (704, 366)
Screenshot: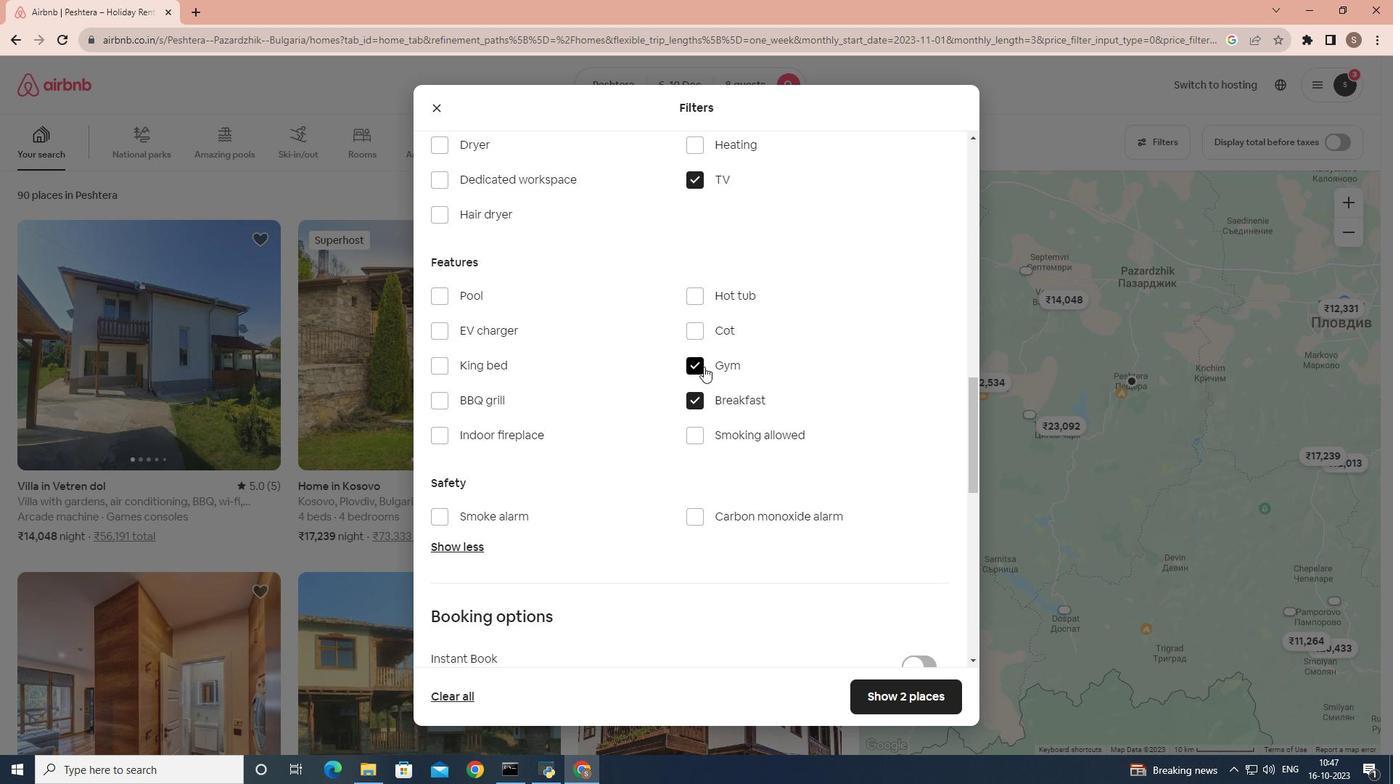 
Action: Mouse moved to (457, 182)
Screenshot: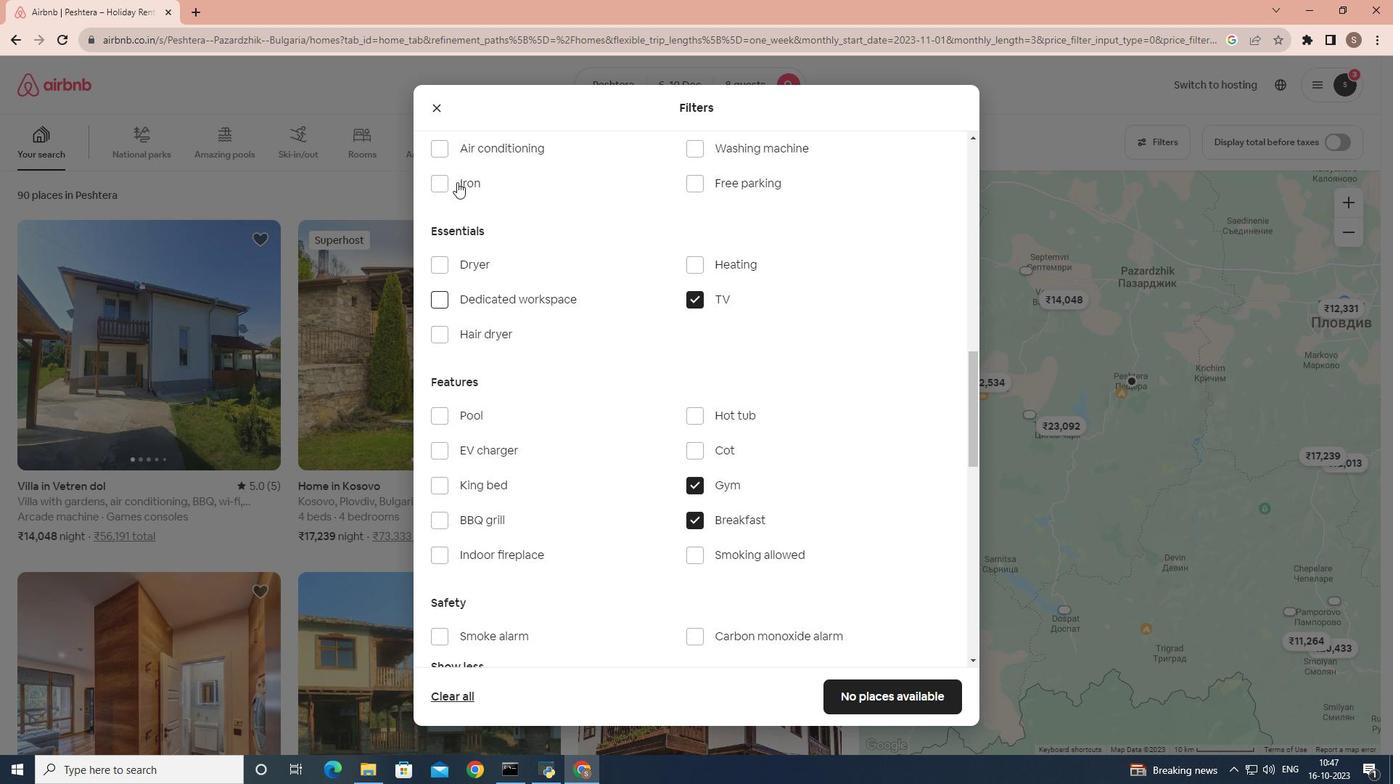 
Action: Mouse scrolled (457, 182) with delta (0, 0)
Screenshot: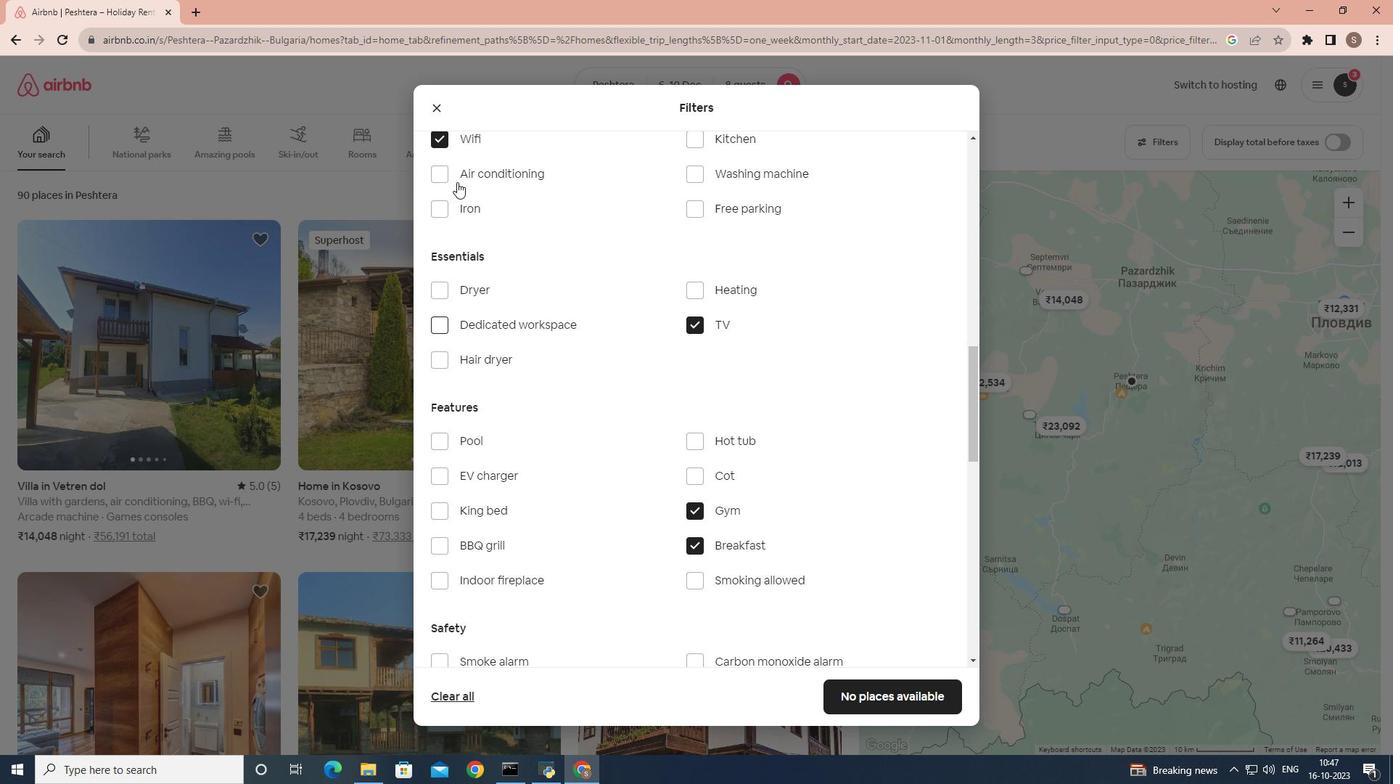 
Action: Mouse scrolled (457, 182) with delta (0, 0)
Screenshot: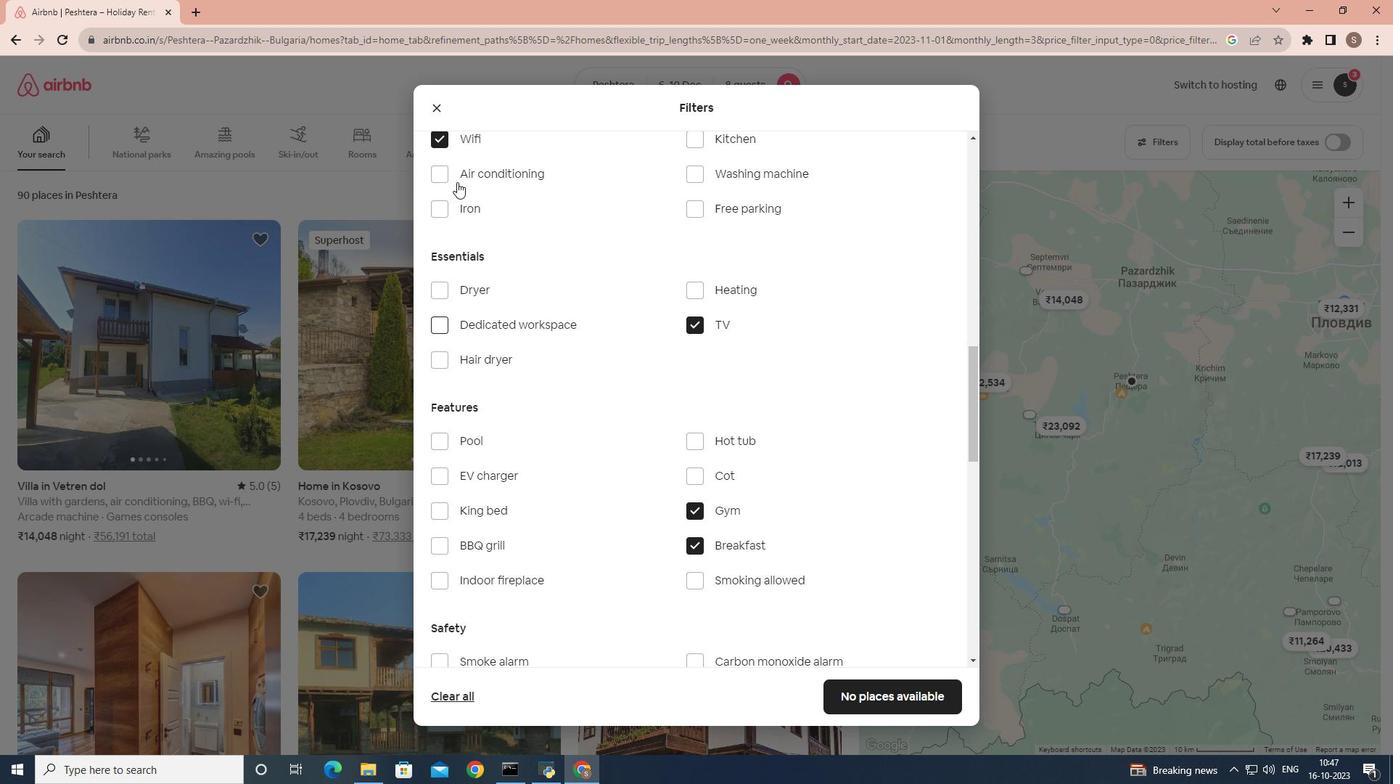 
Action: Mouse moved to (437, 206)
Screenshot: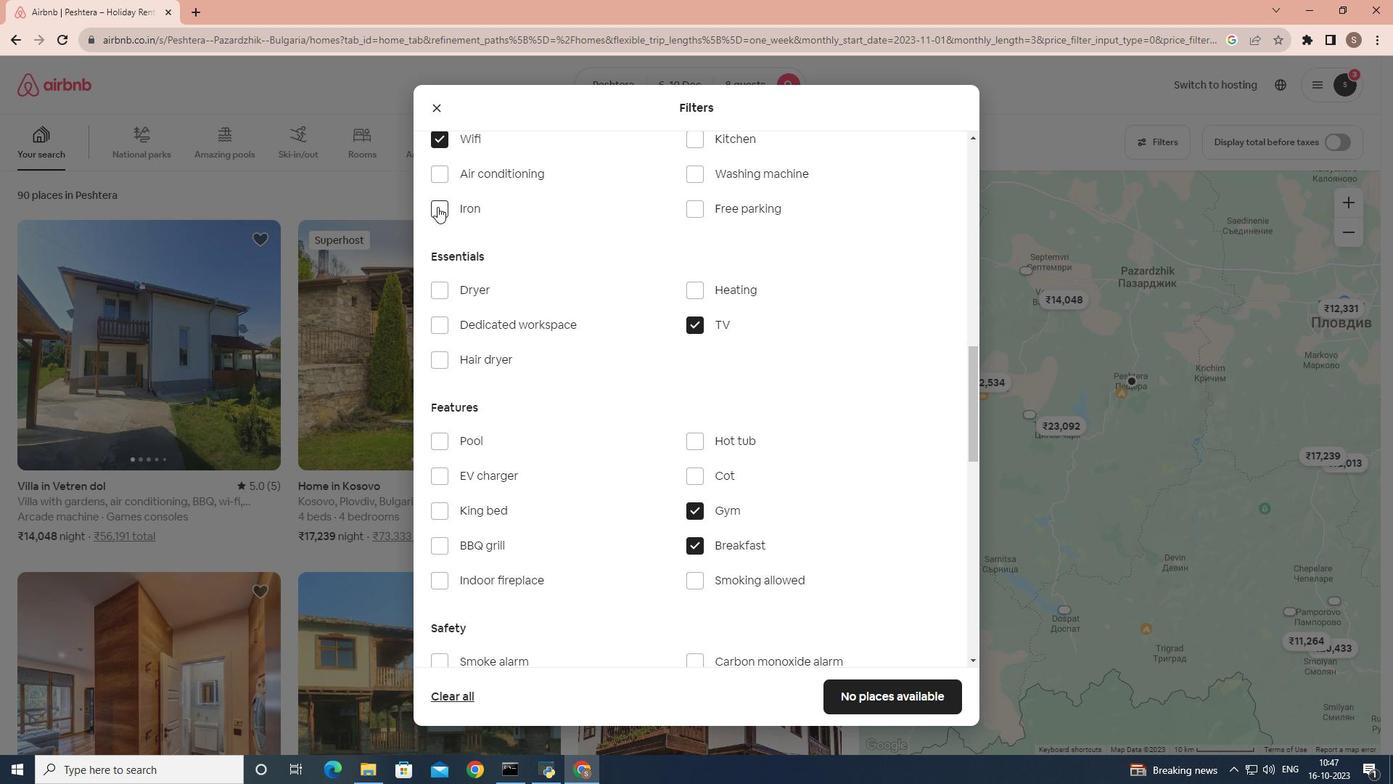 
Action: Mouse scrolled (437, 207) with delta (0, 0)
Screenshot: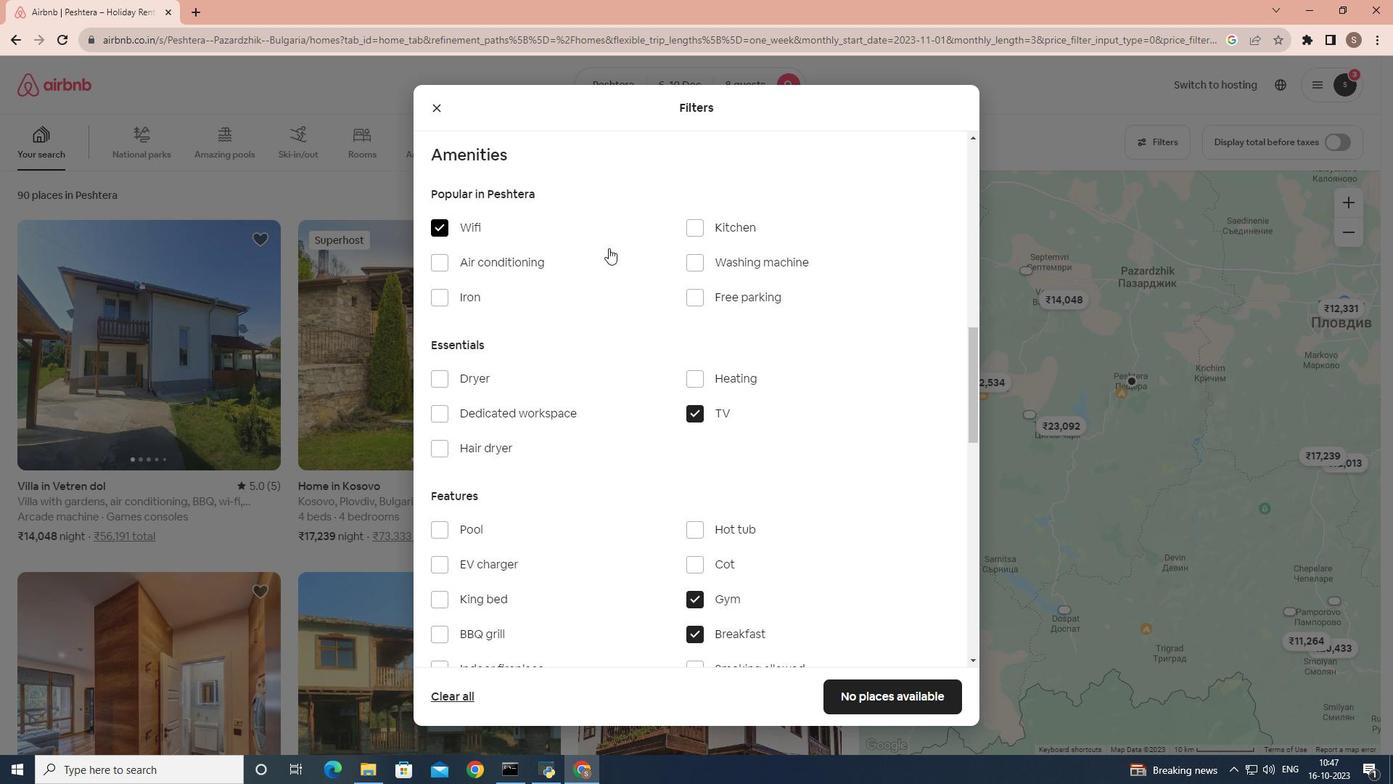
Action: Mouse scrolled (437, 207) with delta (0, 0)
Screenshot: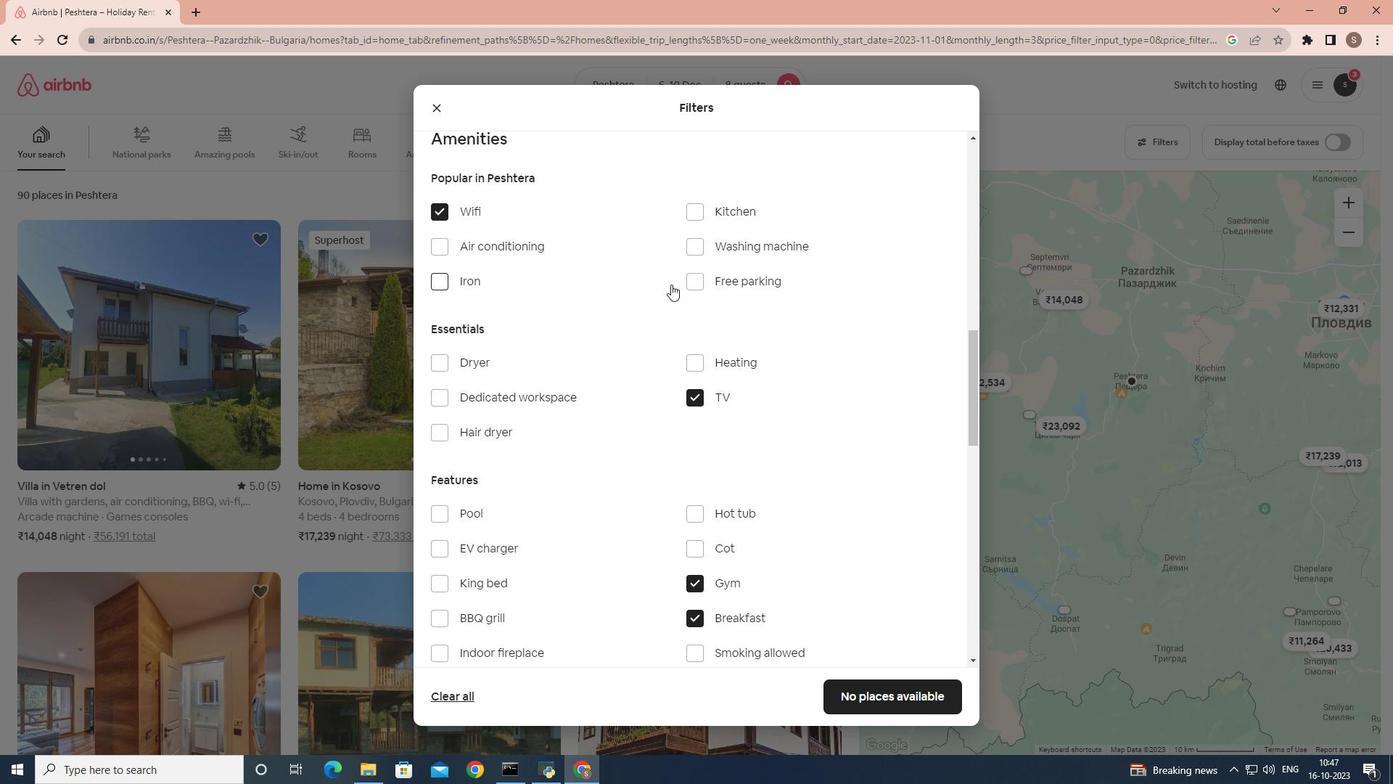 
Action: Mouse scrolled (437, 206) with delta (0, 0)
Screenshot: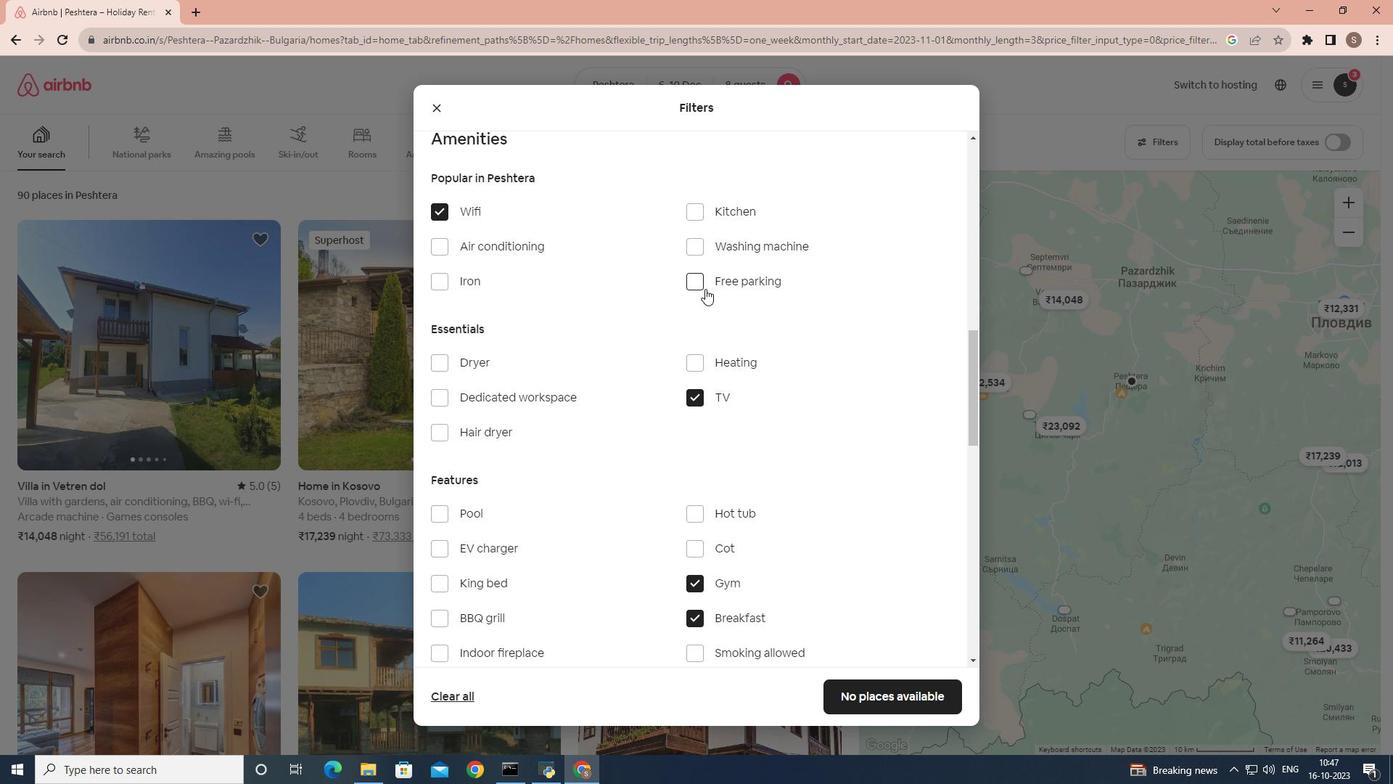 
Action: Mouse moved to (705, 288)
Screenshot: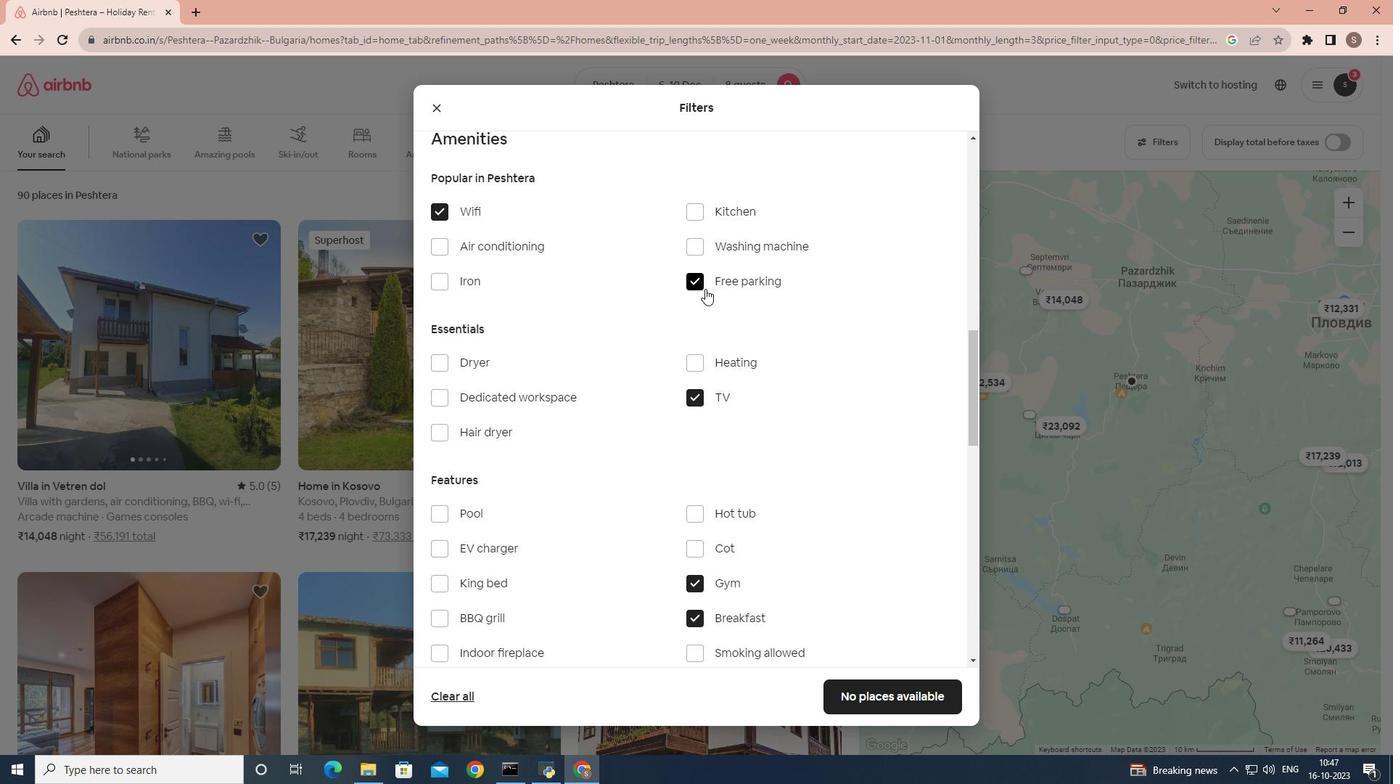 
Action: Mouse pressed left at (705, 288)
Screenshot: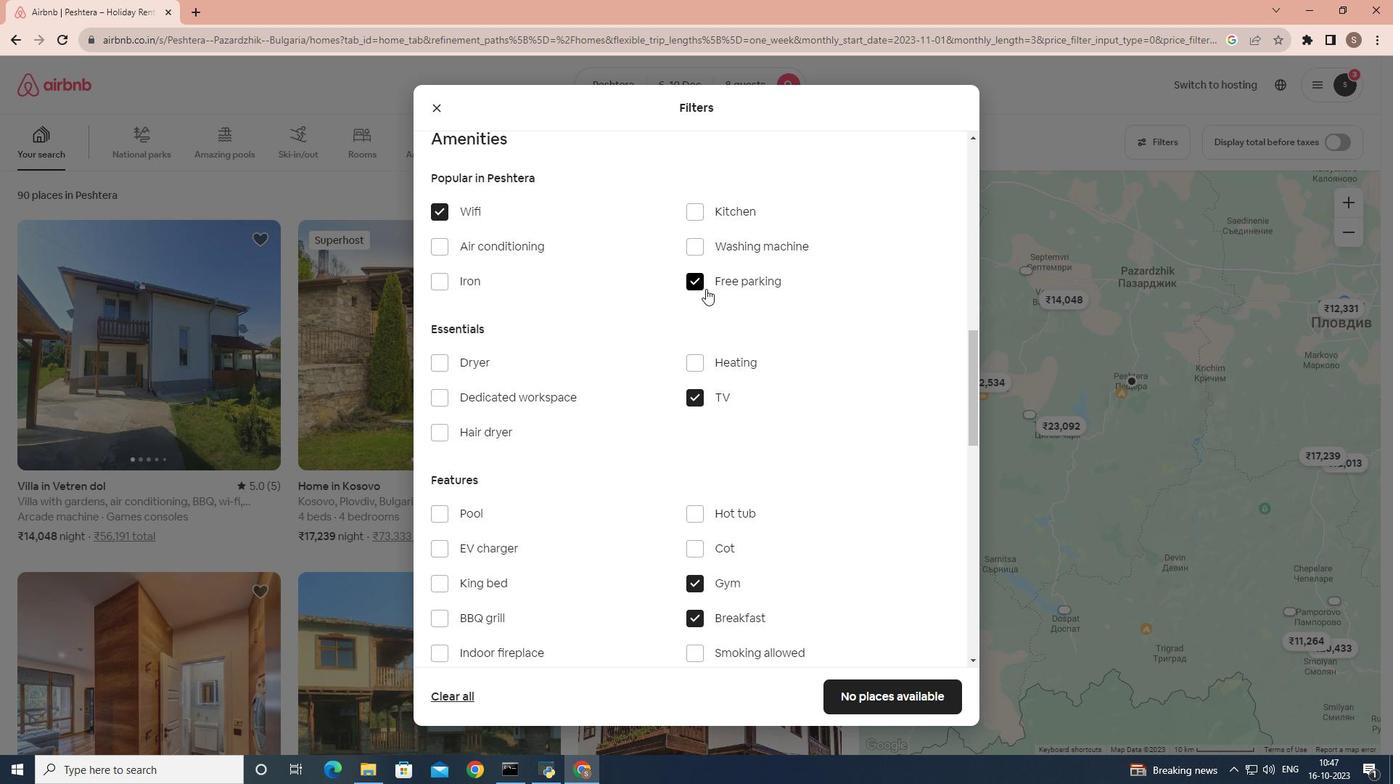 
Action: Mouse moved to (651, 396)
Screenshot: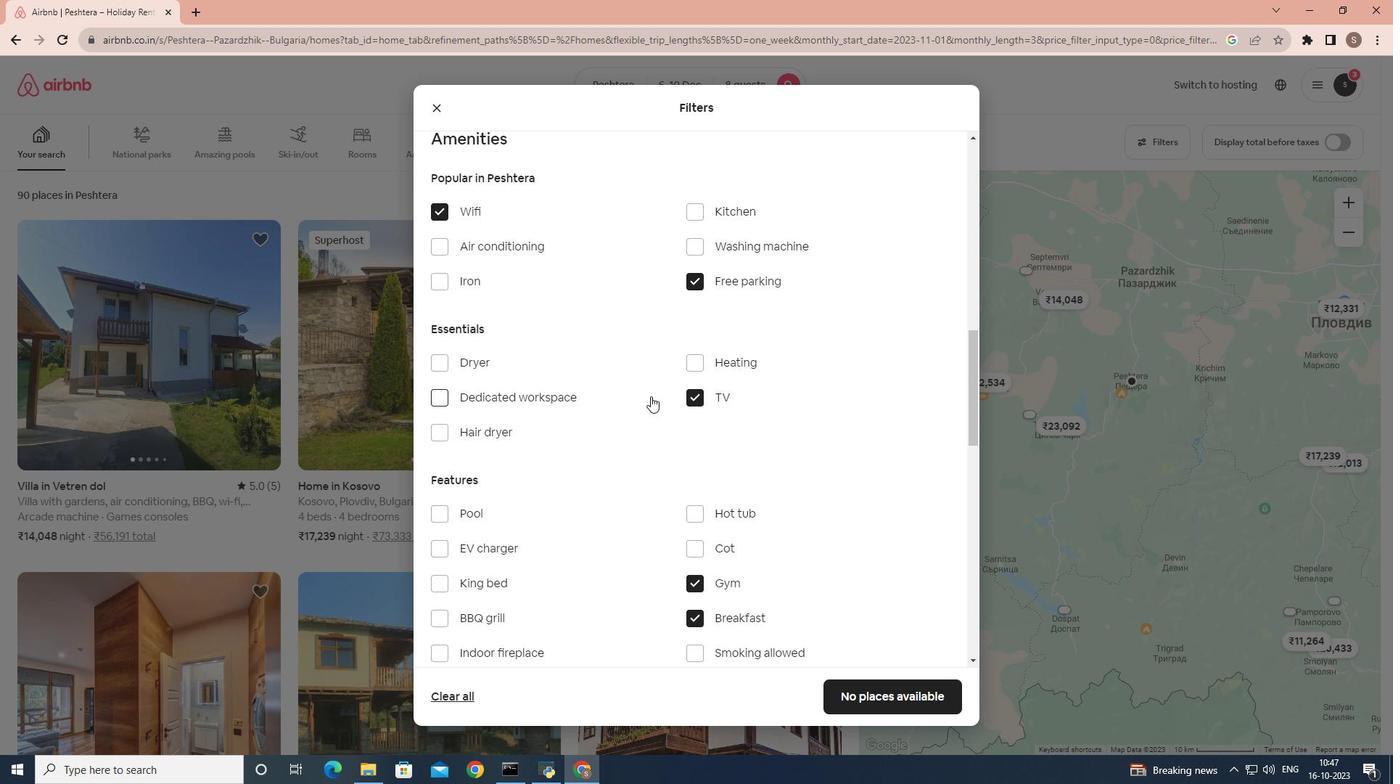 
Action: Mouse scrolled (651, 395) with delta (0, 0)
Screenshot: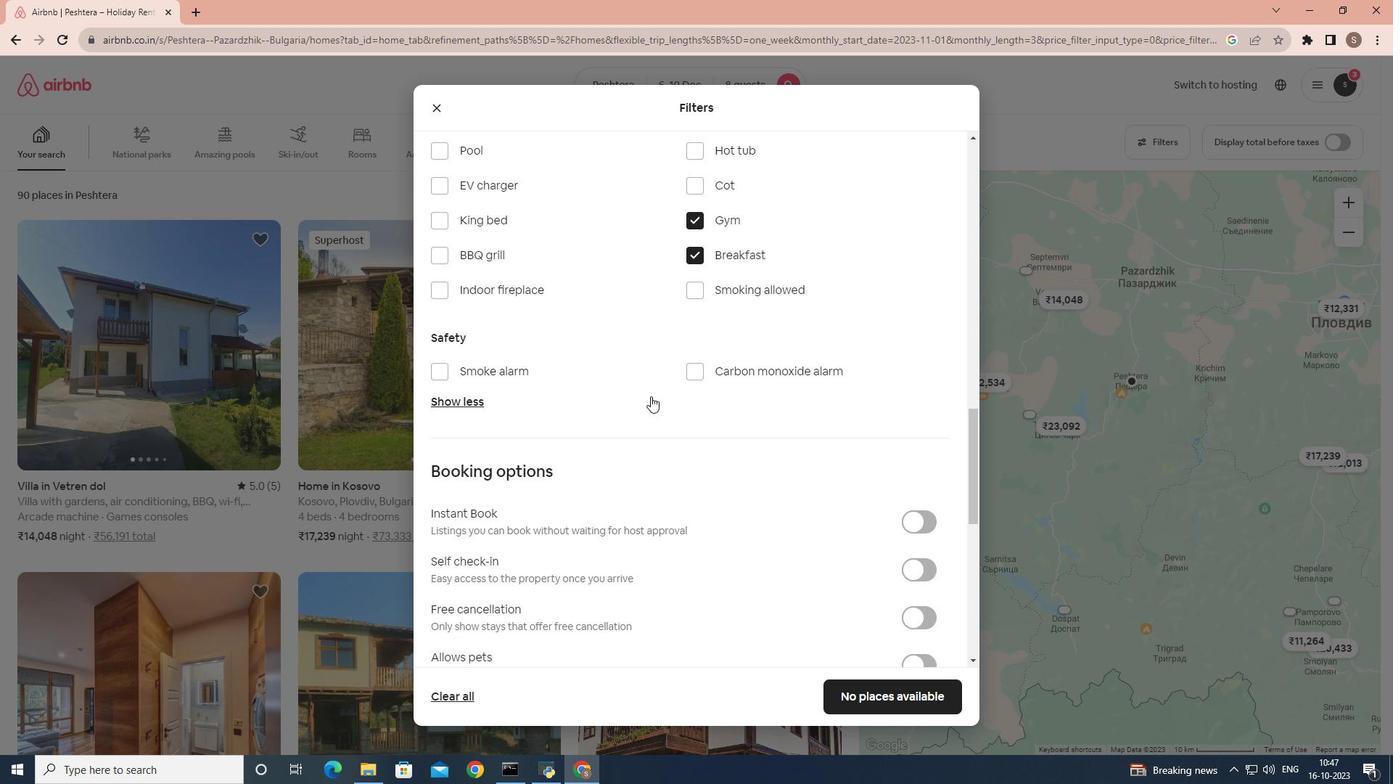 
Action: Mouse scrolled (651, 395) with delta (0, 0)
Screenshot: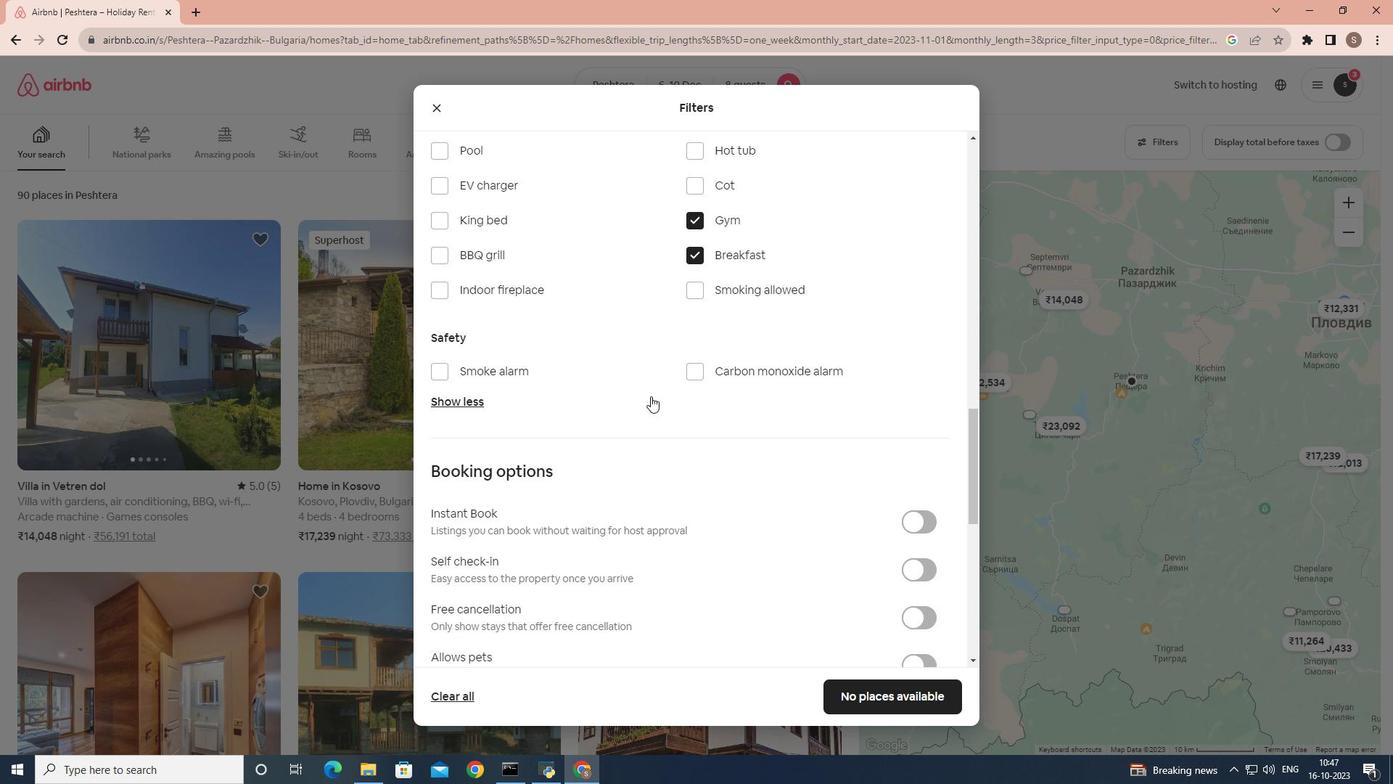 
Action: Mouse scrolled (651, 395) with delta (0, 0)
Screenshot: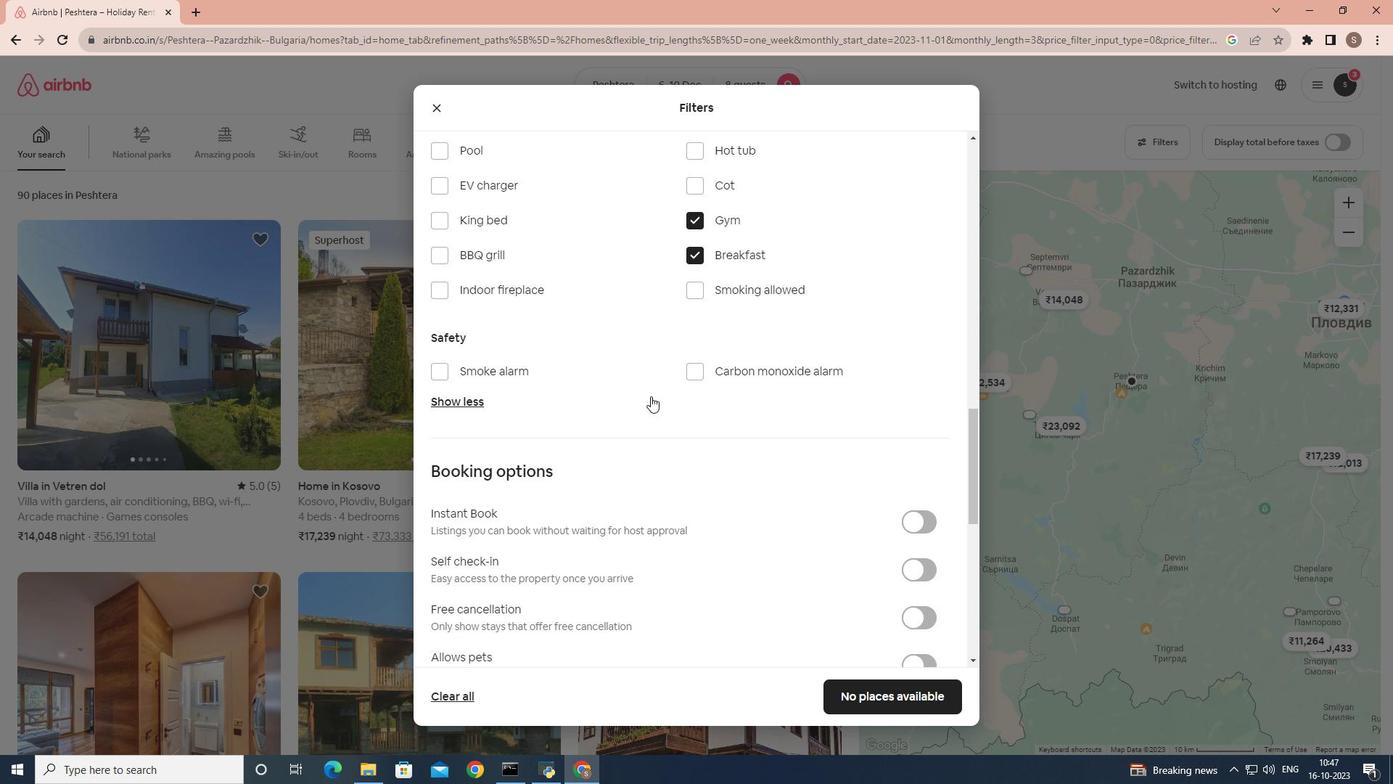 
Action: Mouse scrolled (651, 395) with delta (0, 0)
Screenshot: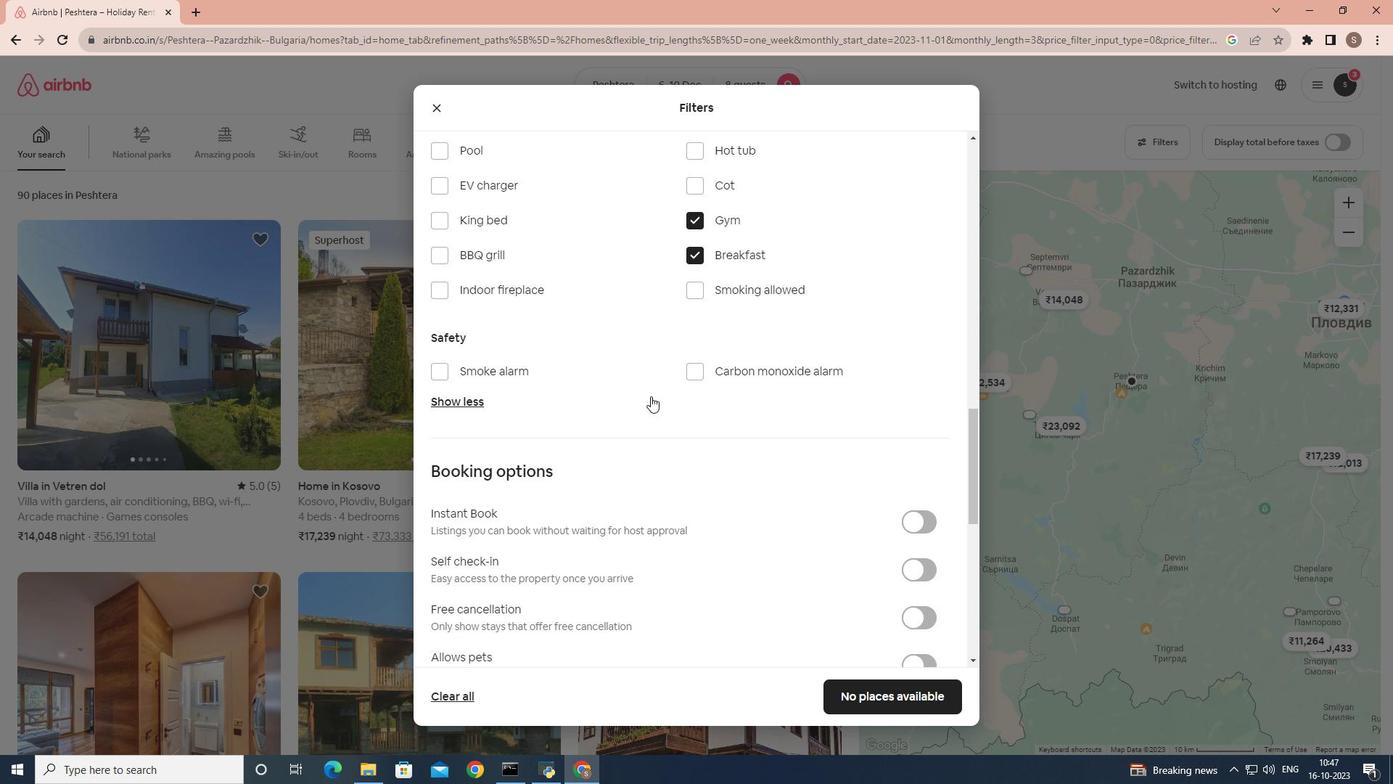 
Action: Mouse scrolled (651, 395) with delta (0, 0)
Screenshot: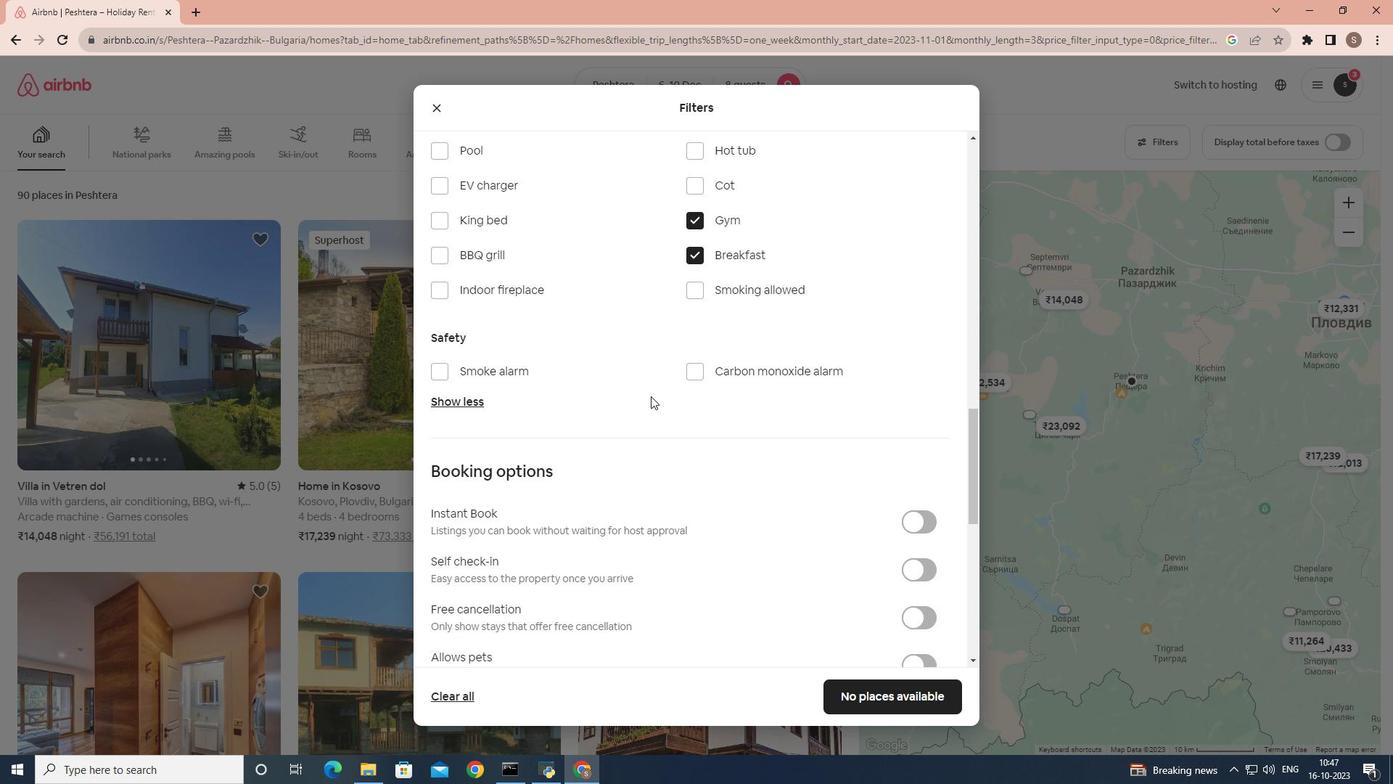
Action: Mouse scrolled (651, 395) with delta (0, 0)
Screenshot: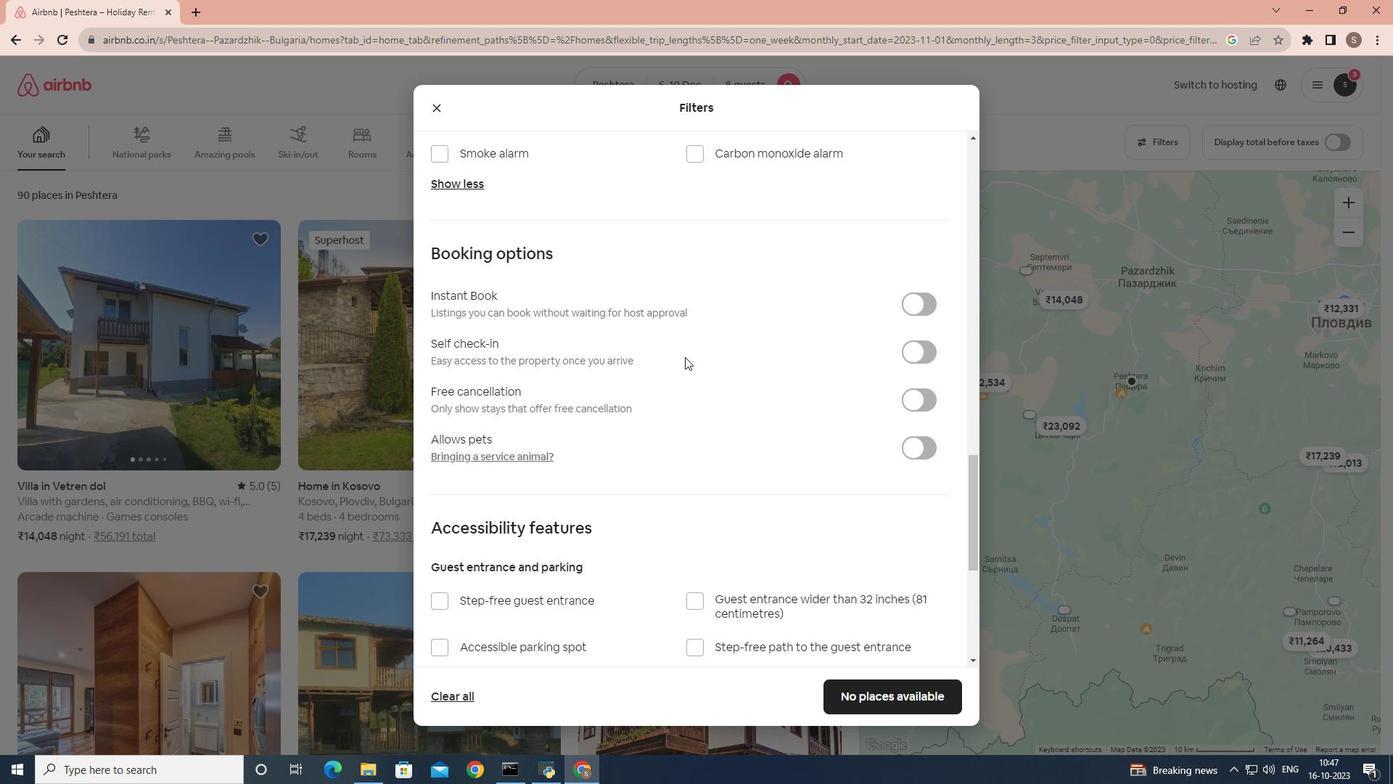 
Action: Mouse scrolled (651, 395) with delta (0, 0)
Screenshot: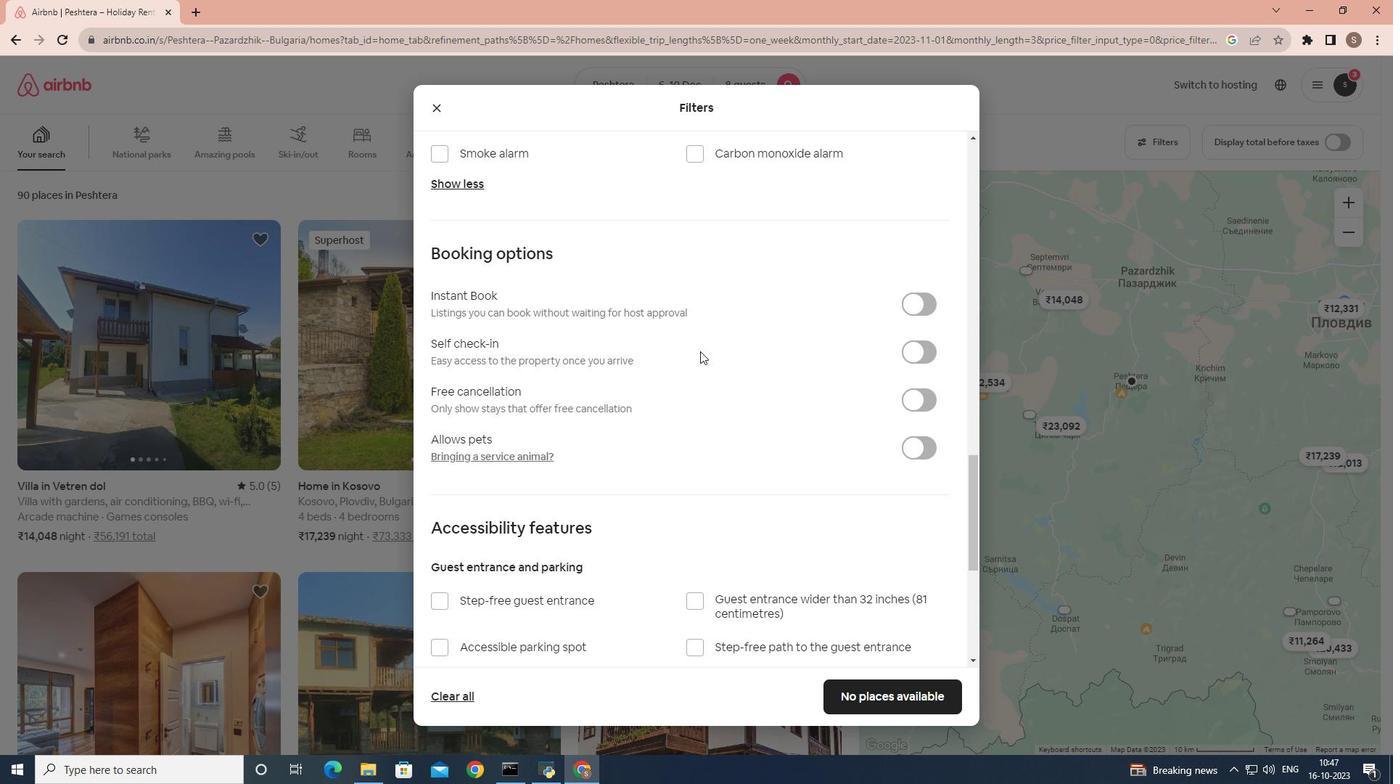 
Action: Mouse scrolled (651, 395) with delta (0, 0)
Screenshot: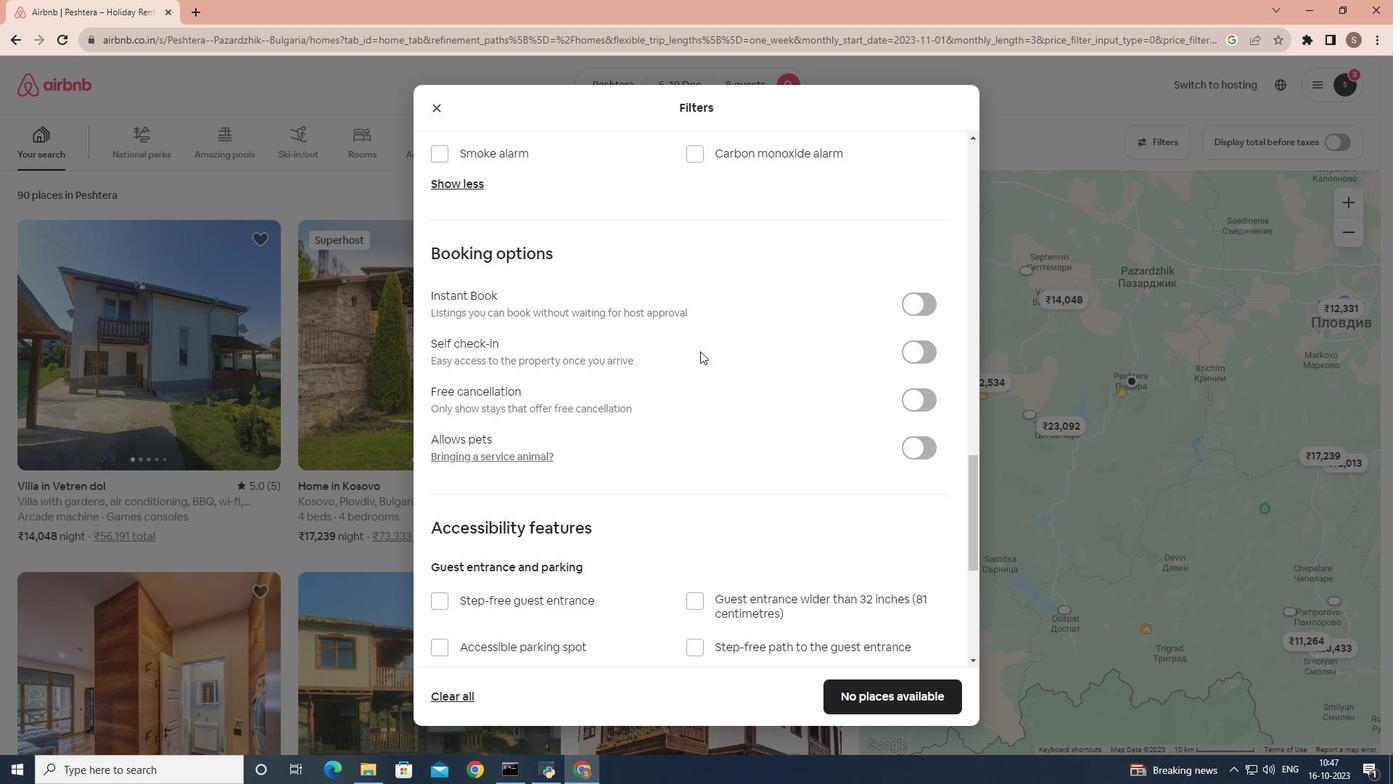 
Action: Mouse moved to (927, 341)
Screenshot: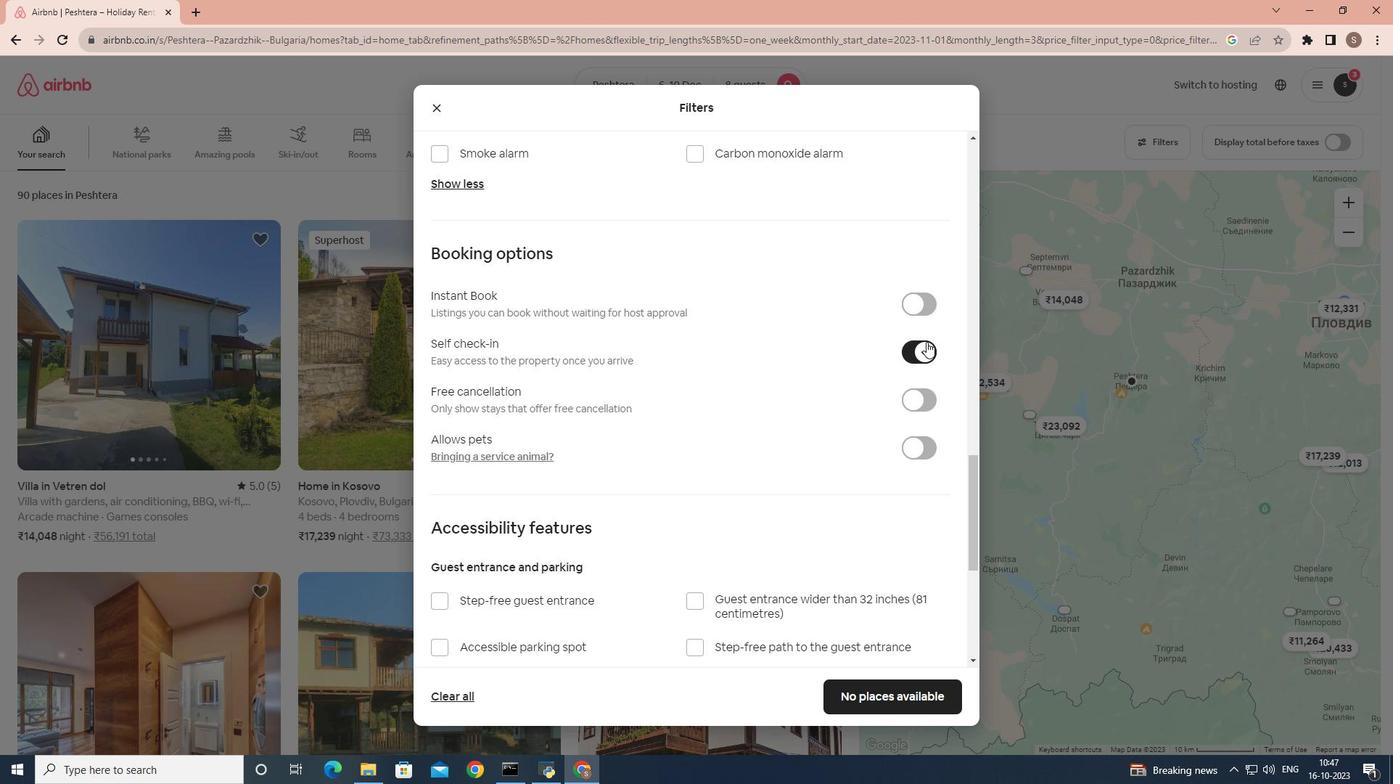 
Action: Mouse pressed left at (927, 341)
Screenshot: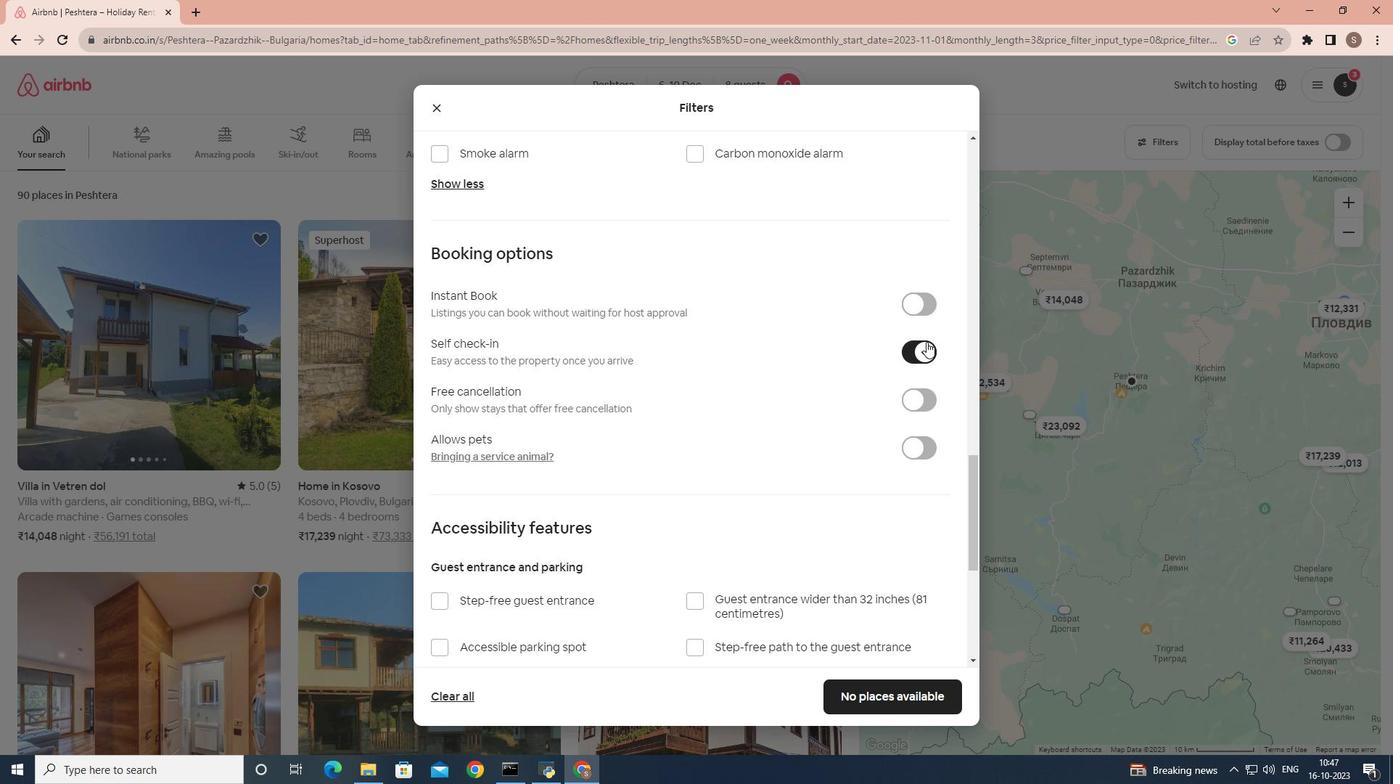 
Action: Mouse moved to (832, 410)
Screenshot: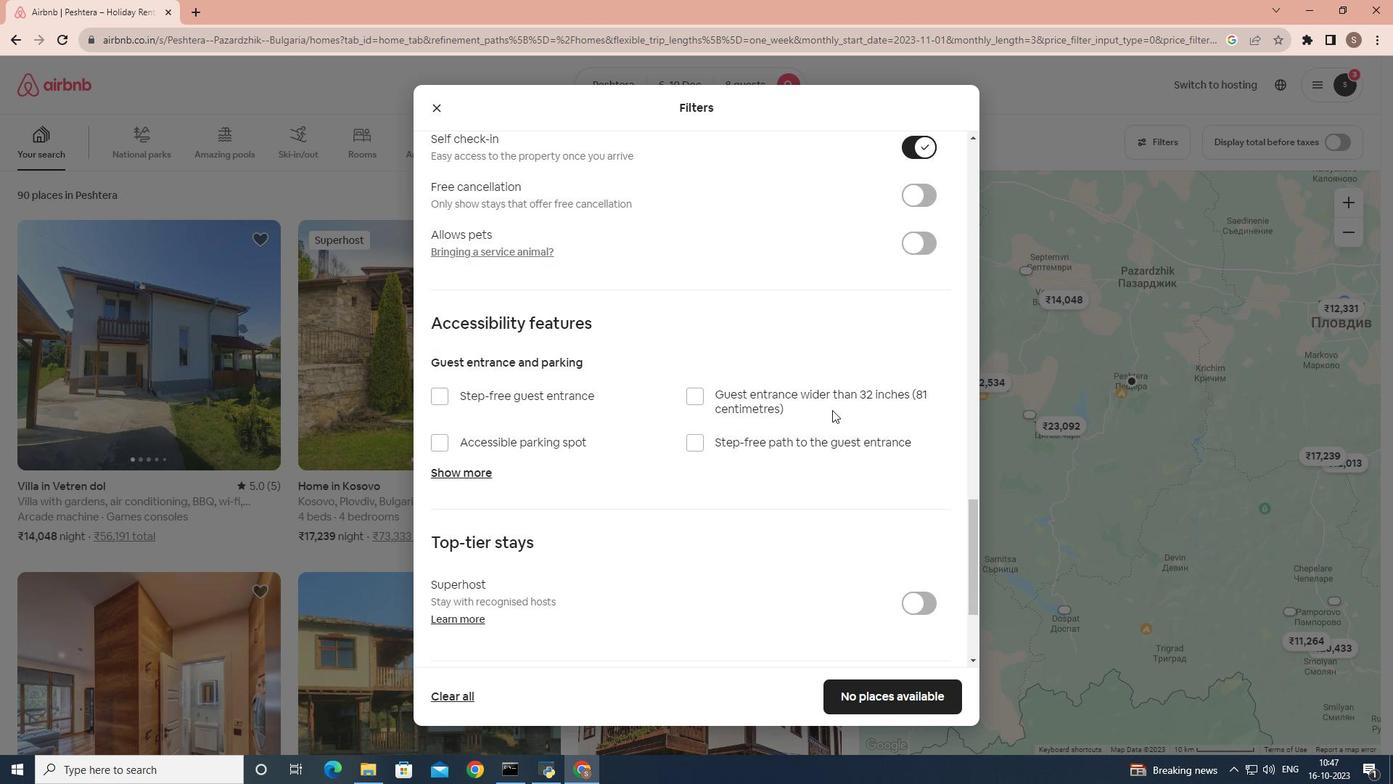 
Action: Mouse scrolled (832, 409) with delta (0, 0)
Screenshot: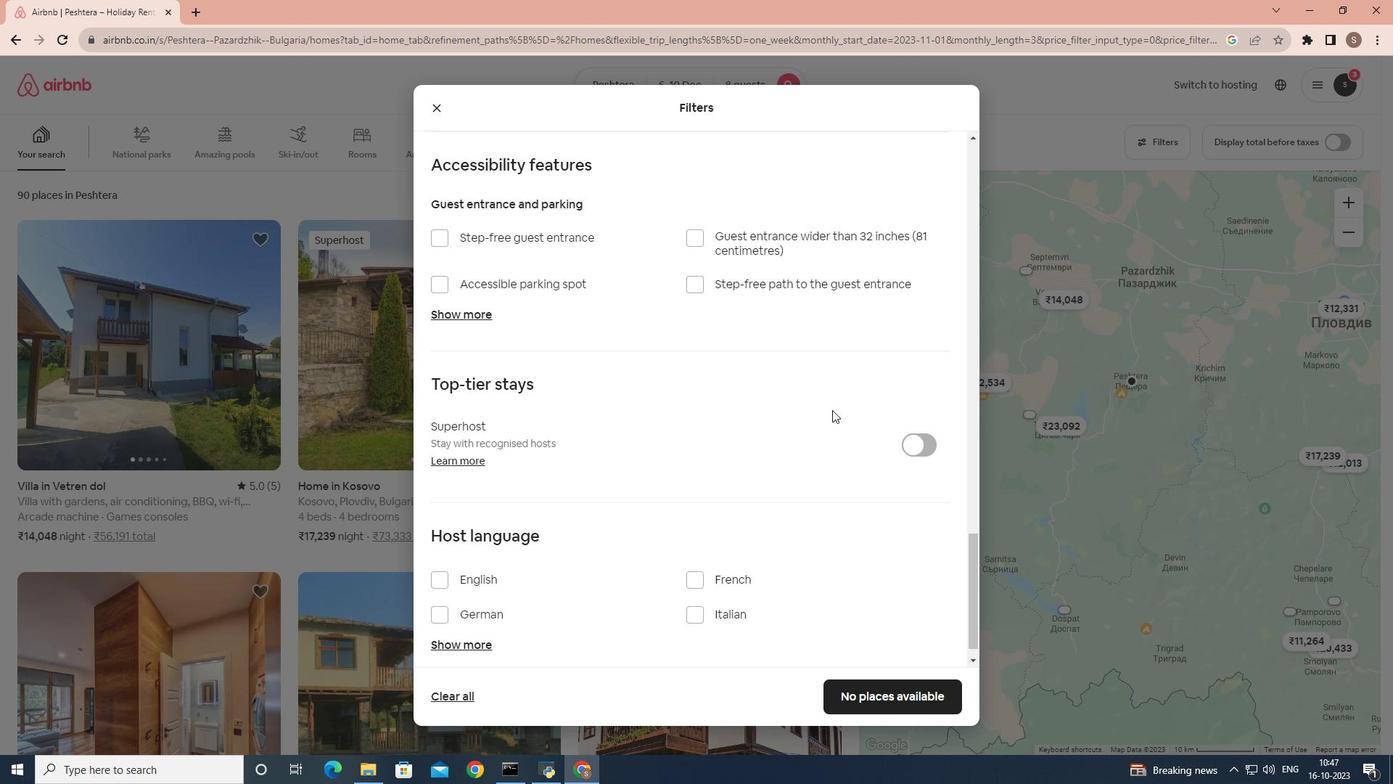 
Action: Mouse scrolled (832, 409) with delta (0, 0)
Screenshot: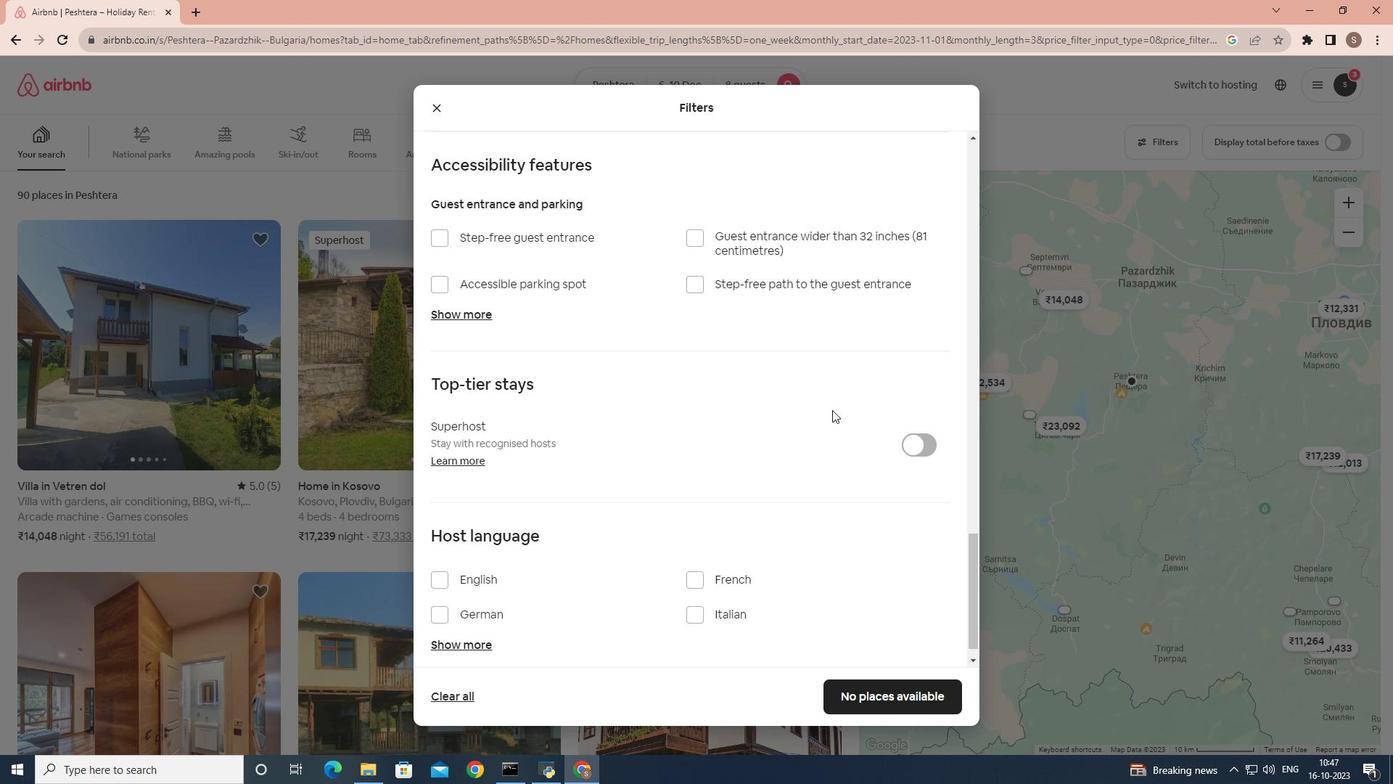 
Action: Mouse scrolled (832, 409) with delta (0, 0)
Screenshot: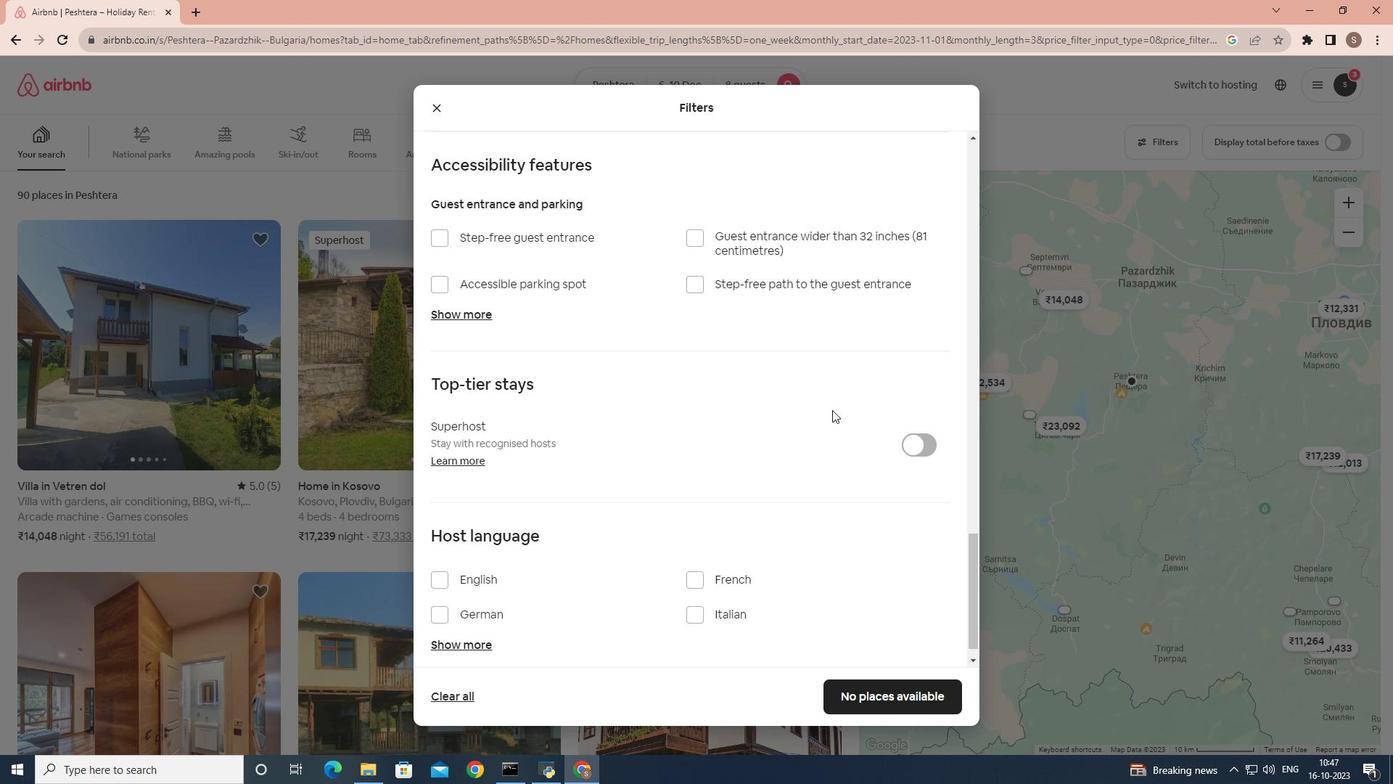 
Action: Mouse scrolled (832, 409) with delta (0, 0)
Screenshot: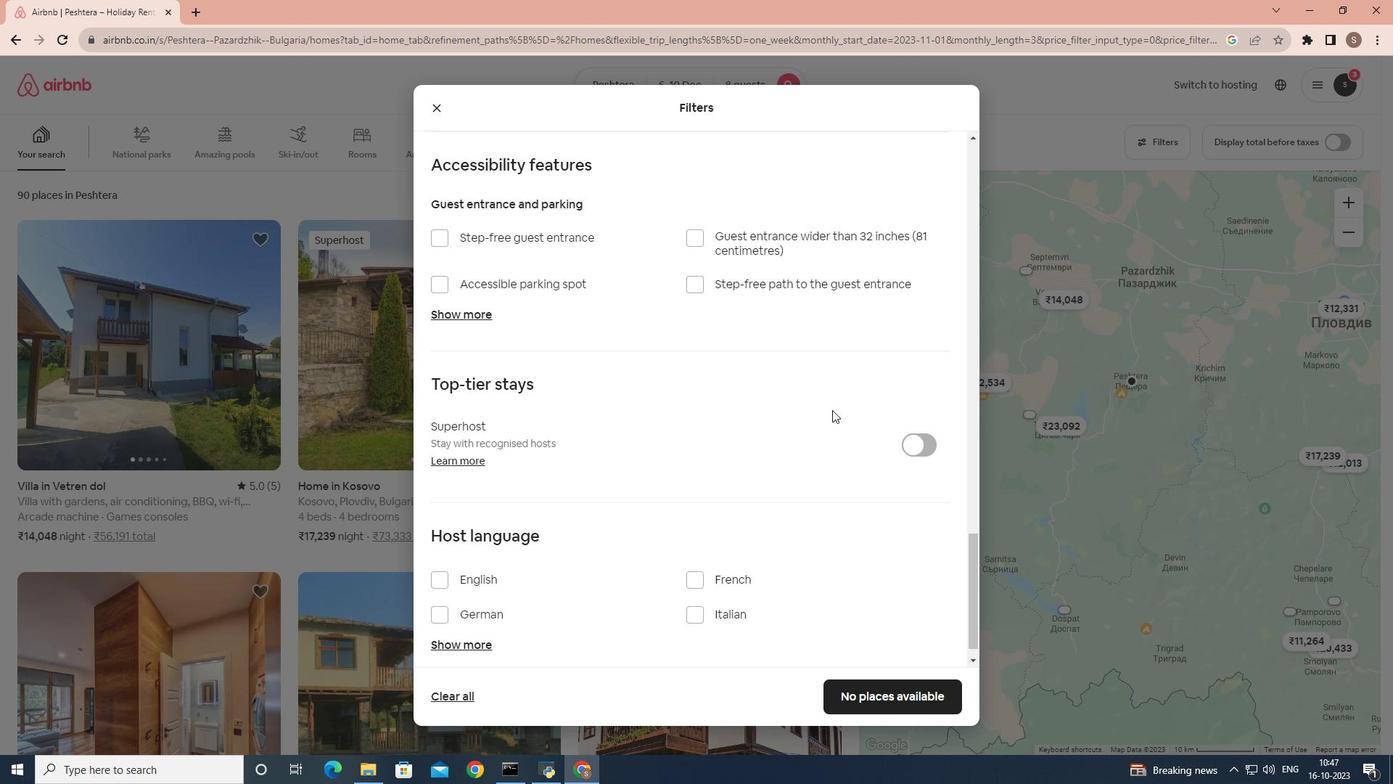
Action: Mouse scrolled (832, 409) with delta (0, 0)
Screenshot: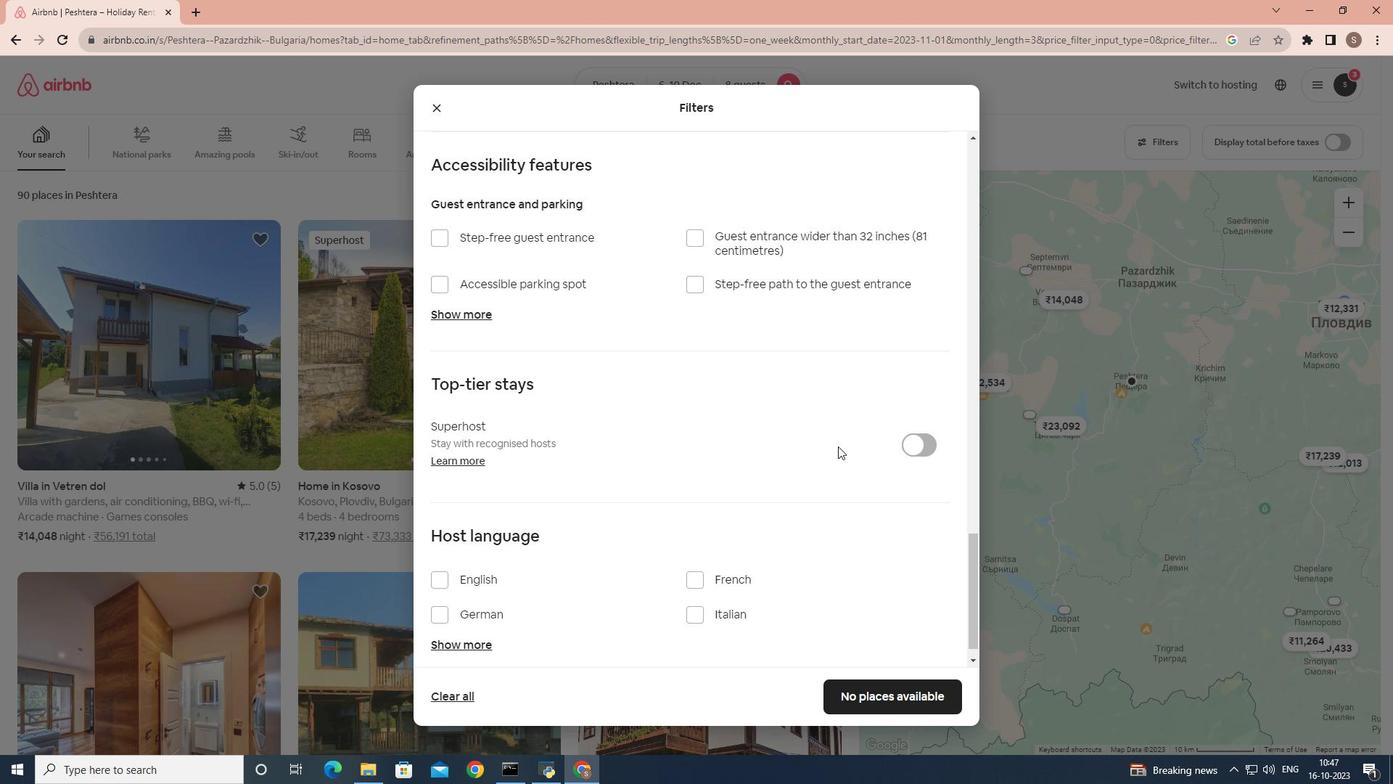 
Action: Mouse moved to (869, 700)
Screenshot: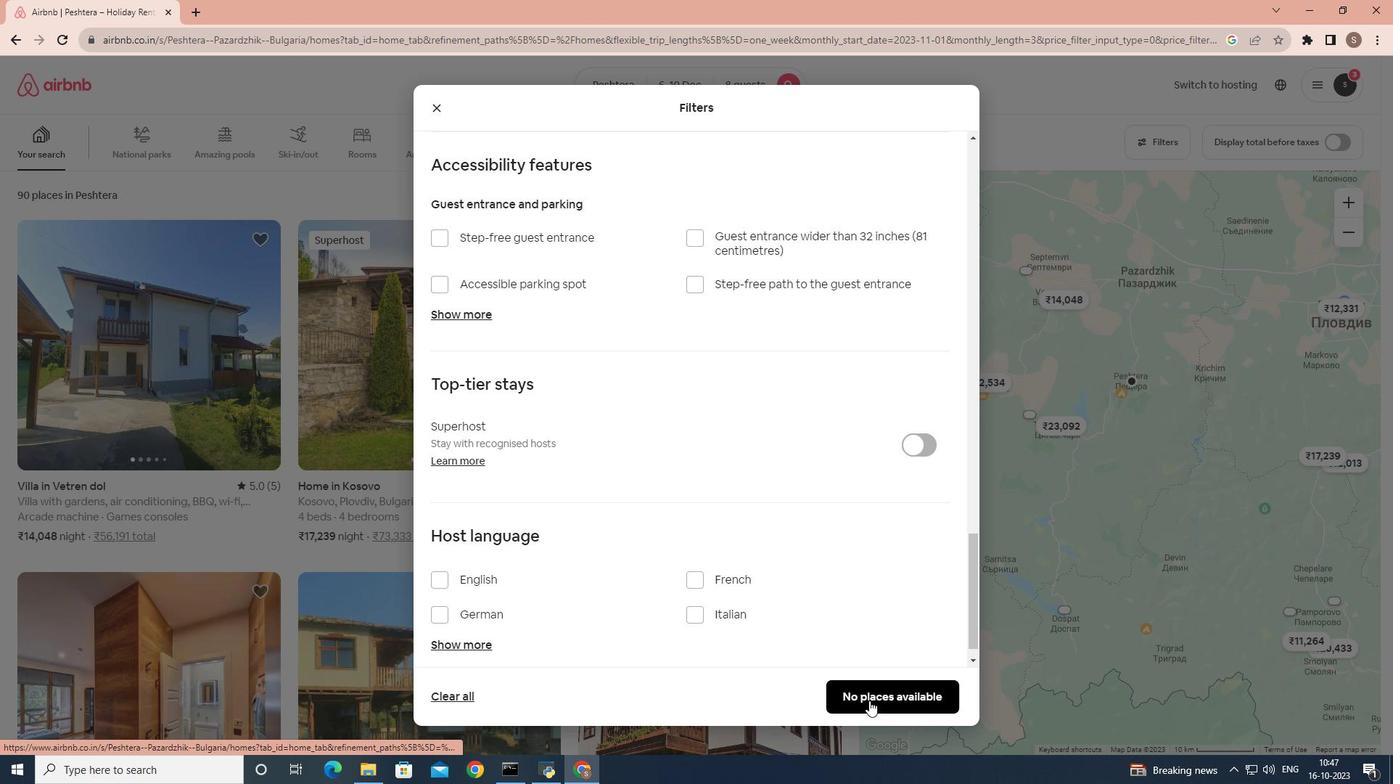 
Action: Mouse pressed left at (869, 700)
Screenshot: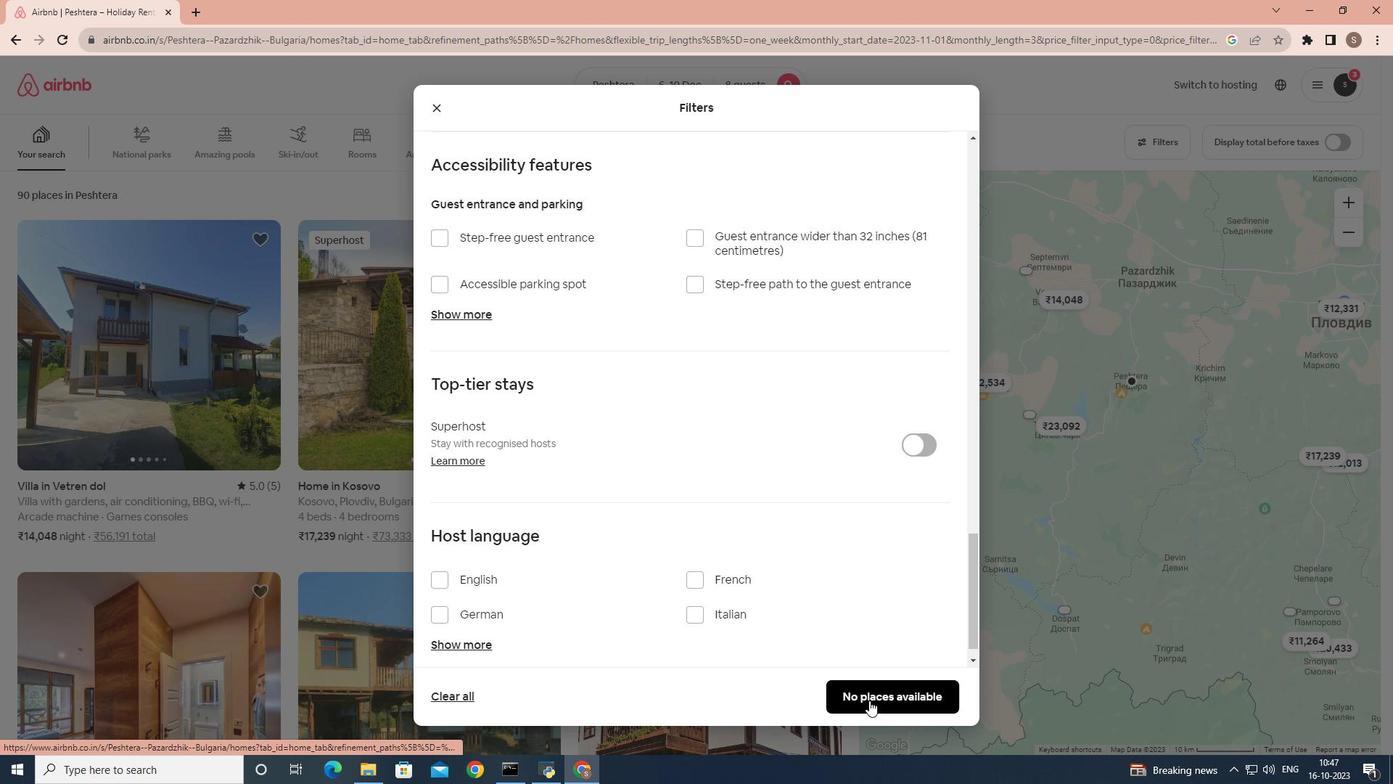 
